 Task: Find connections with filter location Mariāhu with filter topic #Jobswith filter profile language Spanish with filter current company Wunderman Thompson Commerce & Technology with filter school Chandigarh Group Of Colleges with filter industry Think Tanks with filter service category Healthcare Consulting with filter keywords title Event Planner
Action: Mouse moved to (617, 84)
Screenshot: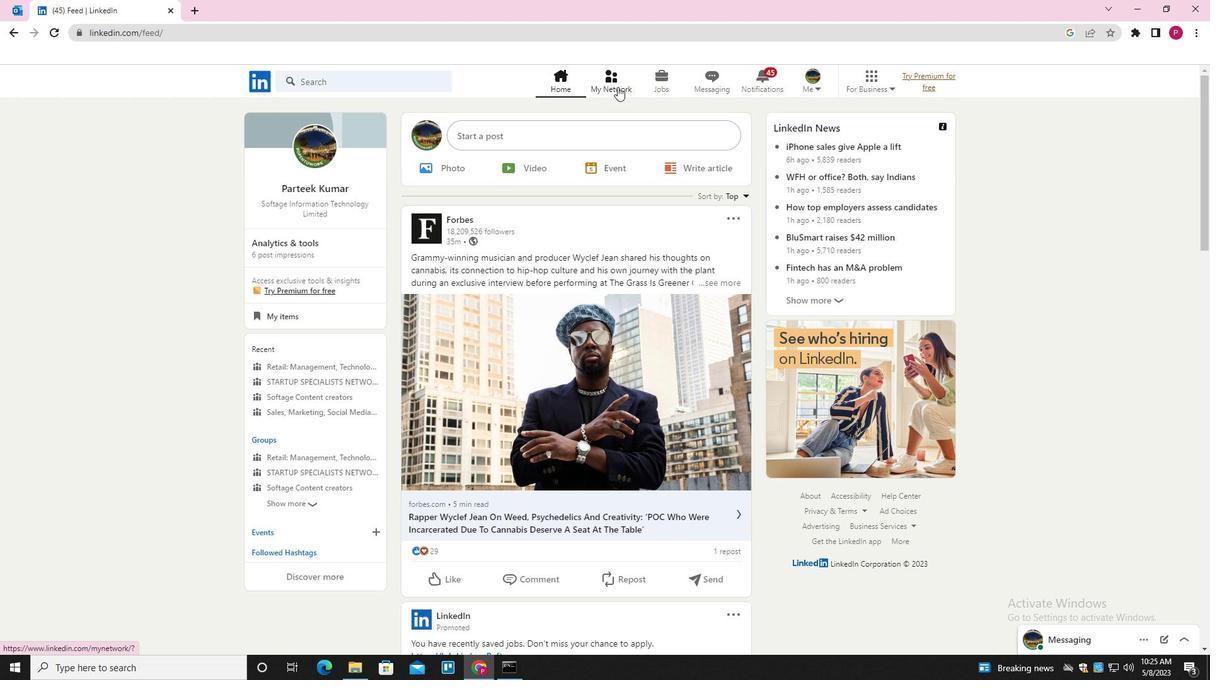 
Action: Mouse pressed left at (617, 84)
Screenshot: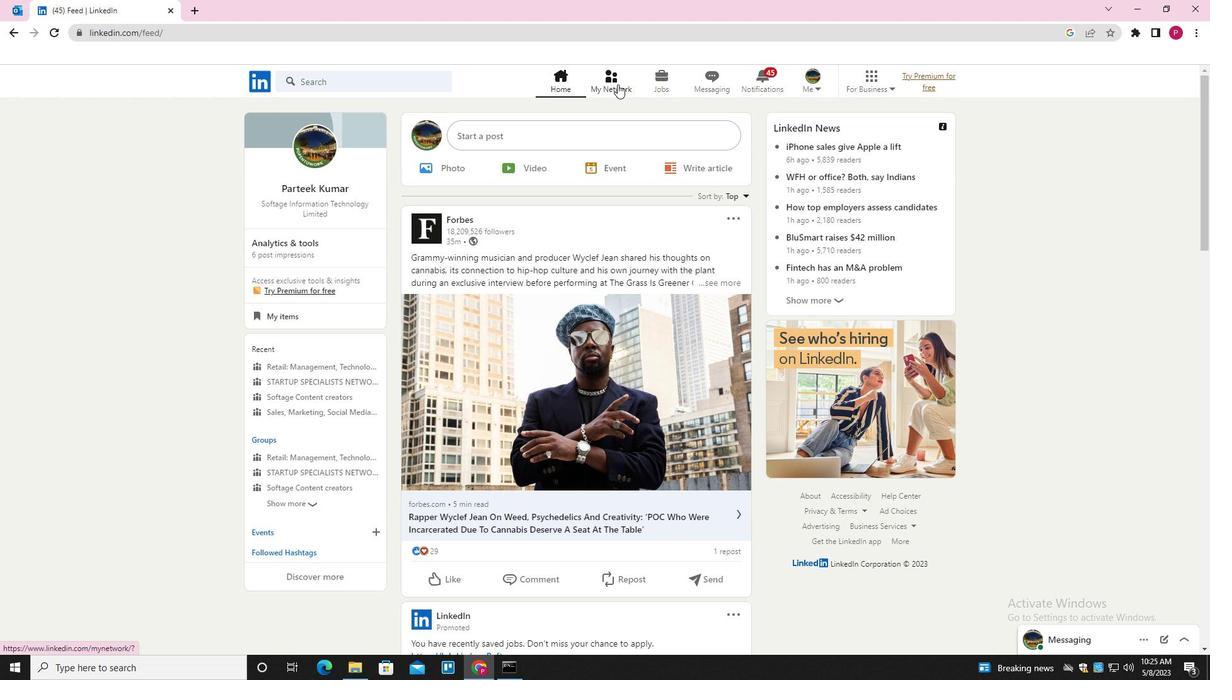
Action: Mouse moved to (395, 144)
Screenshot: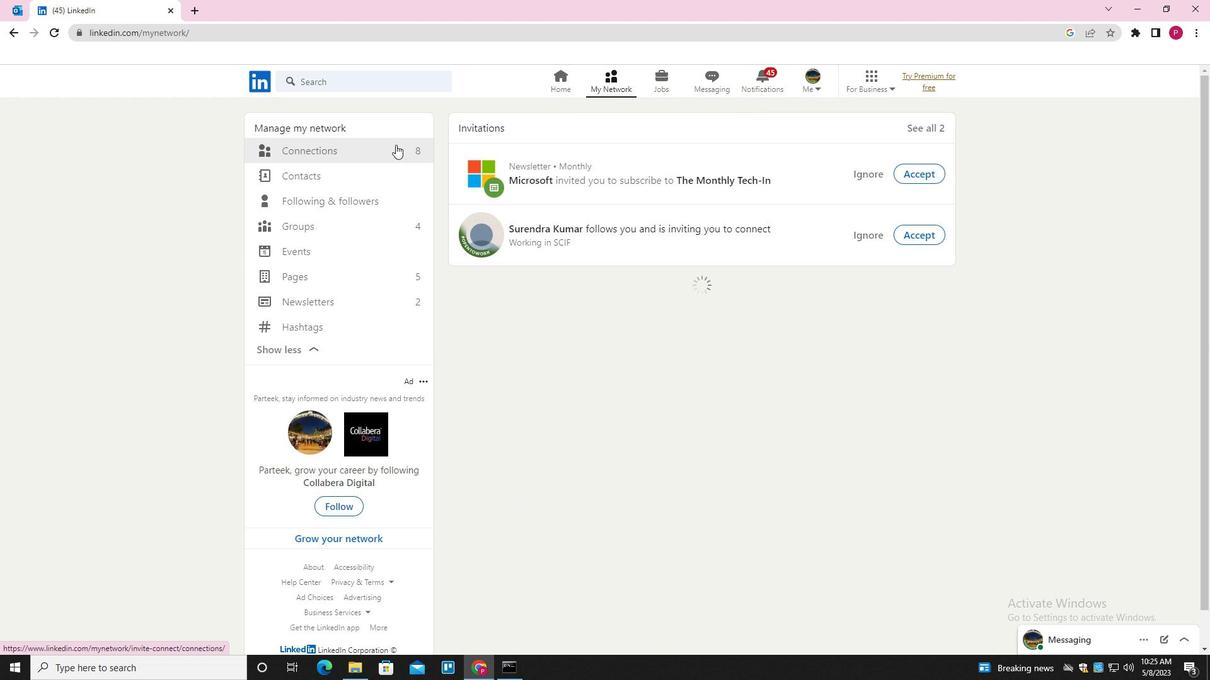 
Action: Mouse pressed left at (395, 144)
Screenshot: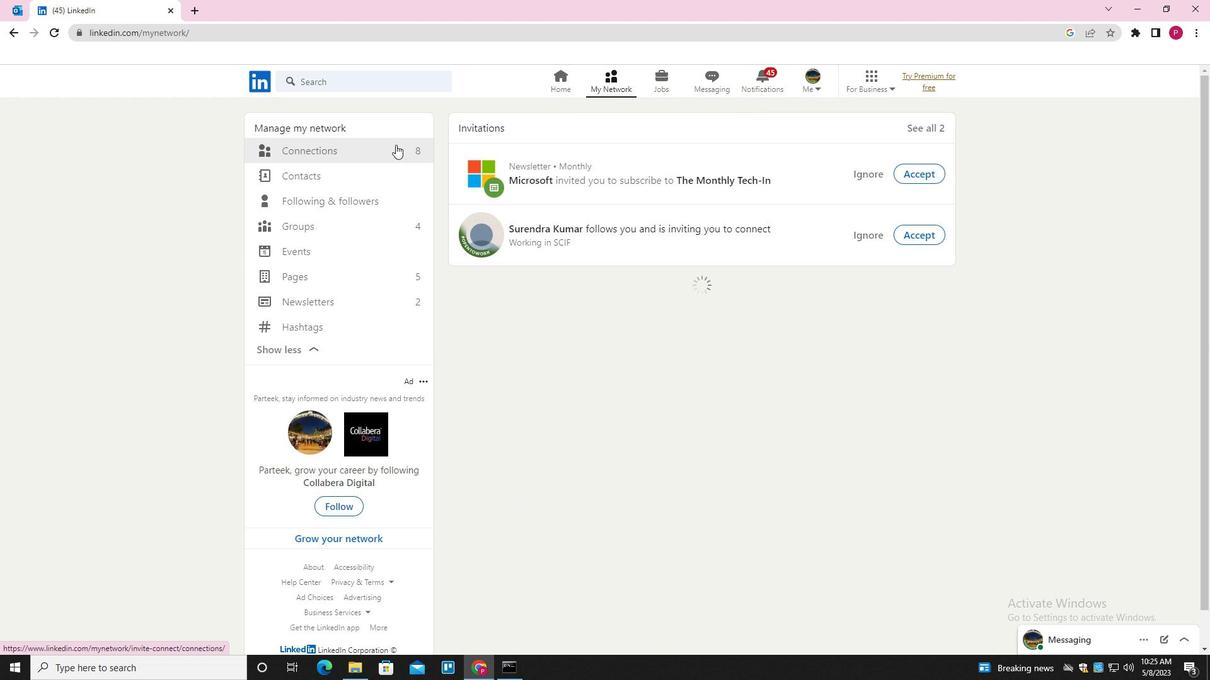 
Action: Mouse moved to (698, 148)
Screenshot: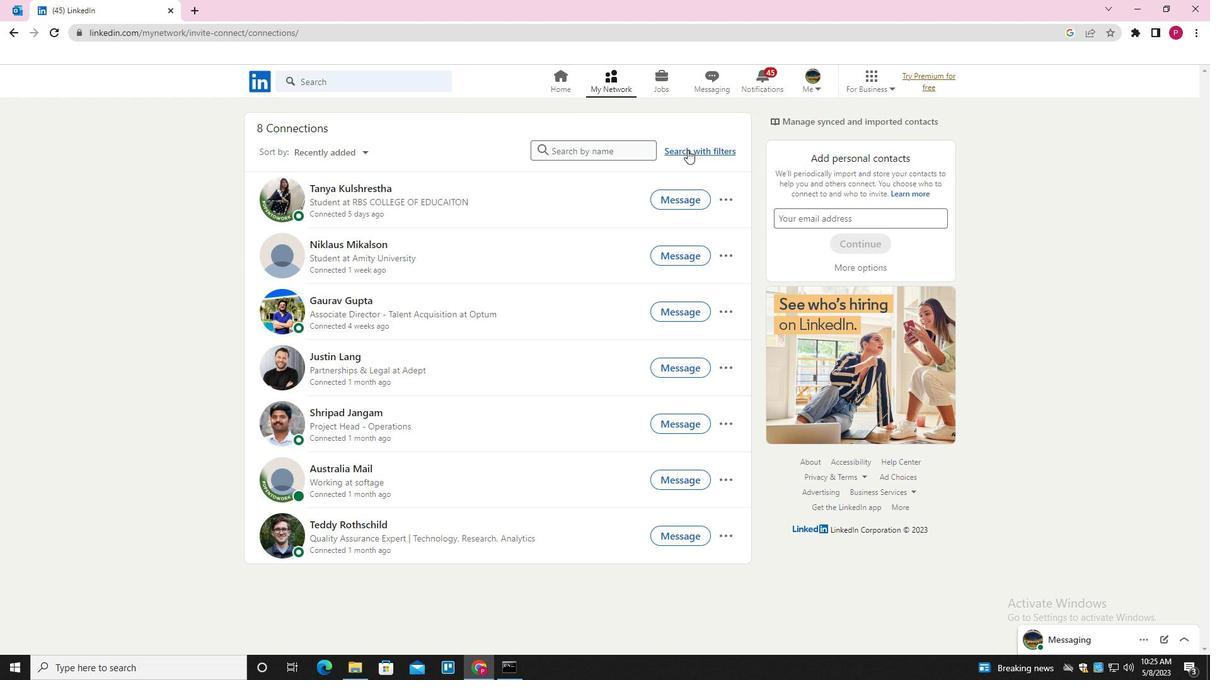 
Action: Mouse pressed left at (698, 148)
Screenshot: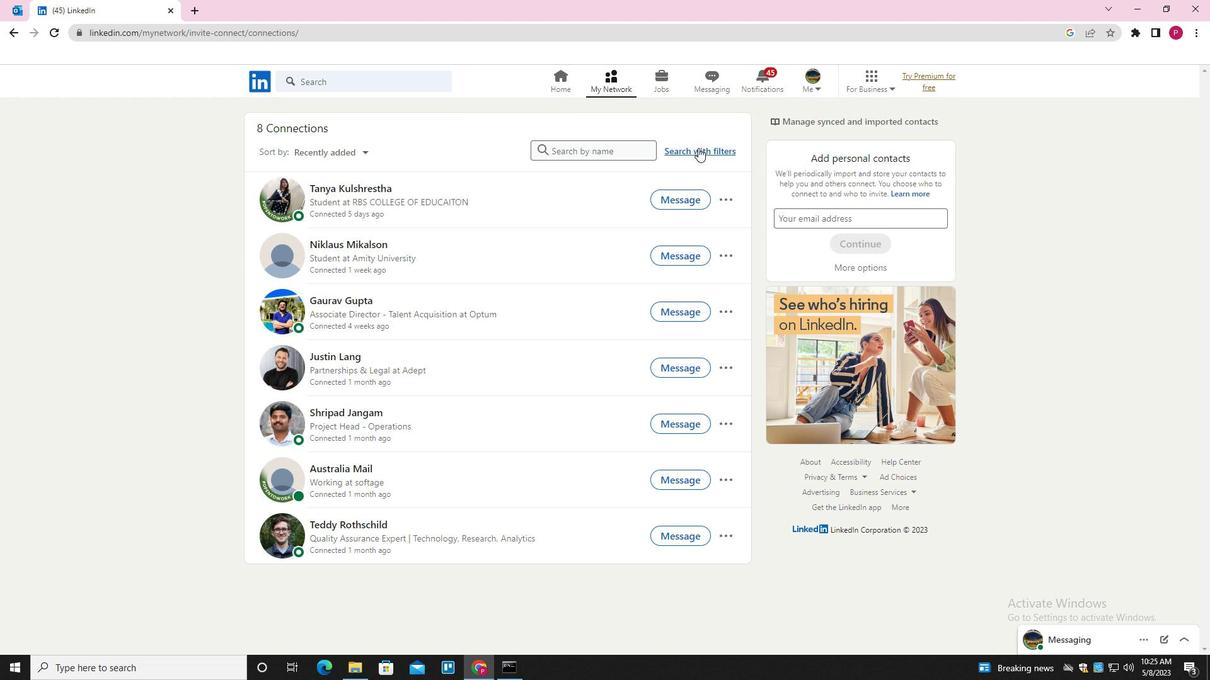 
Action: Mouse moved to (651, 116)
Screenshot: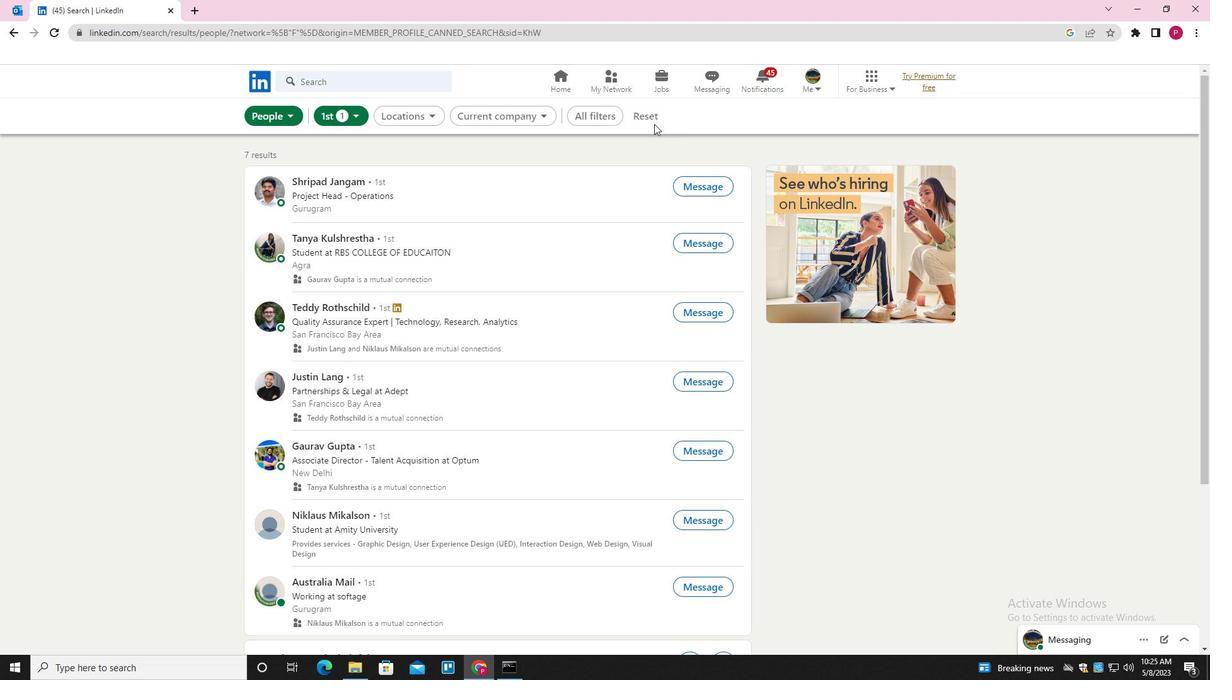 
Action: Mouse pressed left at (651, 116)
Screenshot: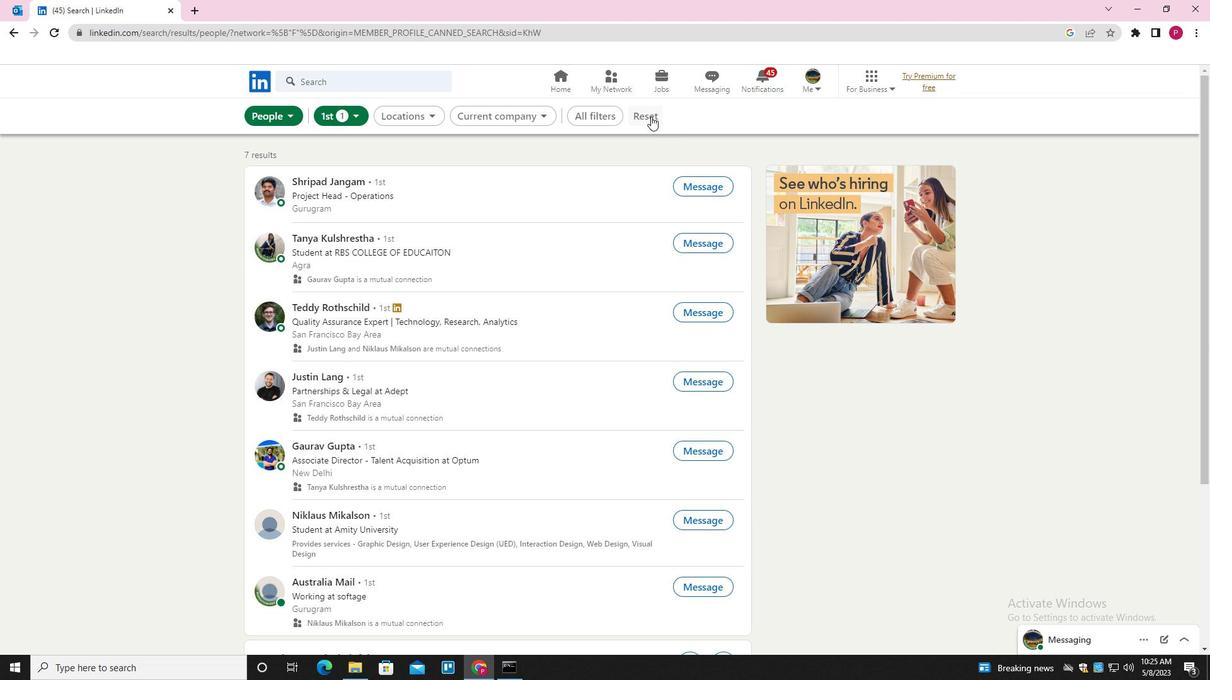 
Action: Mouse moved to (629, 115)
Screenshot: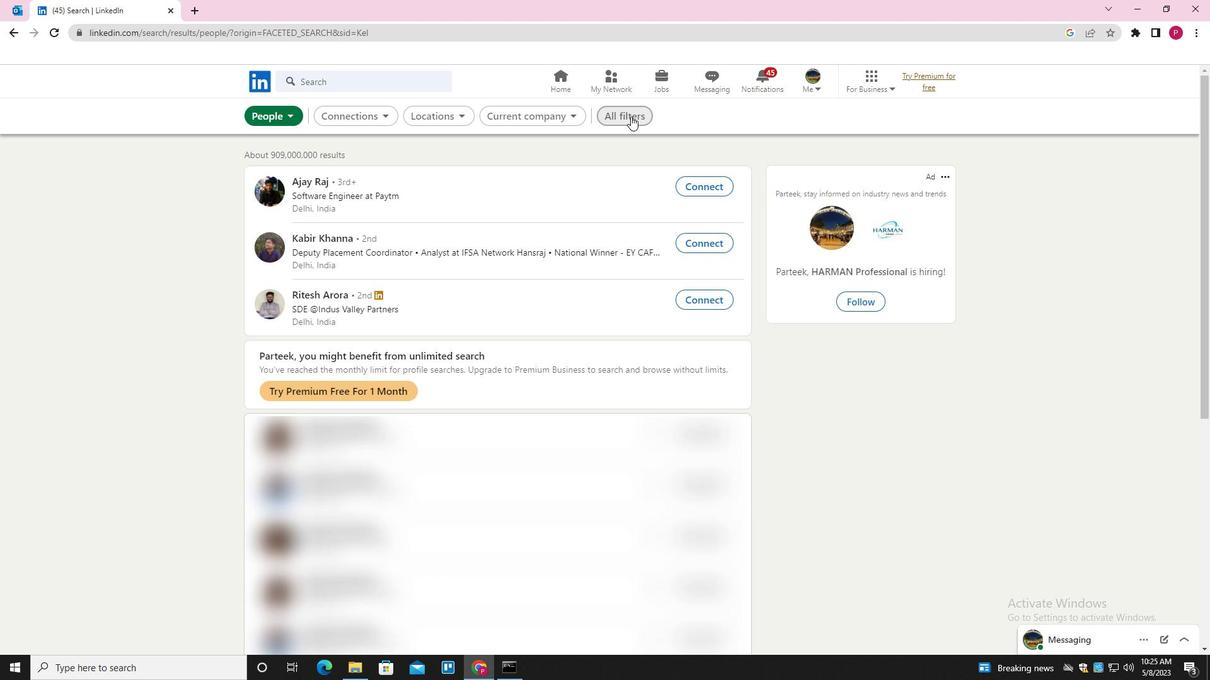 
Action: Mouse pressed left at (629, 115)
Screenshot: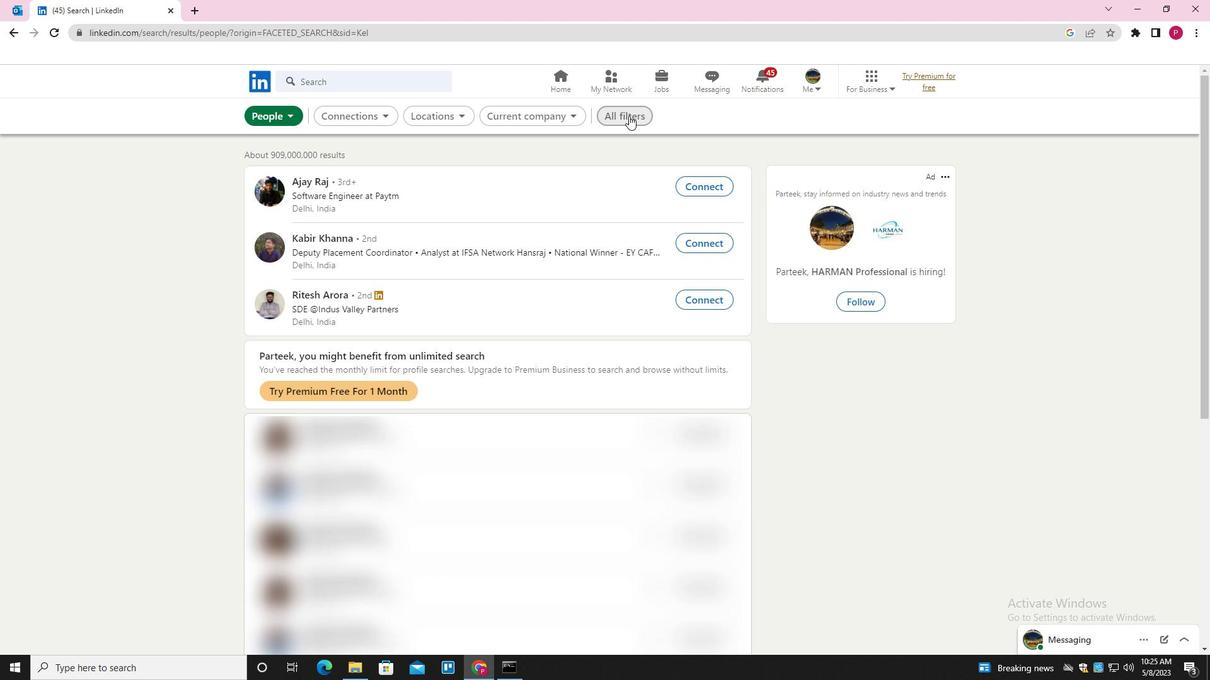 
Action: Mouse moved to (1106, 356)
Screenshot: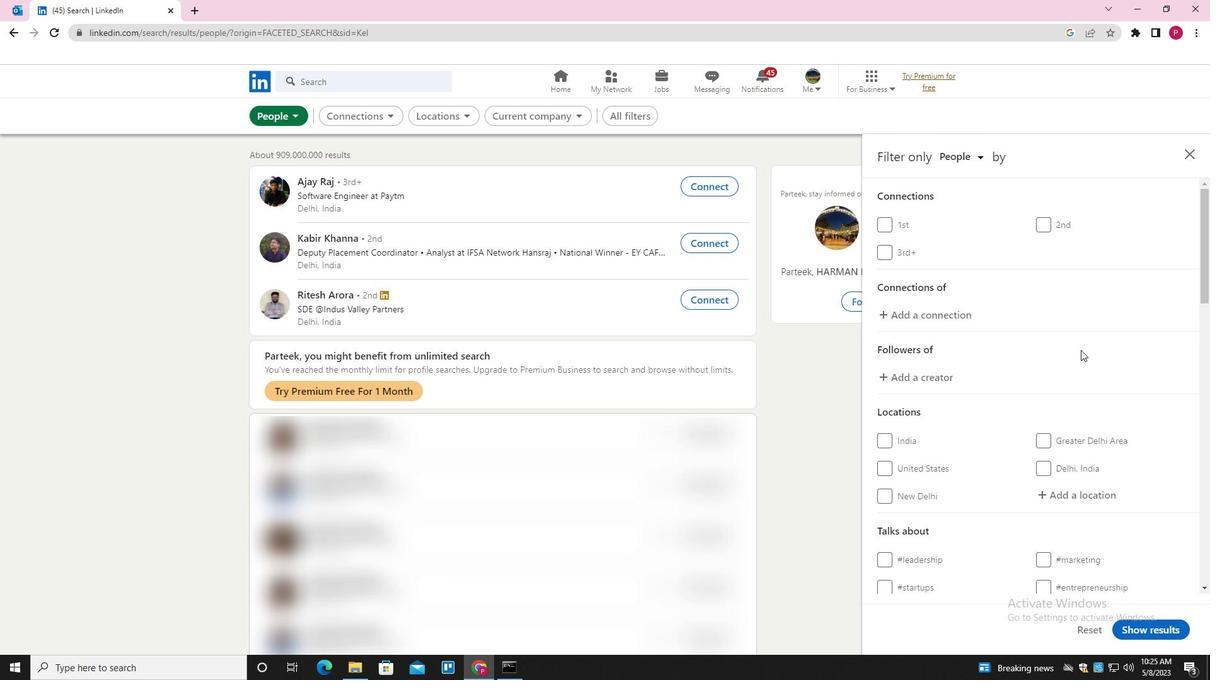 
Action: Mouse scrolled (1106, 355) with delta (0, 0)
Screenshot: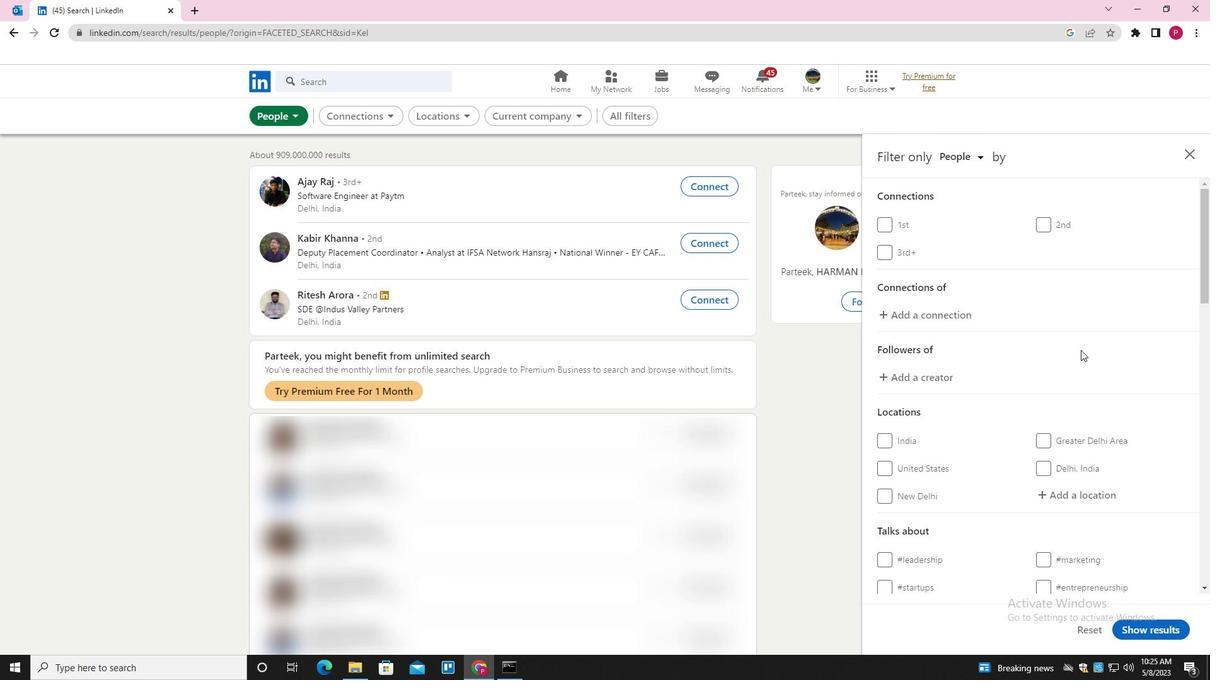 
Action: Mouse moved to (1106, 356)
Screenshot: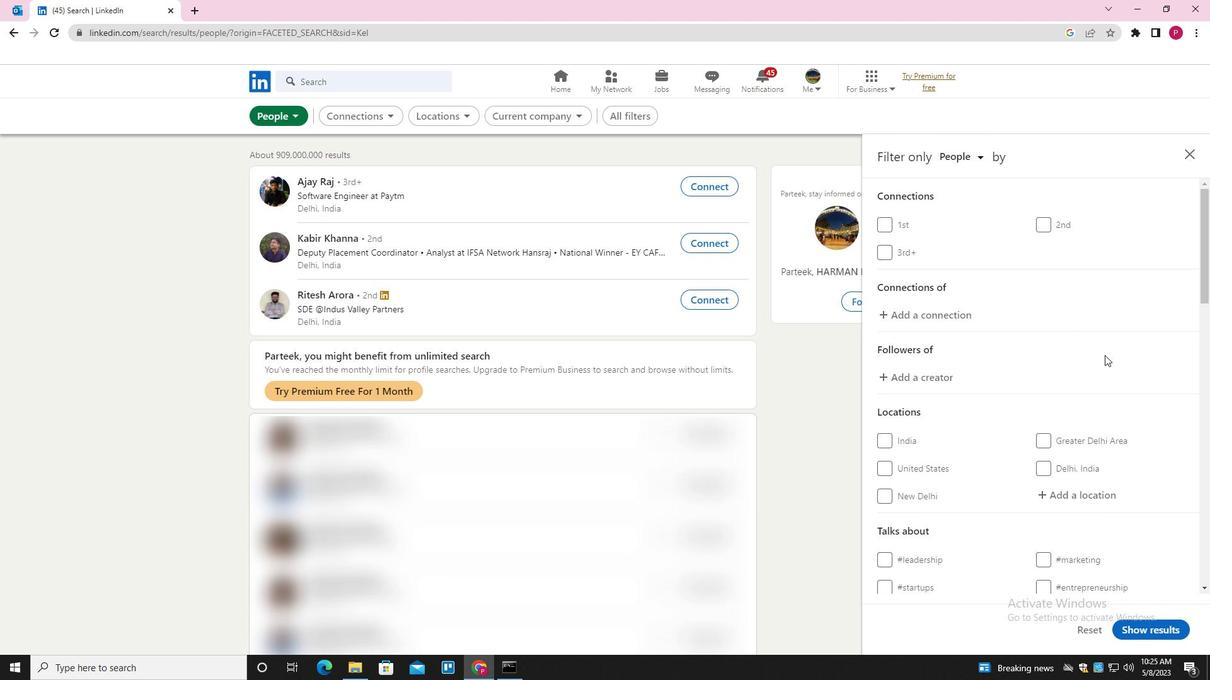 
Action: Mouse scrolled (1106, 355) with delta (0, 0)
Screenshot: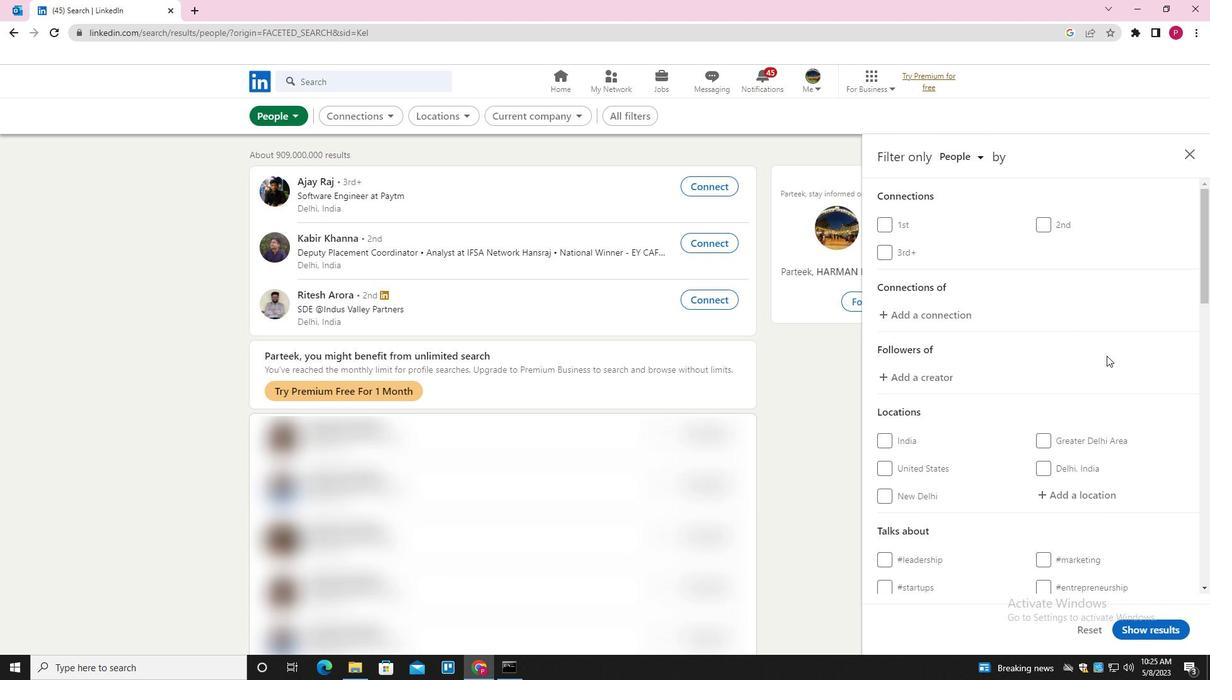 
Action: Mouse moved to (1106, 356)
Screenshot: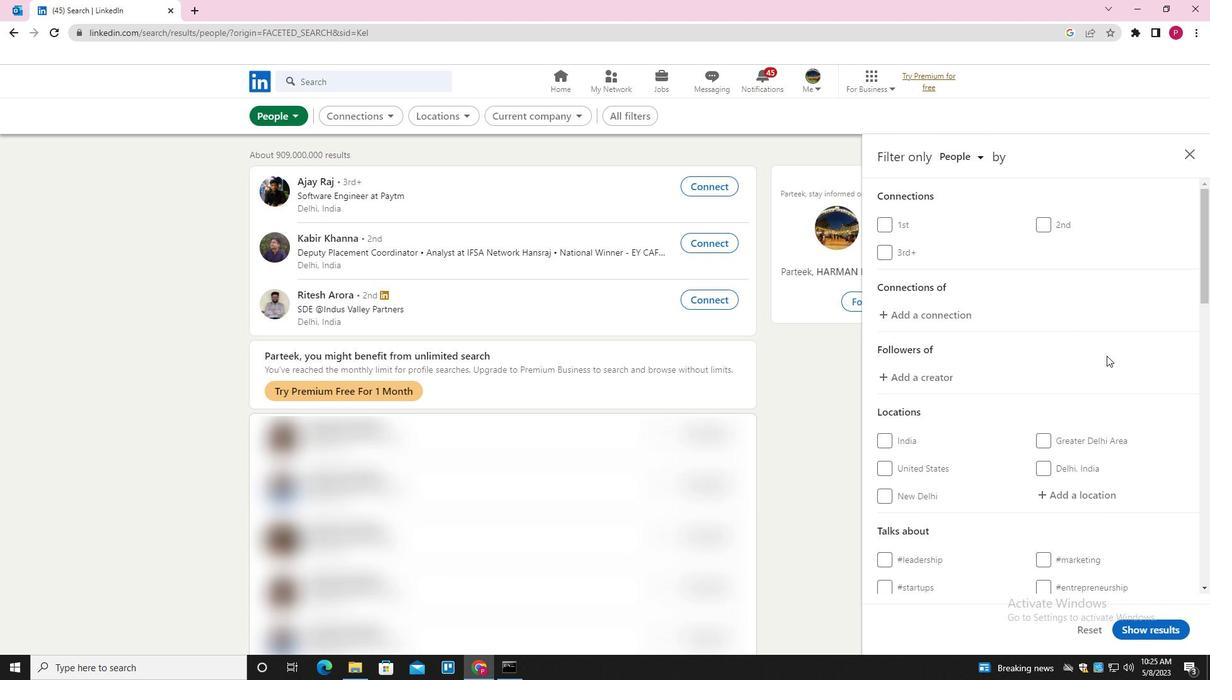 
Action: Mouse scrolled (1106, 356) with delta (0, 0)
Screenshot: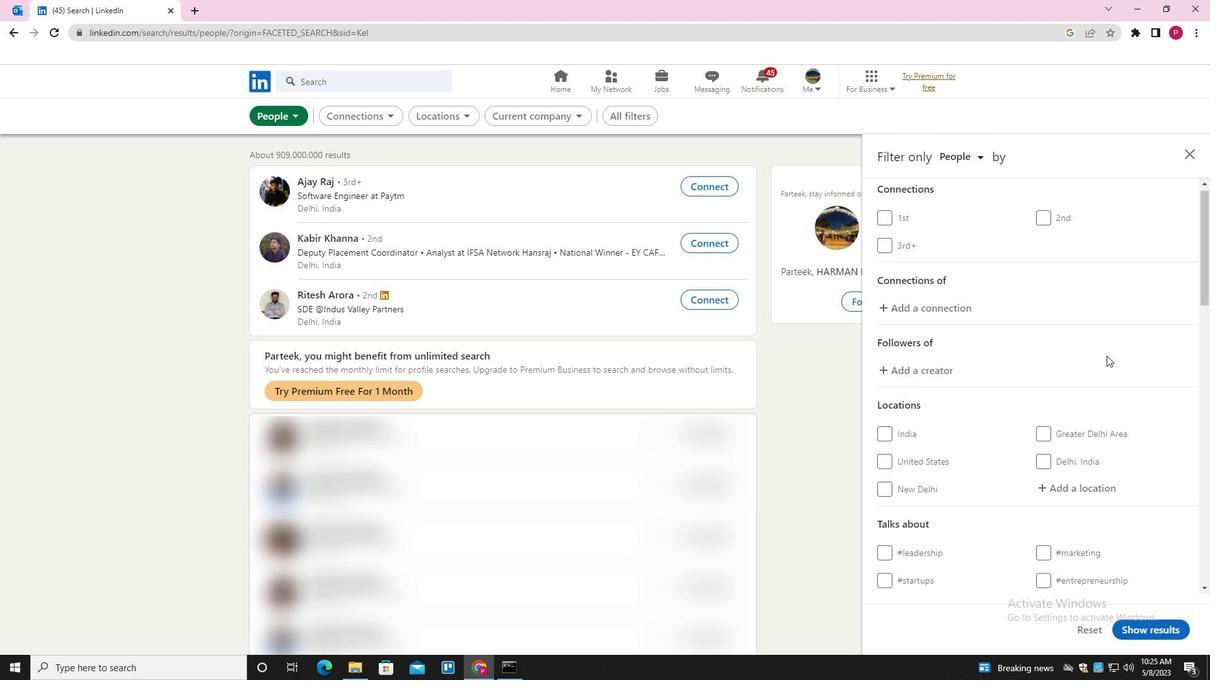 
Action: Mouse moved to (1087, 310)
Screenshot: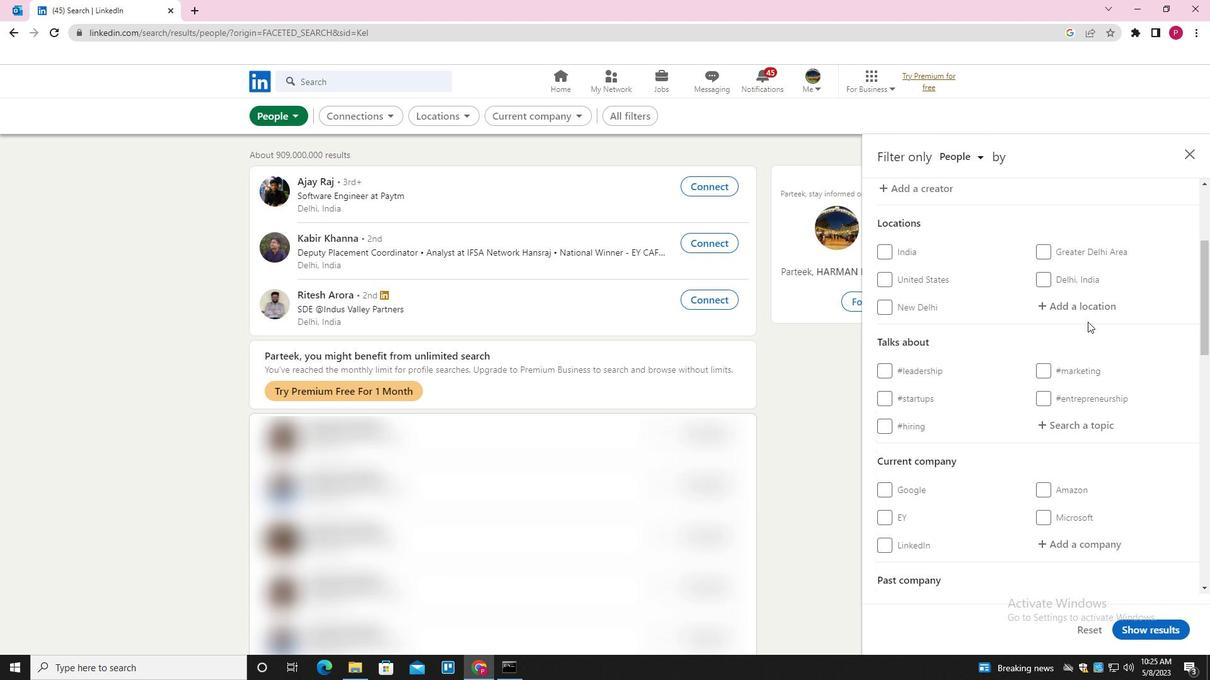 
Action: Mouse pressed left at (1087, 310)
Screenshot: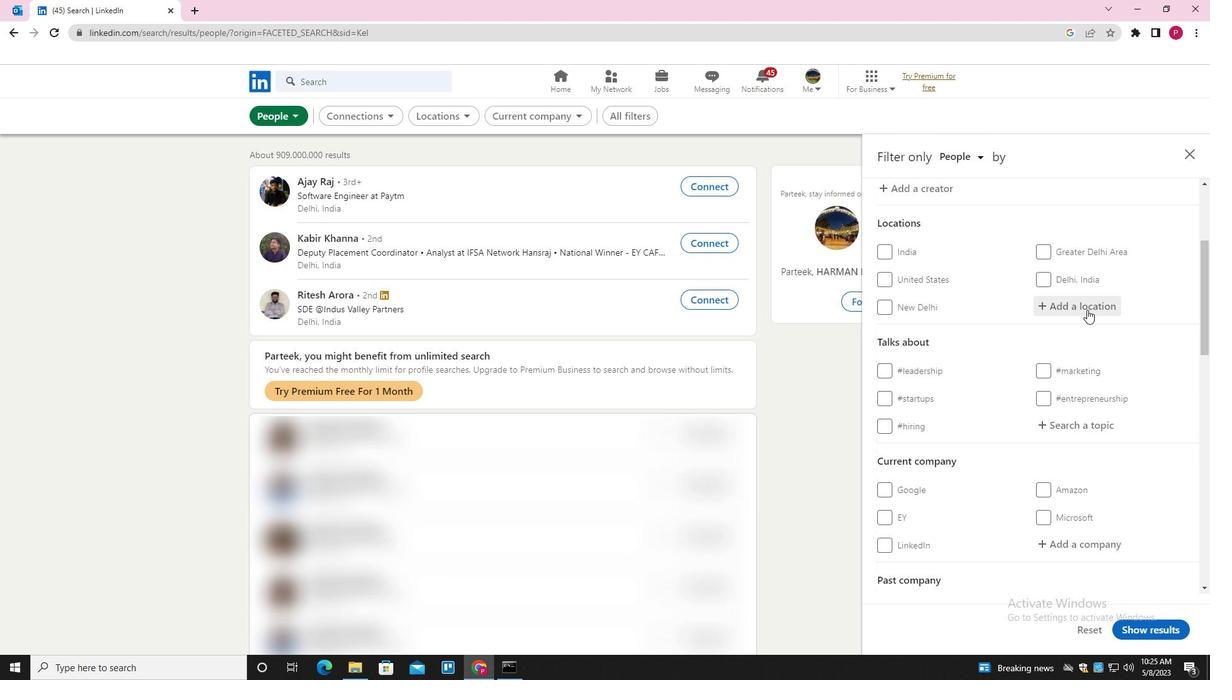 
Action: Key pressed <Key.shift>MARIAHU<Key.down><Key.enter>
Screenshot: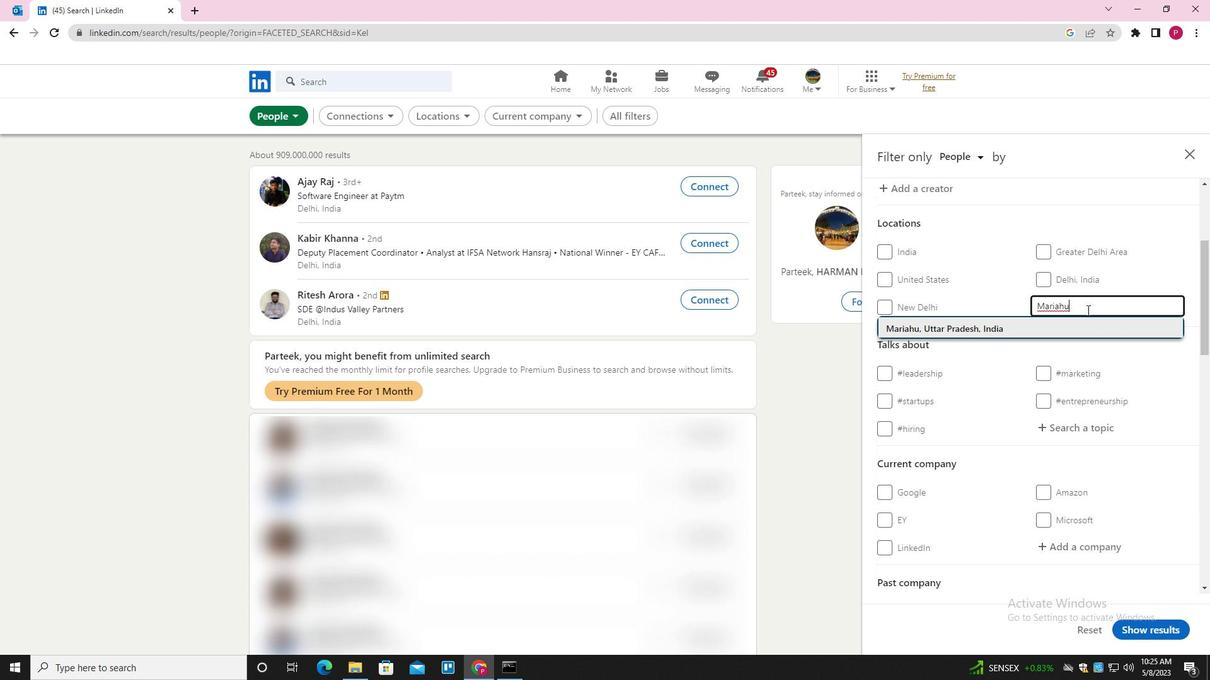 
Action: Mouse moved to (1058, 357)
Screenshot: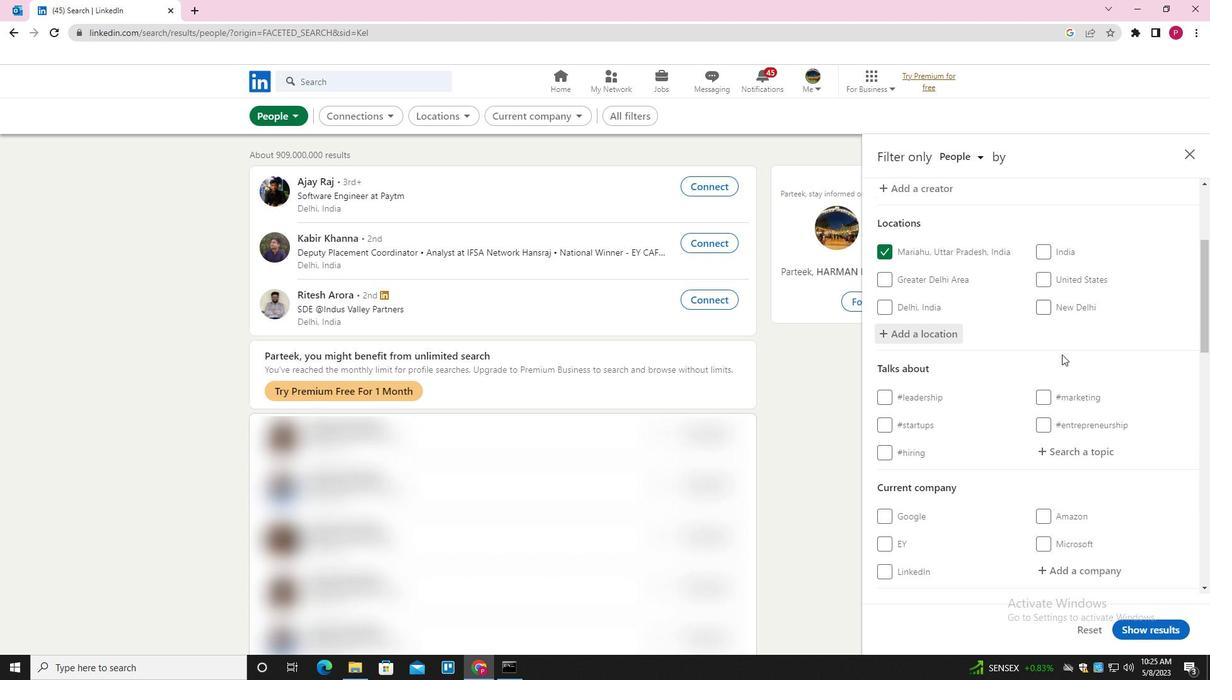 
Action: Mouse scrolled (1058, 356) with delta (0, 0)
Screenshot: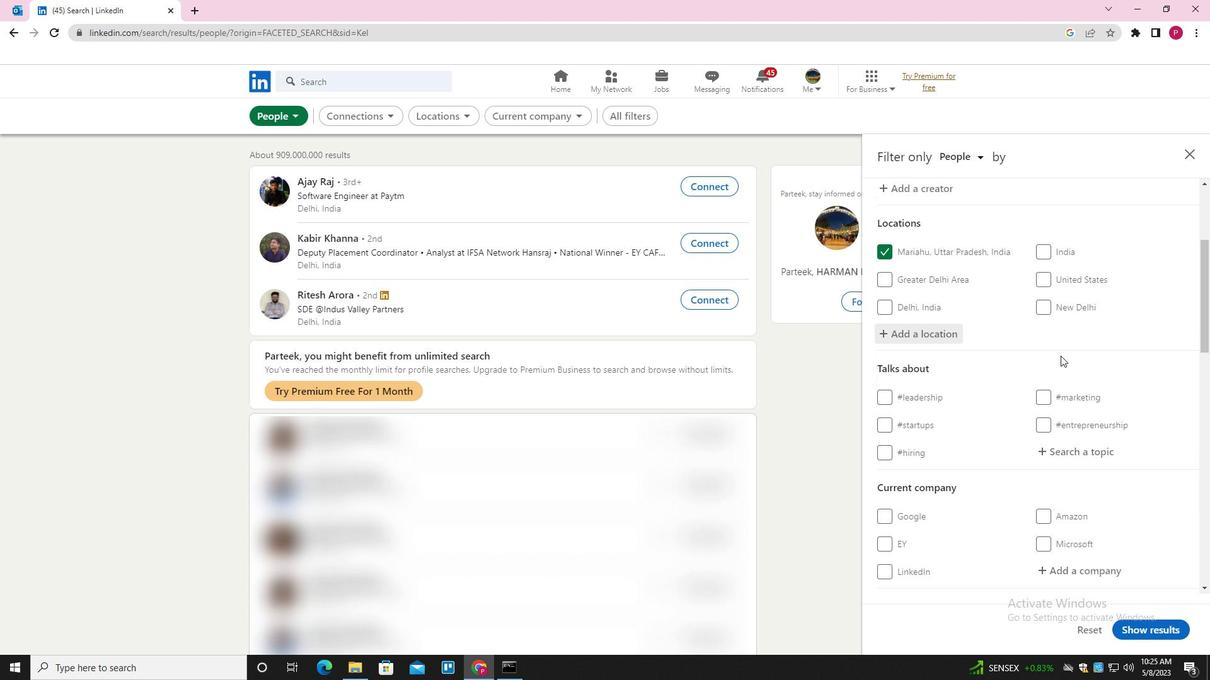 
Action: Mouse scrolled (1058, 356) with delta (0, 0)
Screenshot: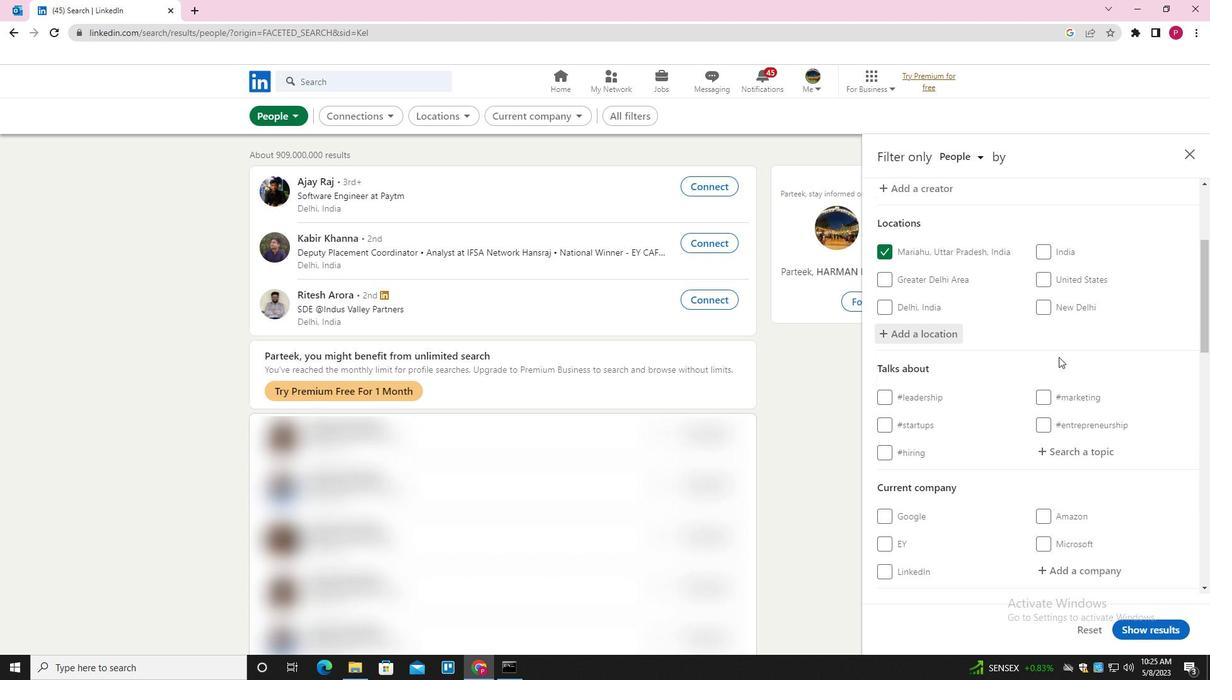 
Action: Mouse moved to (1081, 319)
Screenshot: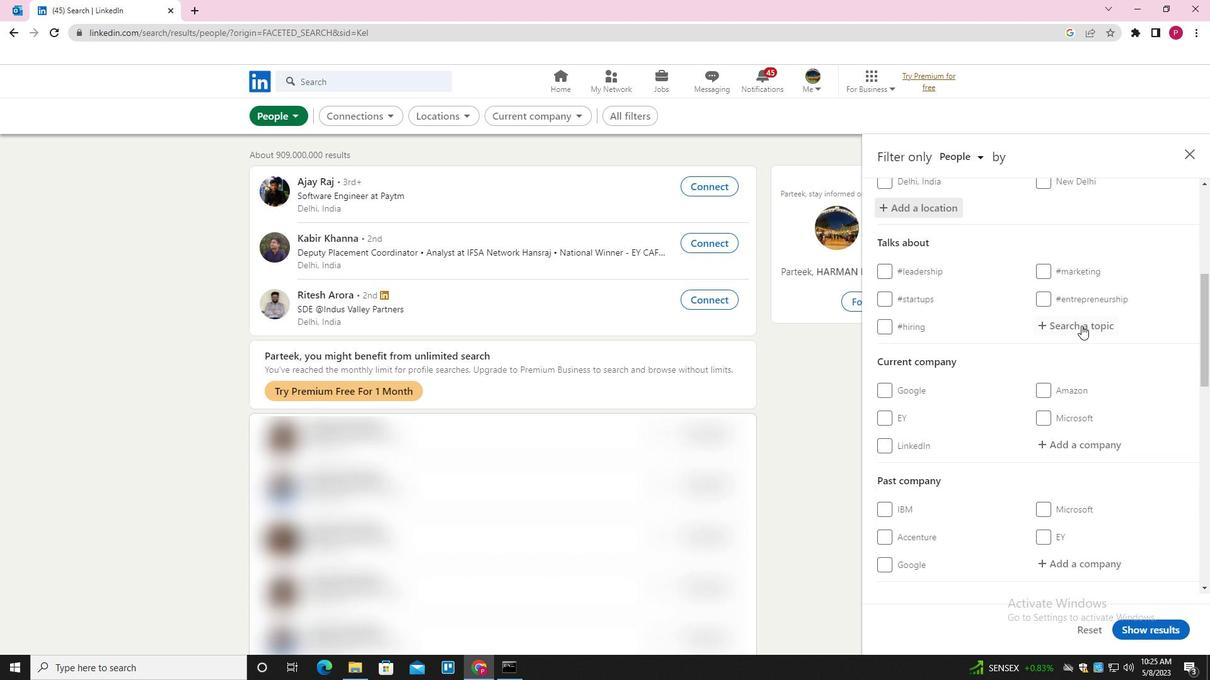 
Action: Mouse pressed left at (1081, 319)
Screenshot: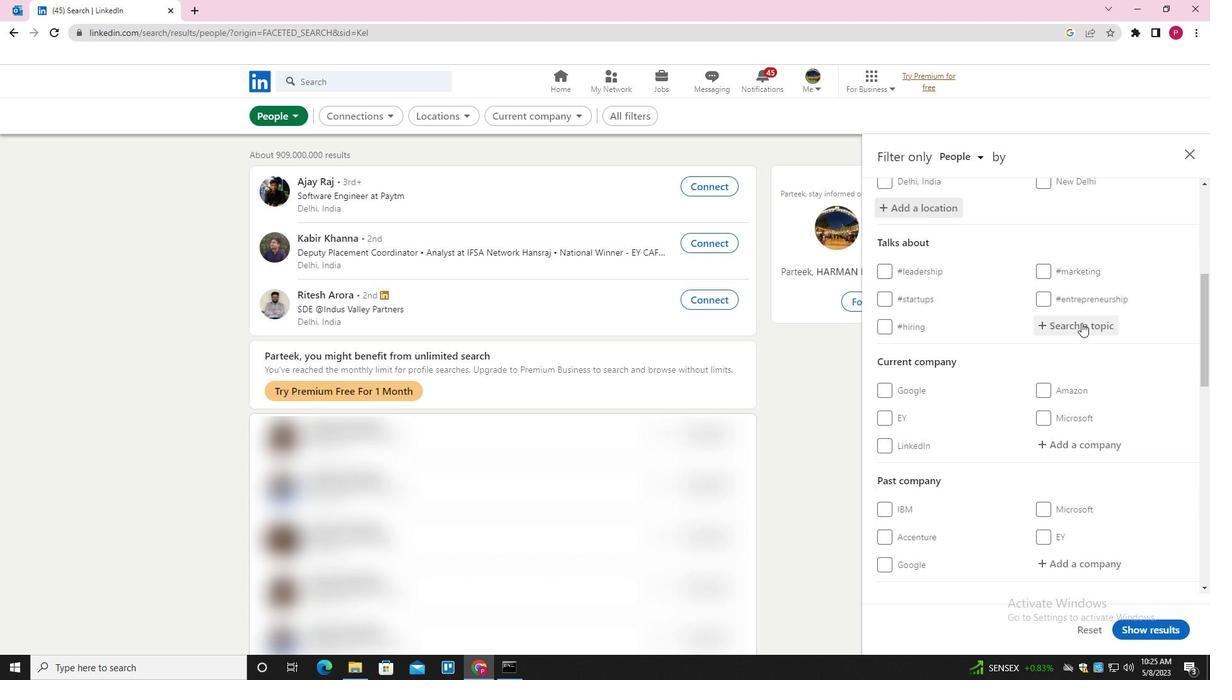 
Action: Key pressed JOBS<Key.down><Key.enter>
Screenshot: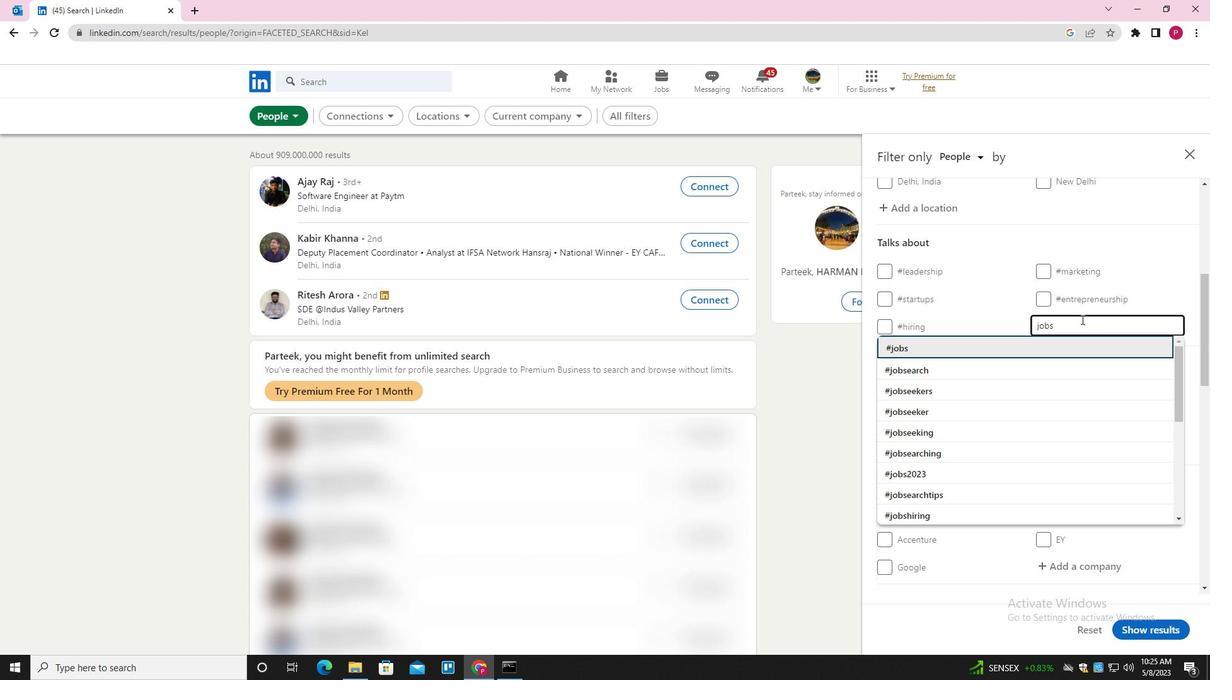 
Action: Mouse moved to (1057, 332)
Screenshot: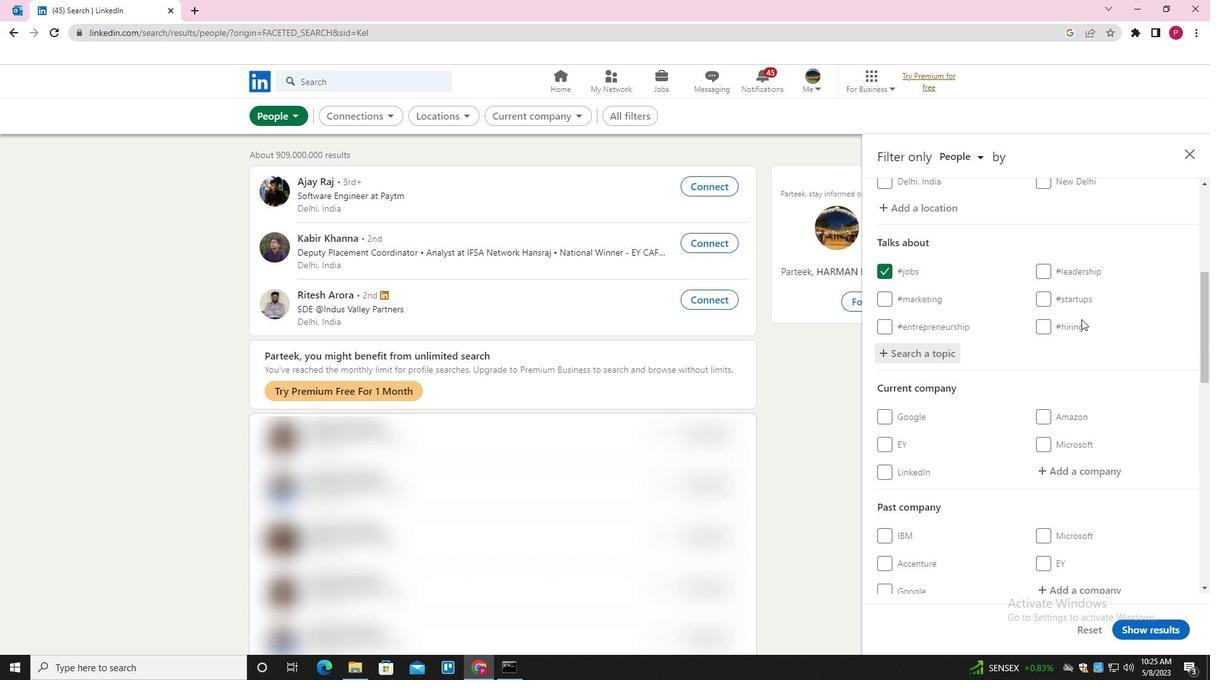 
Action: Mouse scrolled (1057, 332) with delta (0, 0)
Screenshot: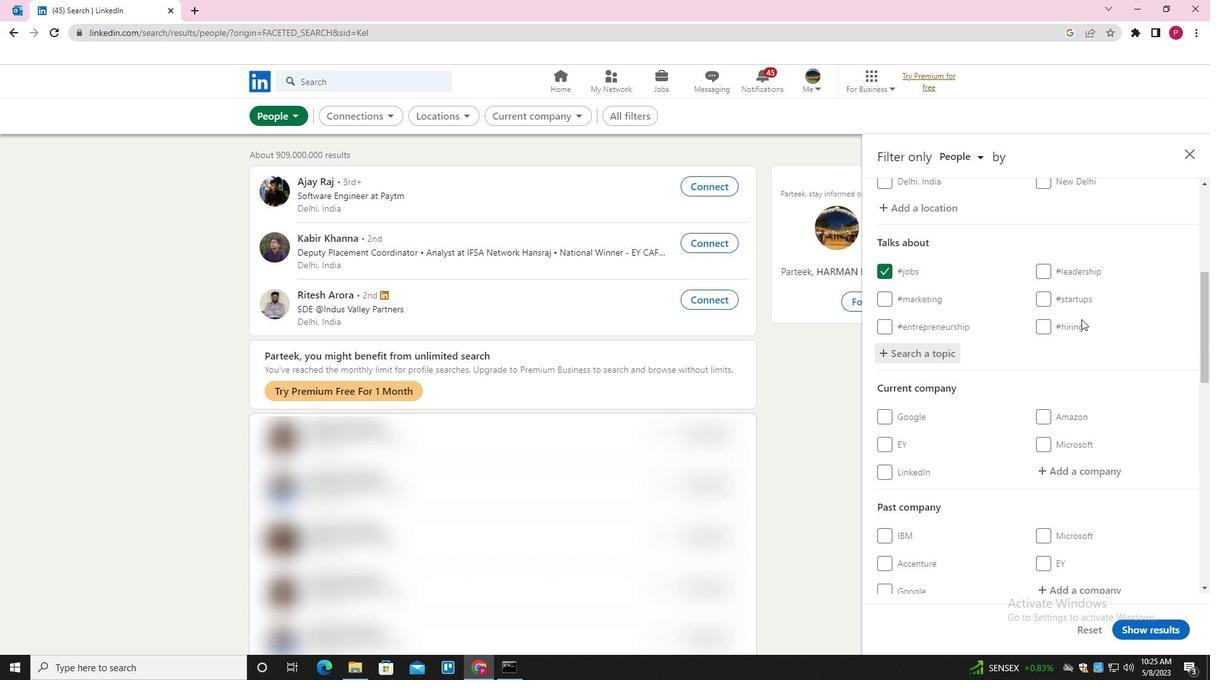 
Action: Mouse moved to (1057, 337)
Screenshot: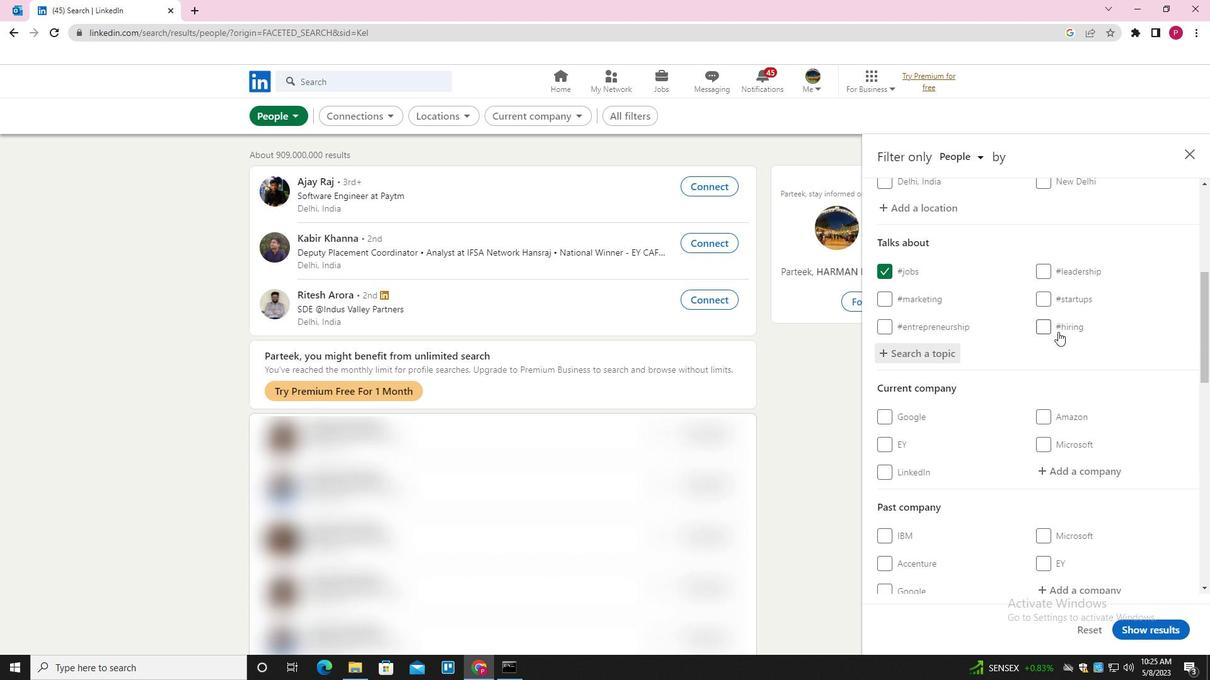 
Action: Mouse scrolled (1057, 337) with delta (0, 0)
Screenshot: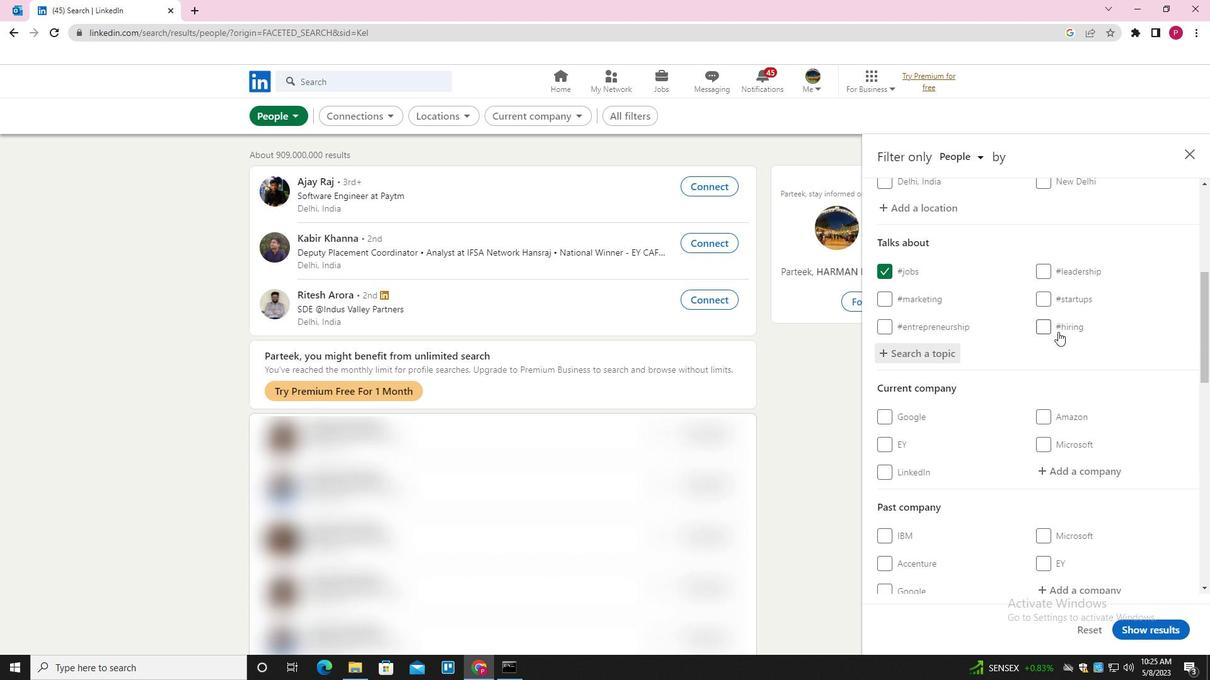 
Action: Mouse moved to (1057, 340)
Screenshot: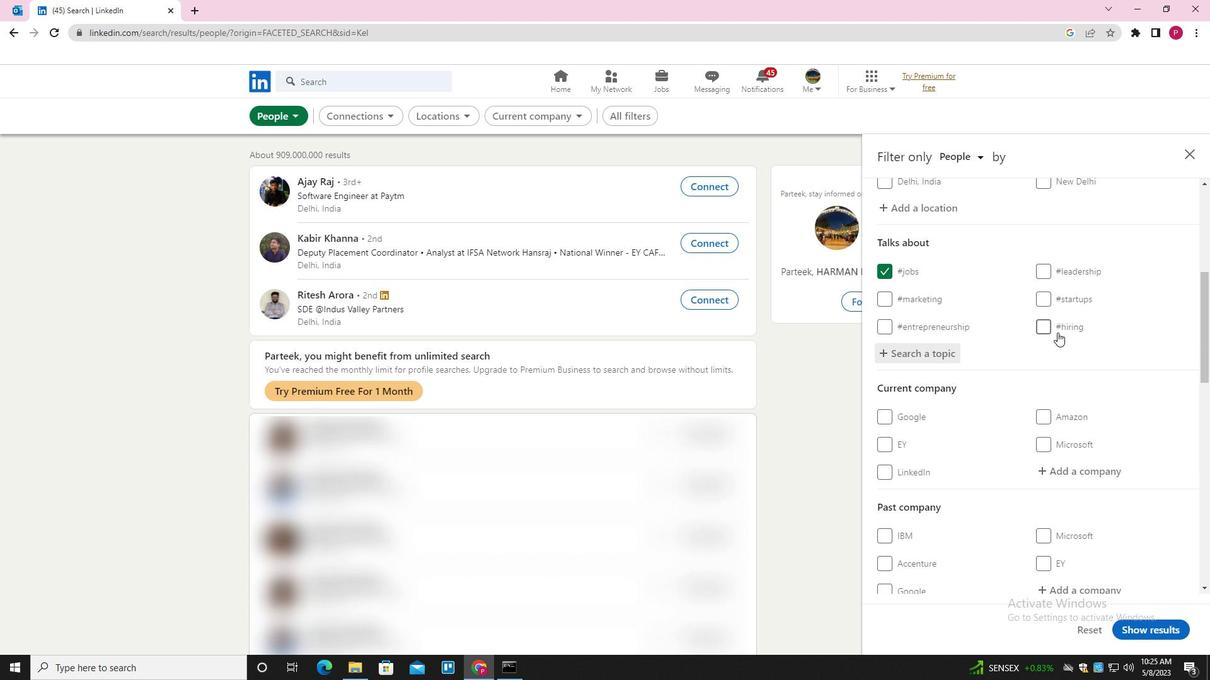 
Action: Mouse scrolled (1057, 339) with delta (0, 0)
Screenshot: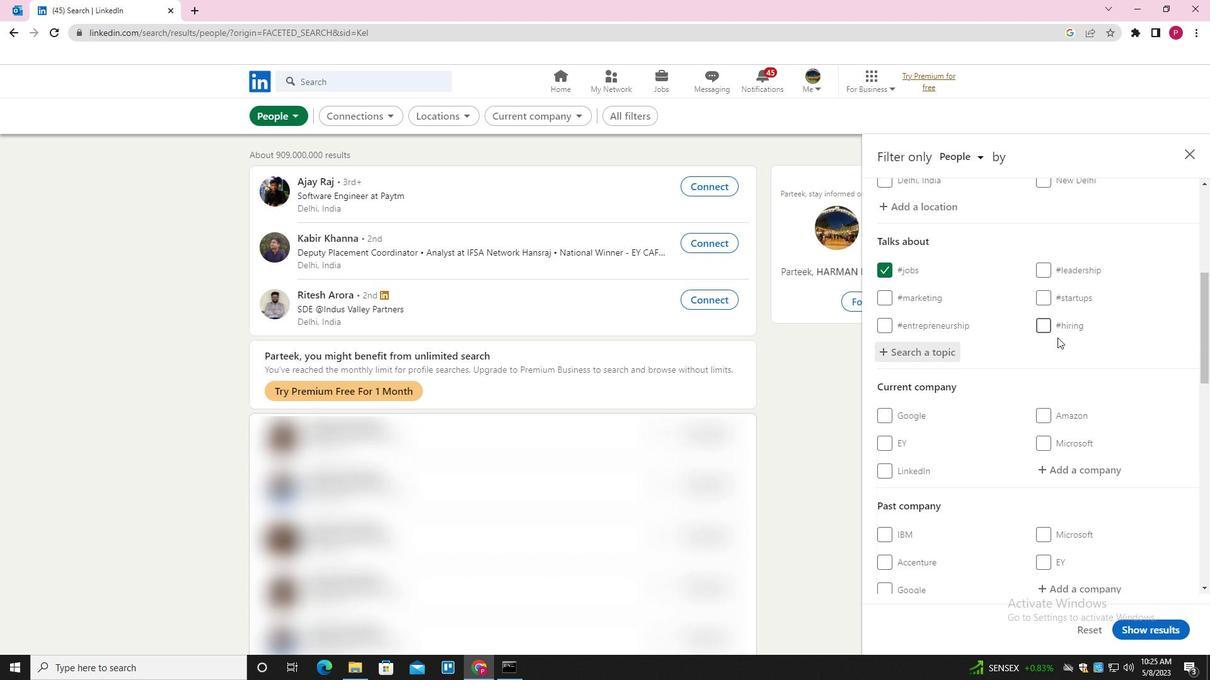 
Action: Mouse moved to (1057, 341)
Screenshot: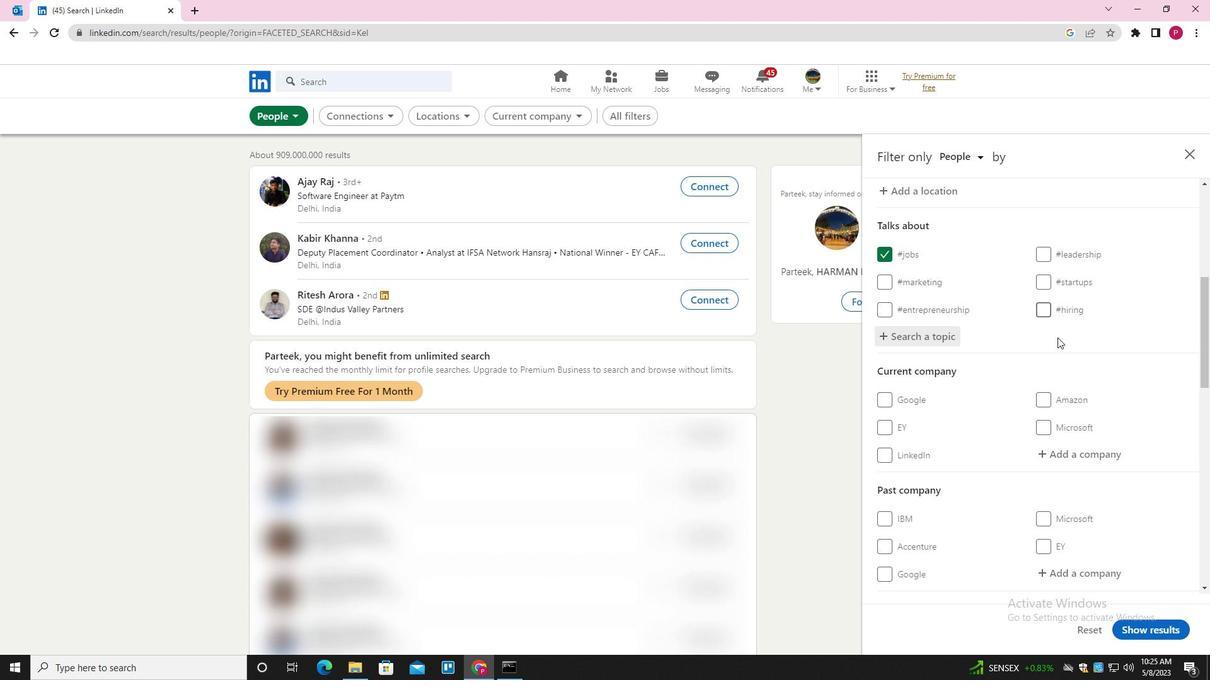 
Action: Mouse scrolled (1057, 340) with delta (0, 0)
Screenshot: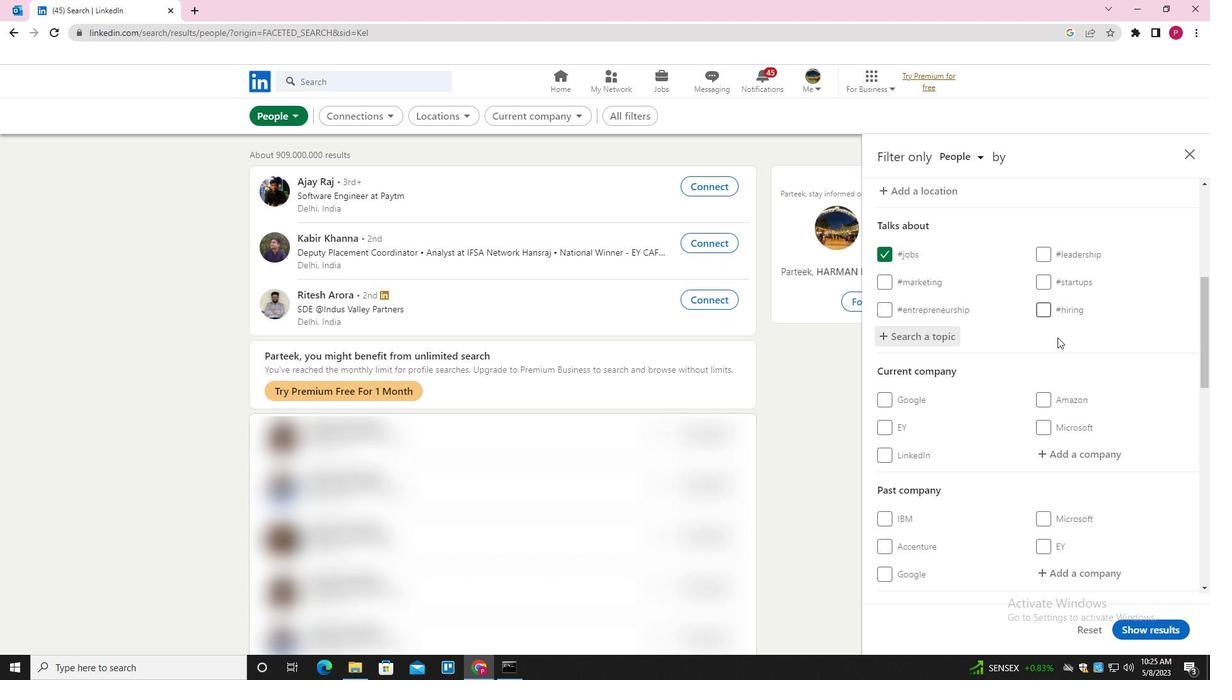 
Action: Mouse moved to (1017, 346)
Screenshot: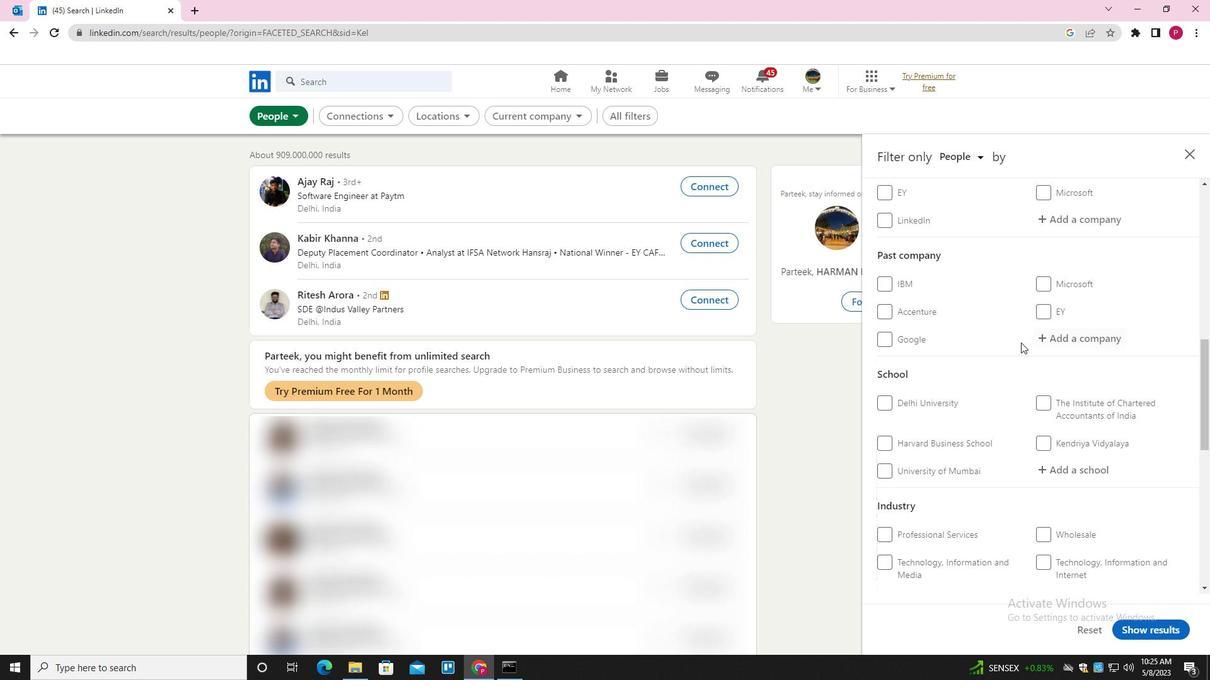 
Action: Mouse scrolled (1017, 345) with delta (0, 0)
Screenshot: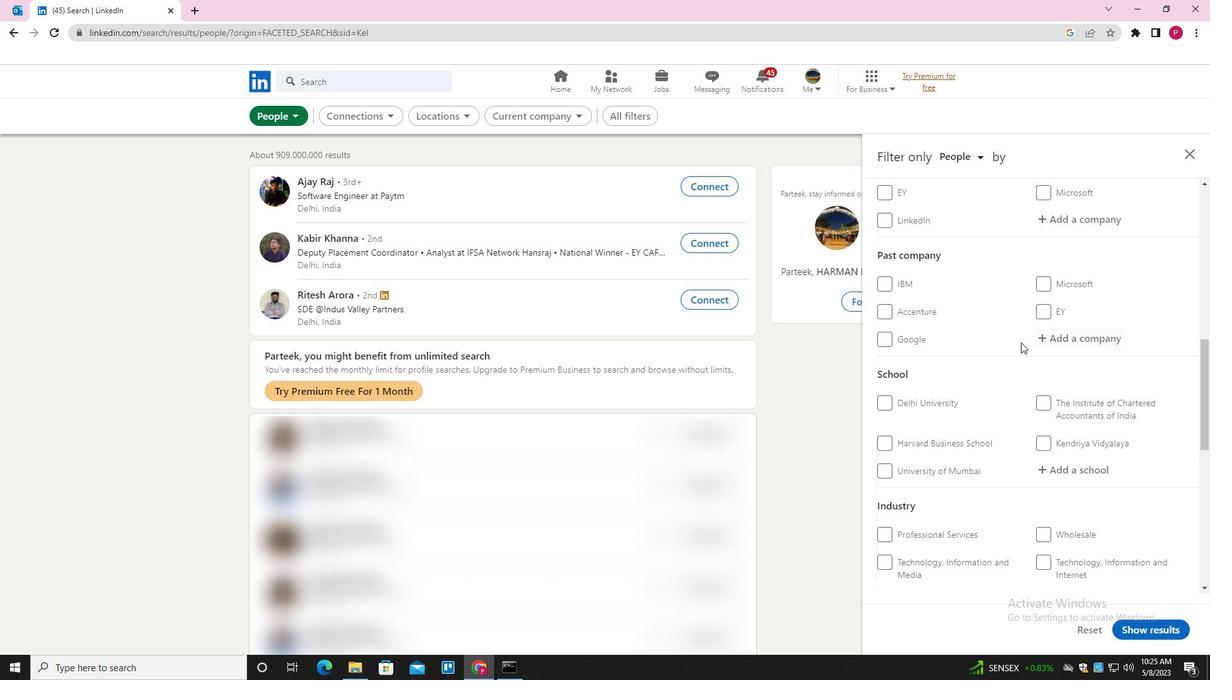 
Action: Mouse scrolled (1017, 345) with delta (0, 0)
Screenshot: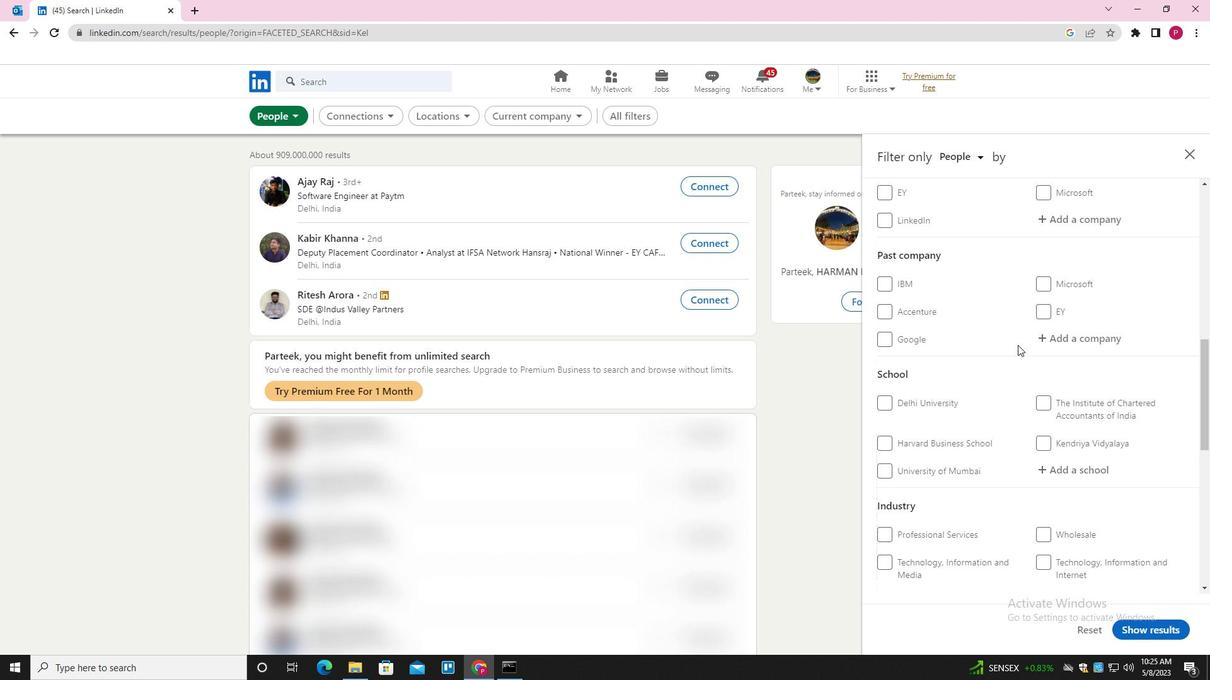 
Action: Mouse scrolled (1017, 345) with delta (0, 0)
Screenshot: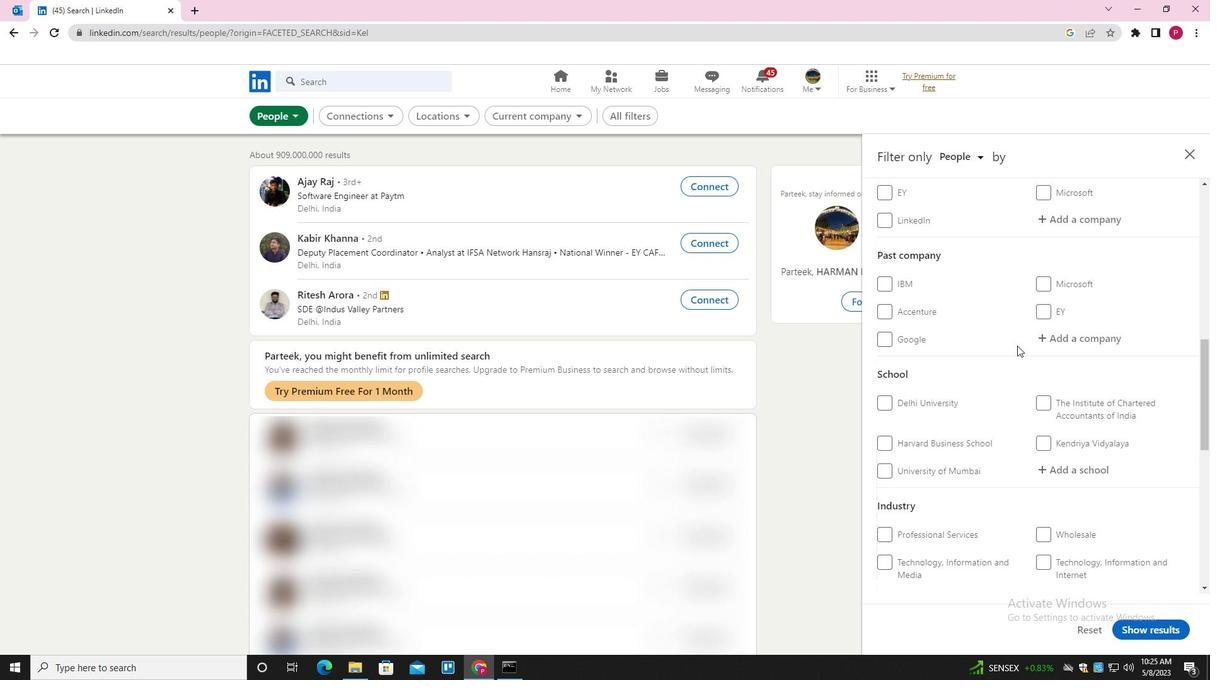 
Action: Mouse scrolled (1017, 345) with delta (0, 0)
Screenshot: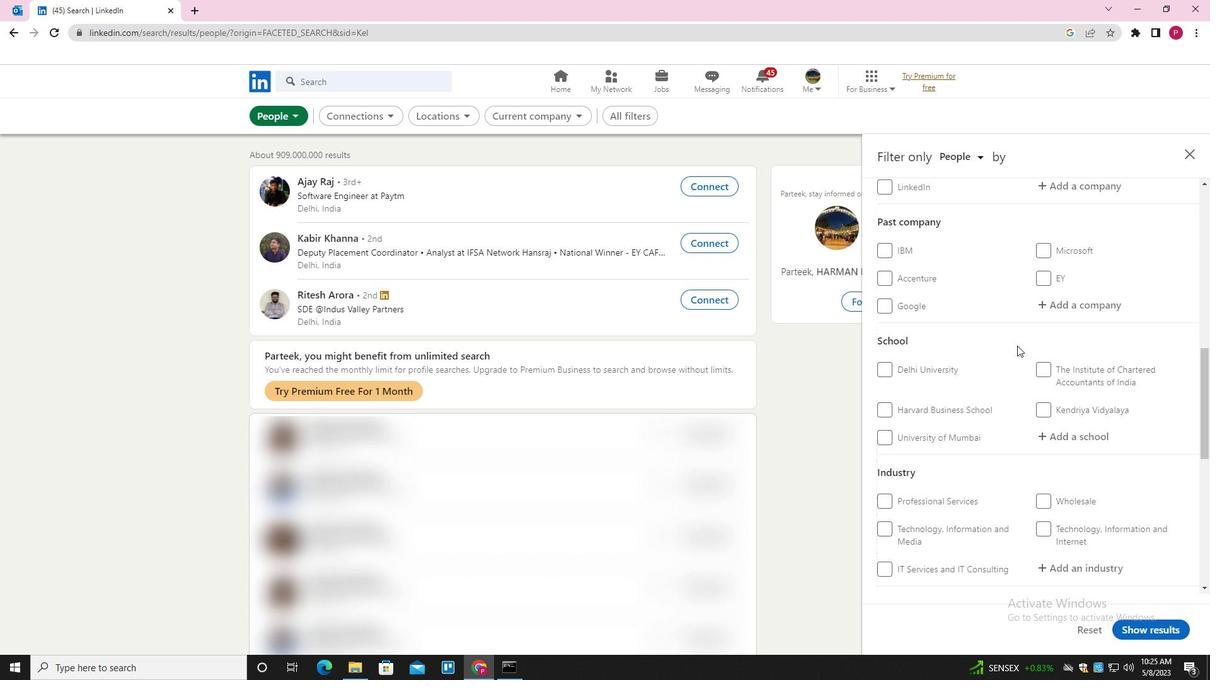 
Action: Mouse scrolled (1017, 345) with delta (0, 0)
Screenshot: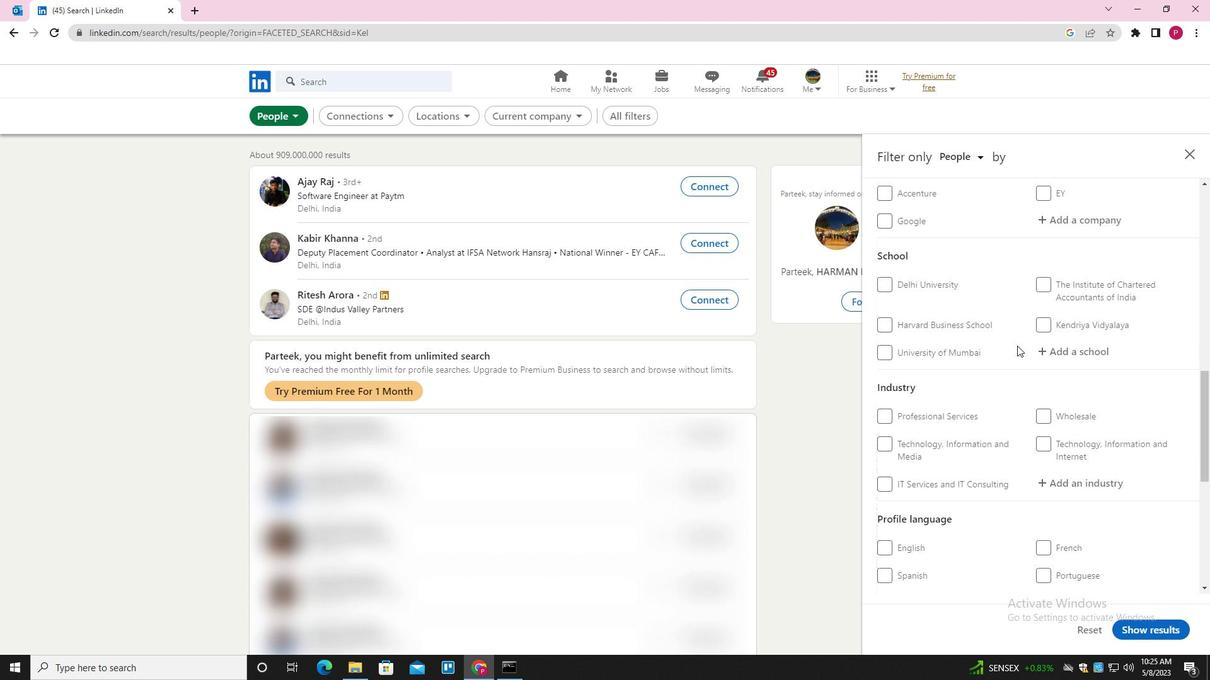 
Action: Mouse scrolled (1017, 345) with delta (0, 0)
Screenshot: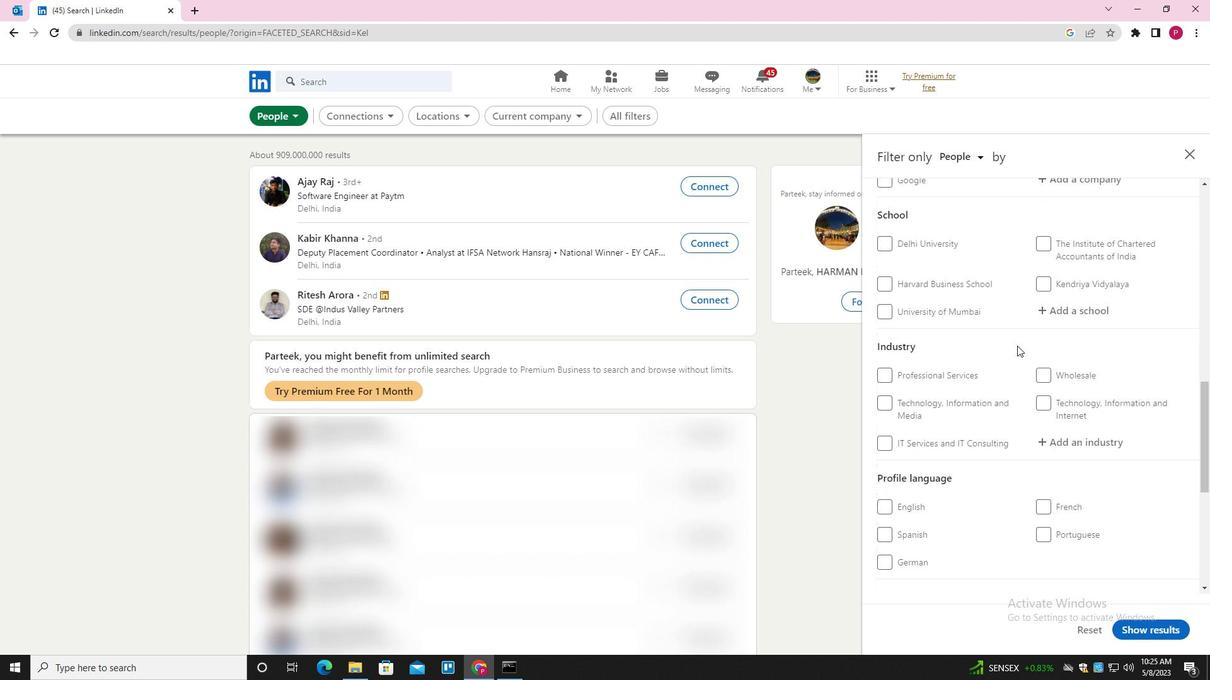 
Action: Mouse moved to (899, 315)
Screenshot: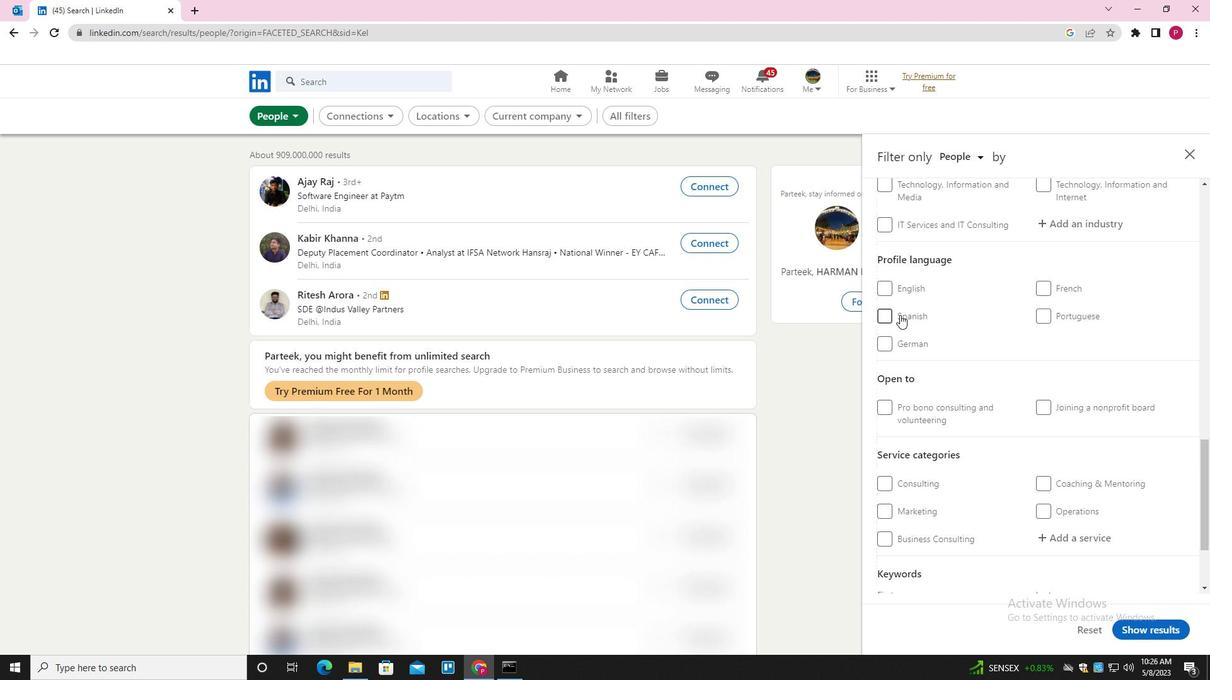 
Action: Mouse pressed left at (899, 315)
Screenshot: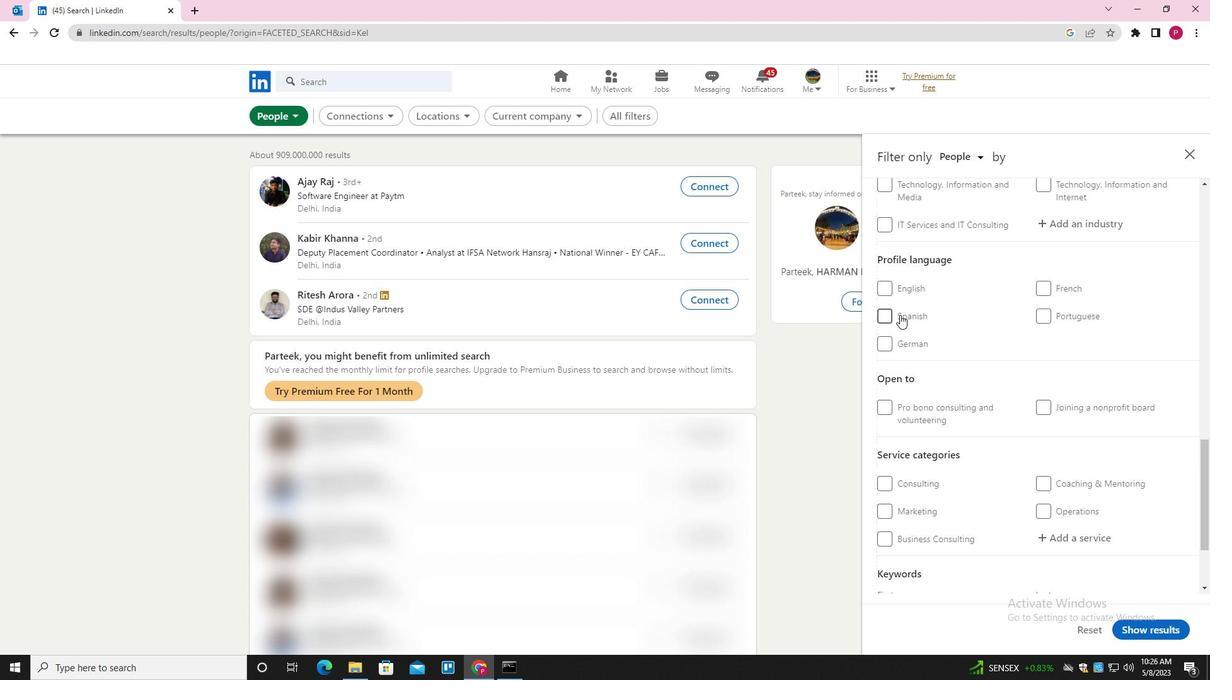 
Action: Mouse moved to (975, 353)
Screenshot: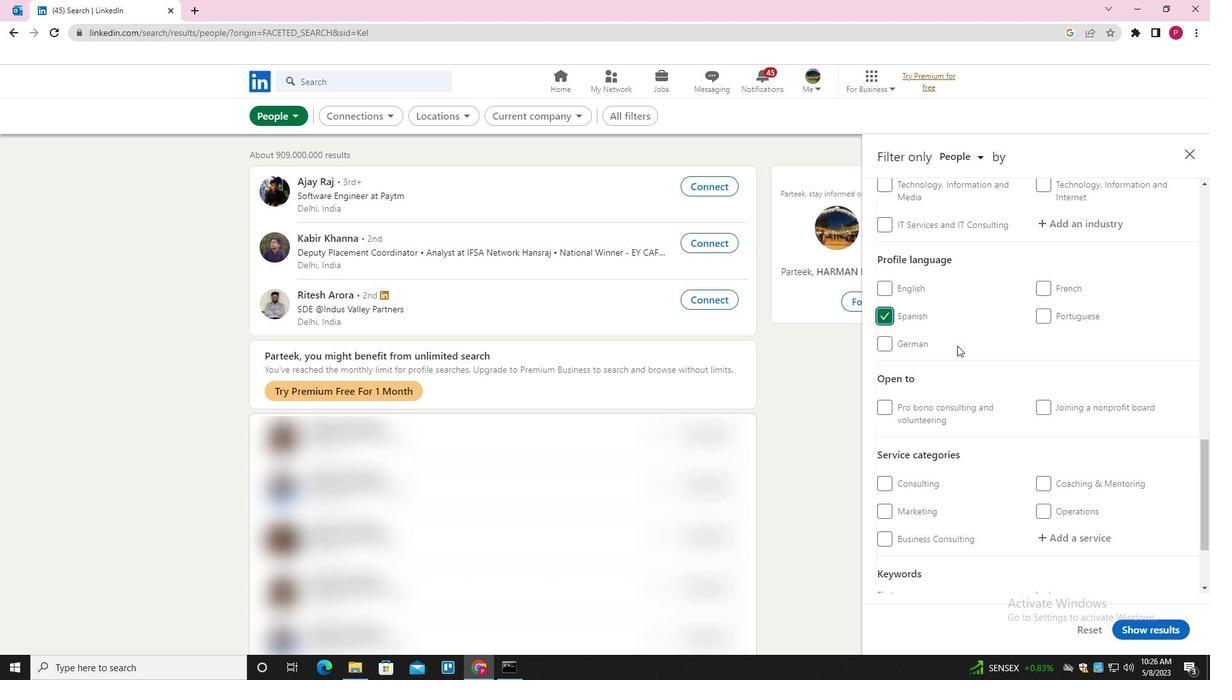 
Action: Mouse scrolled (975, 354) with delta (0, 0)
Screenshot: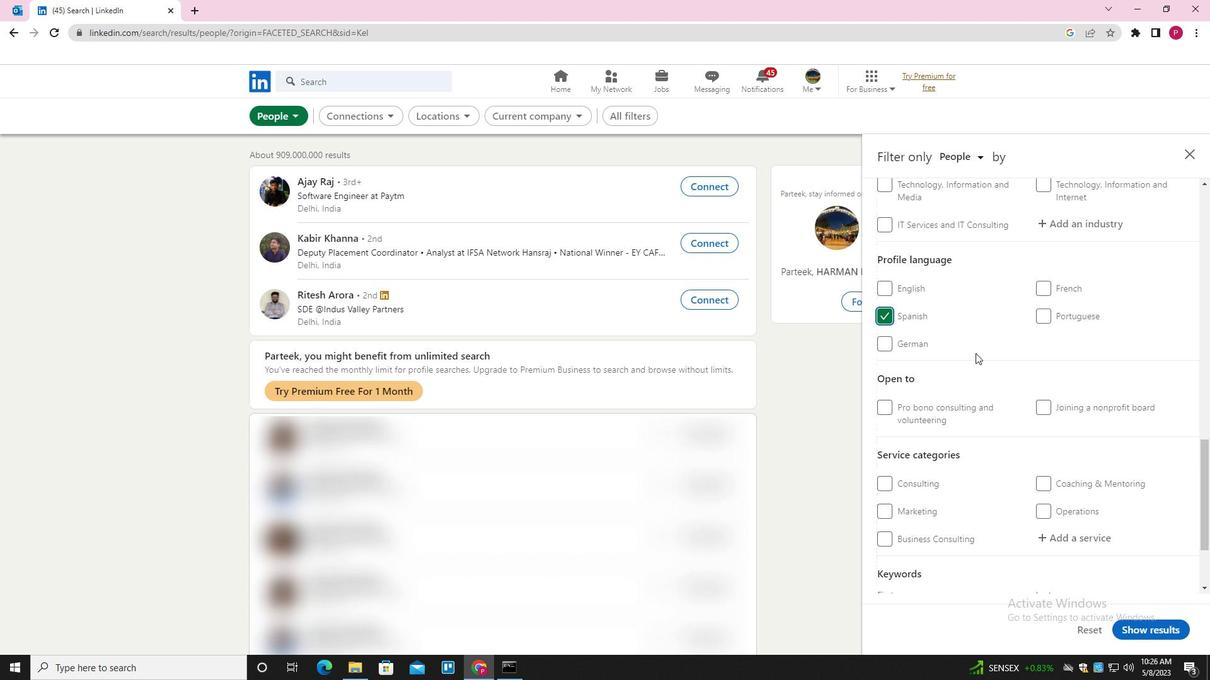 
Action: Mouse scrolled (975, 354) with delta (0, 0)
Screenshot: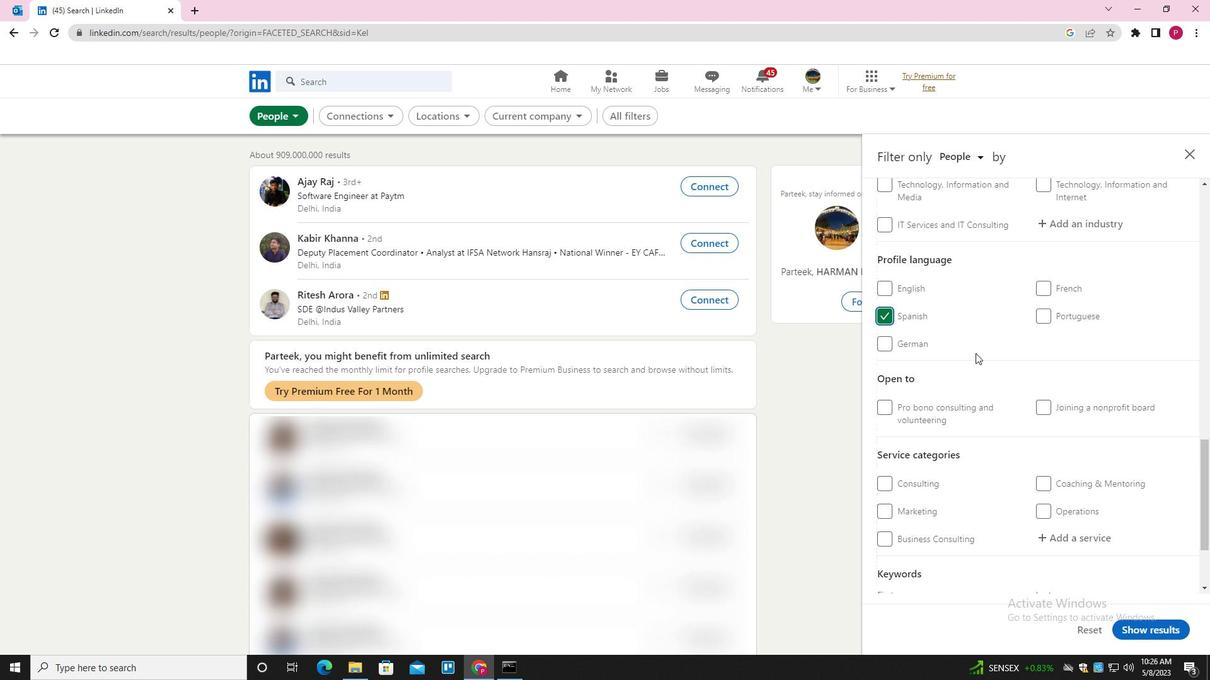
Action: Mouse scrolled (975, 354) with delta (0, 0)
Screenshot: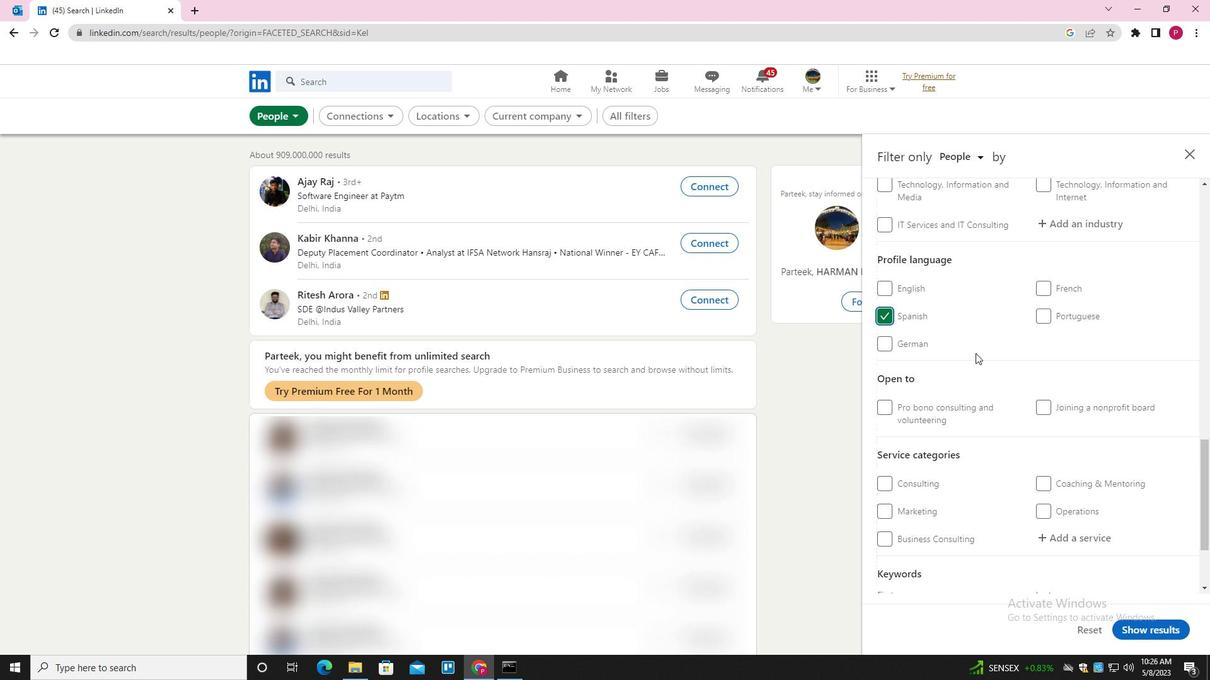 
Action: Mouse scrolled (975, 354) with delta (0, 0)
Screenshot: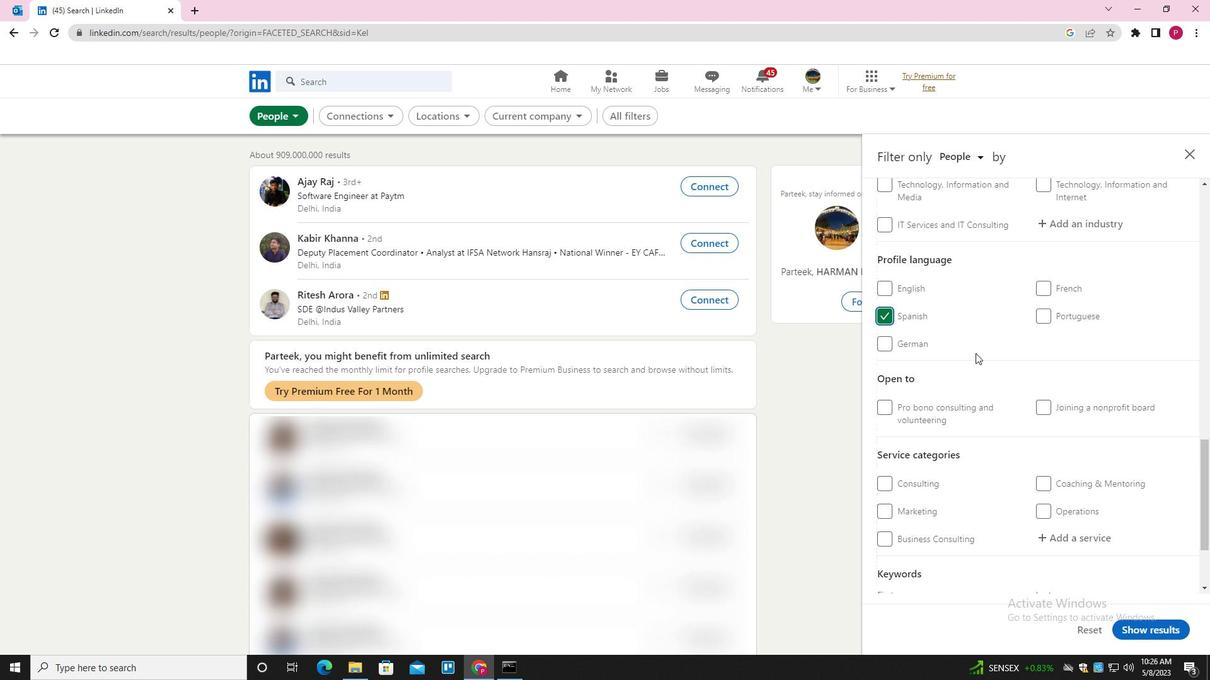 
Action: Mouse scrolled (975, 354) with delta (0, 0)
Screenshot: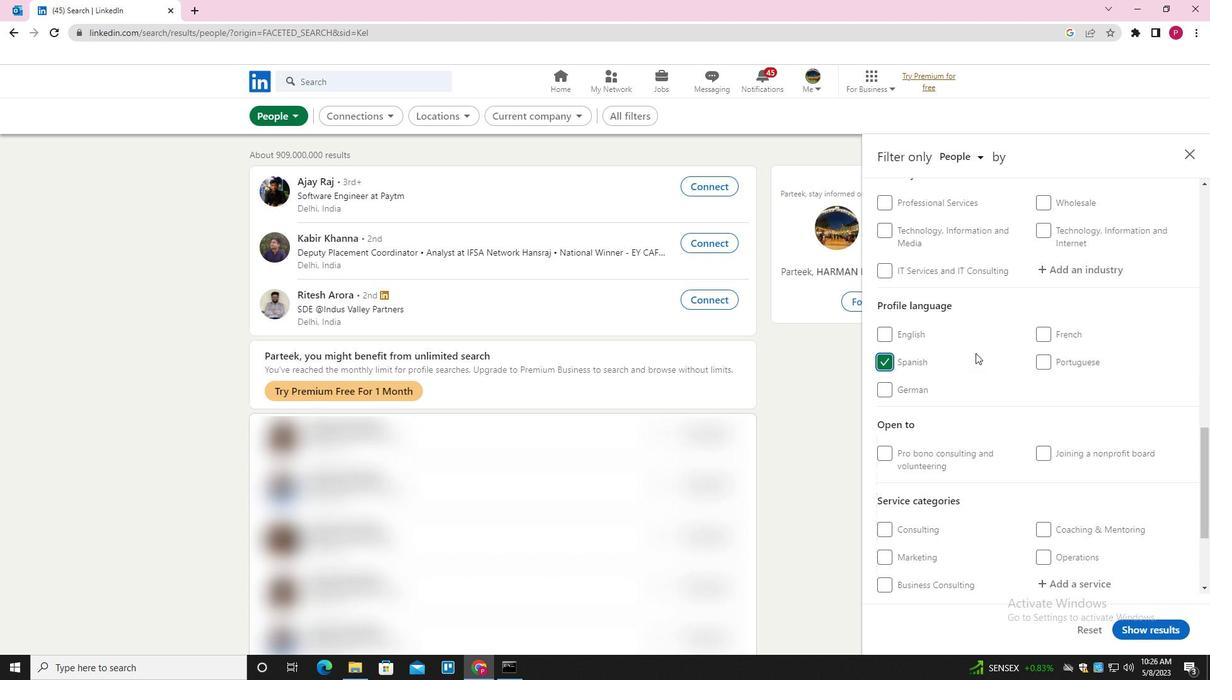 
Action: Mouse scrolled (975, 354) with delta (0, 0)
Screenshot: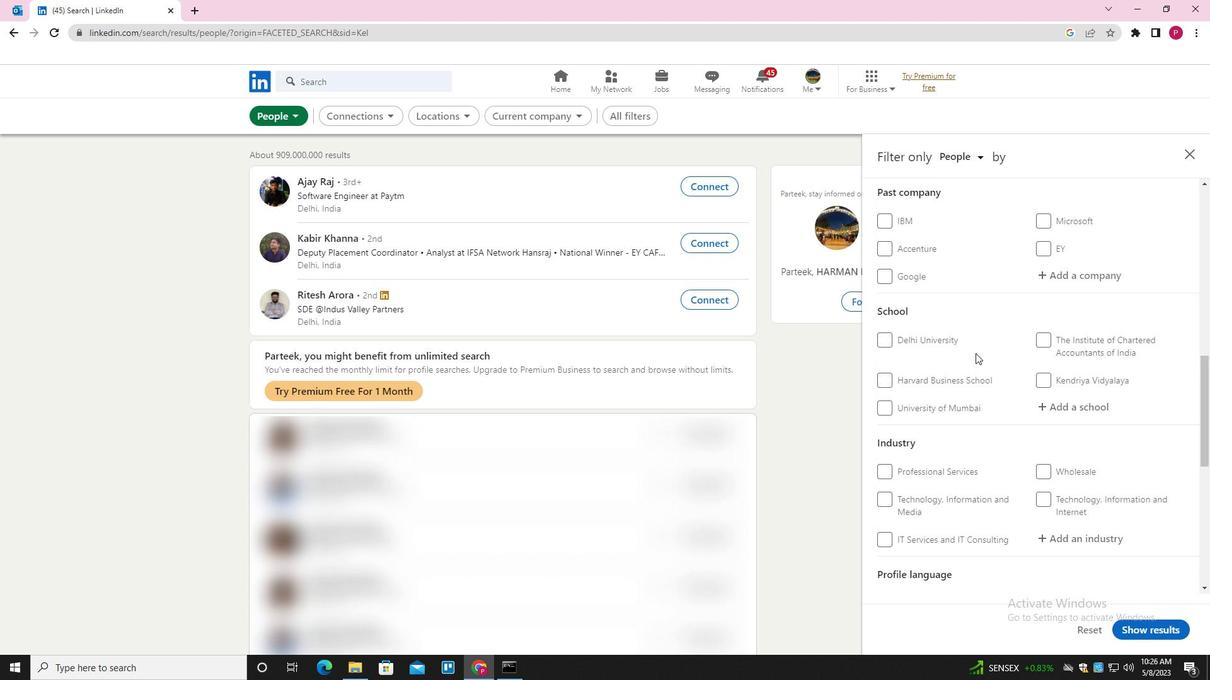 
Action: Mouse moved to (1037, 335)
Screenshot: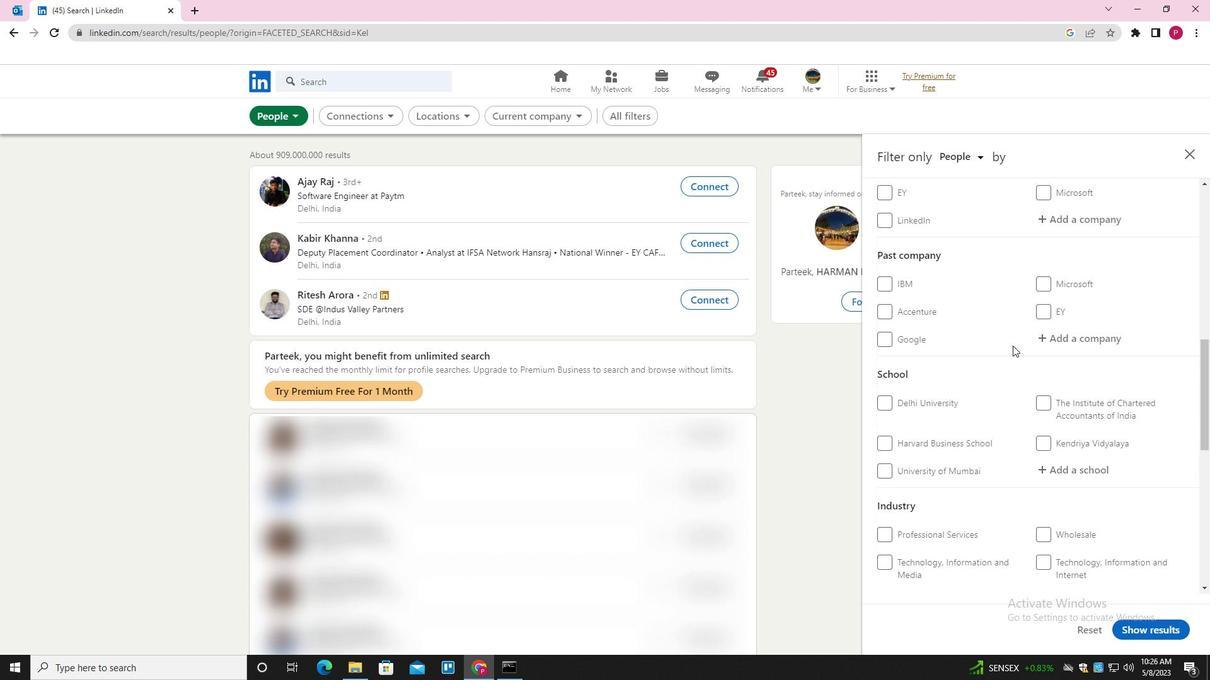 
Action: Mouse scrolled (1037, 335) with delta (0, 0)
Screenshot: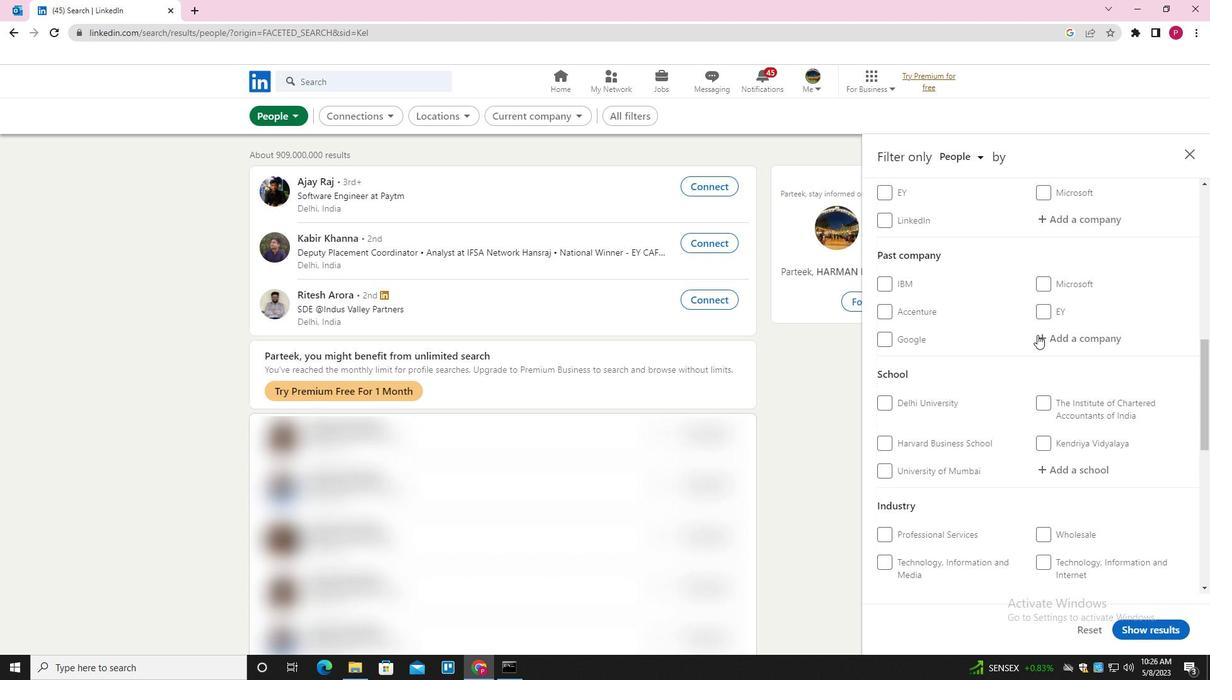
Action: Mouse scrolled (1037, 335) with delta (0, 0)
Screenshot: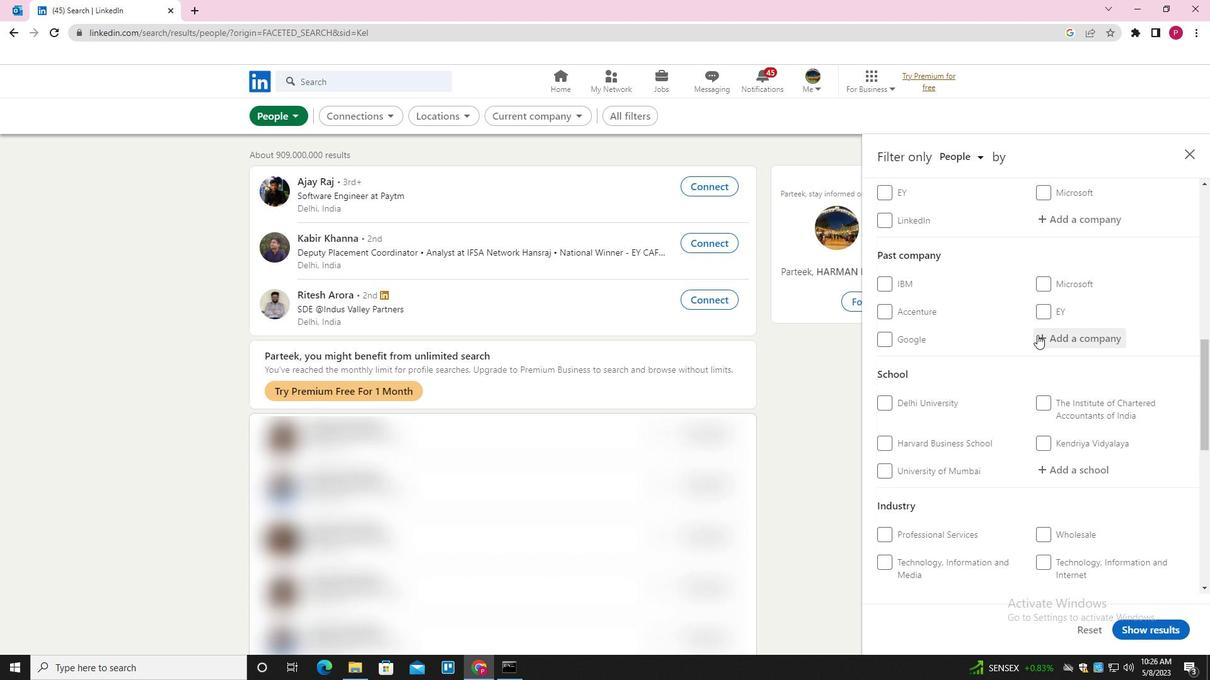 
Action: Mouse moved to (1079, 346)
Screenshot: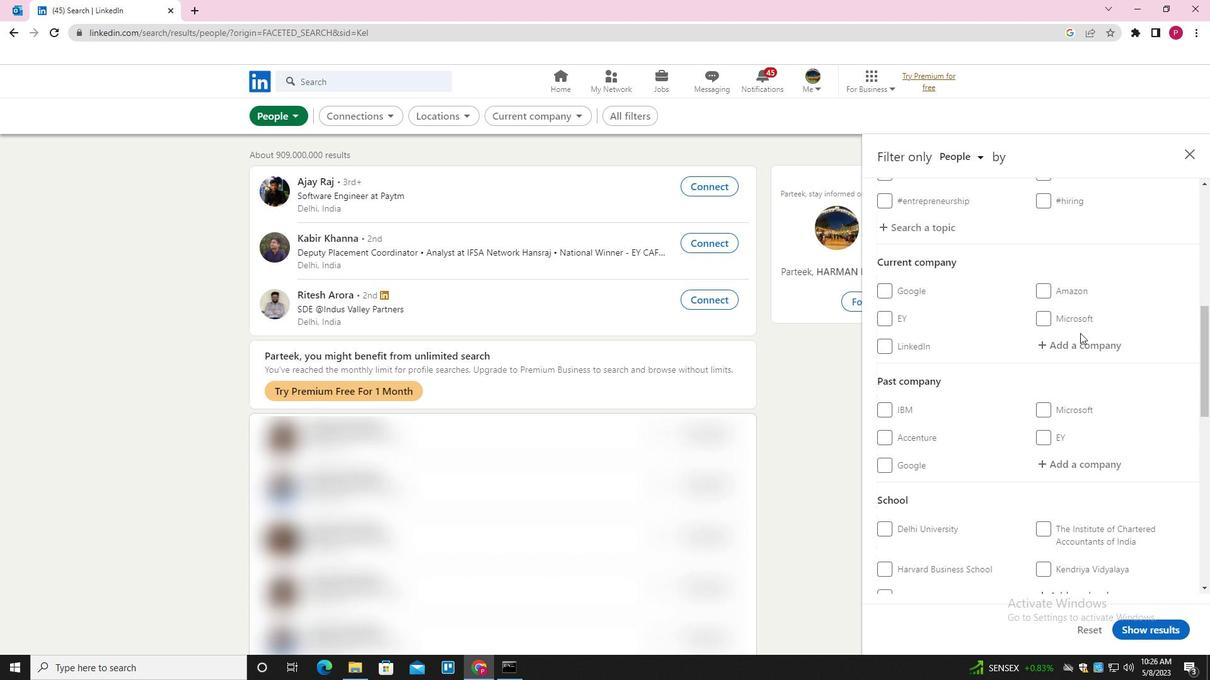 
Action: Mouse pressed left at (1079, 346)
Screenshot: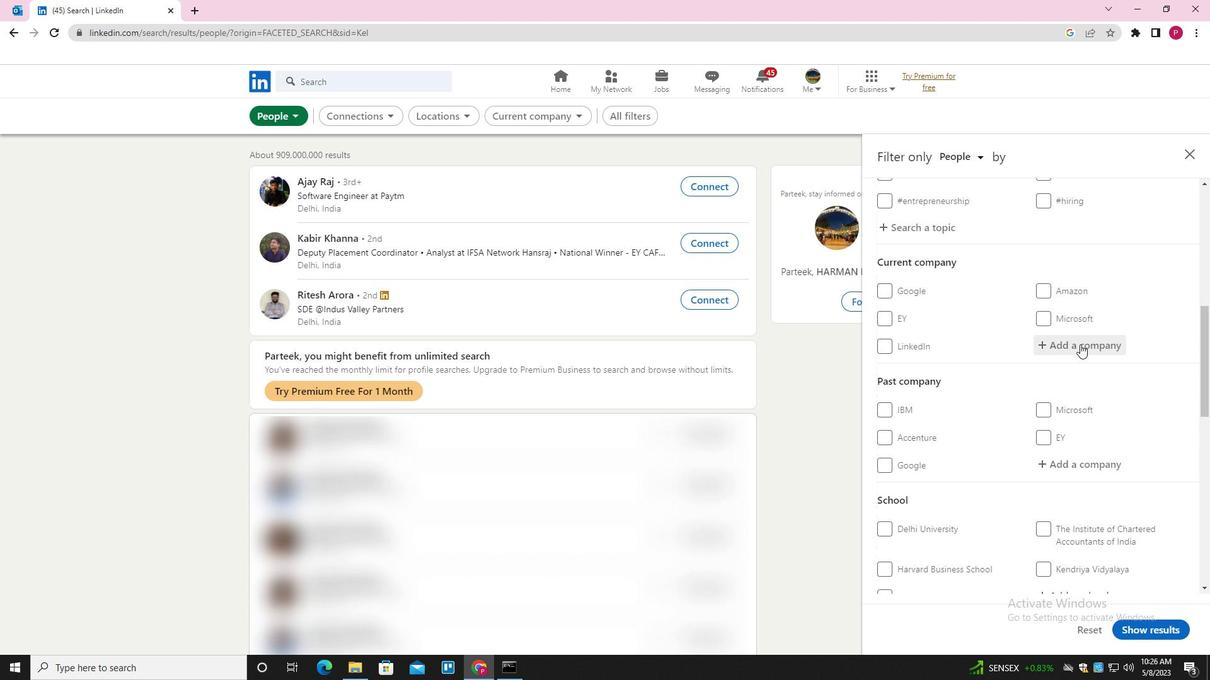 
Action: Key pressed <Key.shift><Key.shift><Key.shift><Key.shift><Key.shift><Key.shift>WUNDERMAN<Key.space><Key.shift>THOMPSON<Key.space><Key.shift><Key.shift><Key.shift><Key.shift>COMMERCE<Key.down><Key.enter>
Screenshot: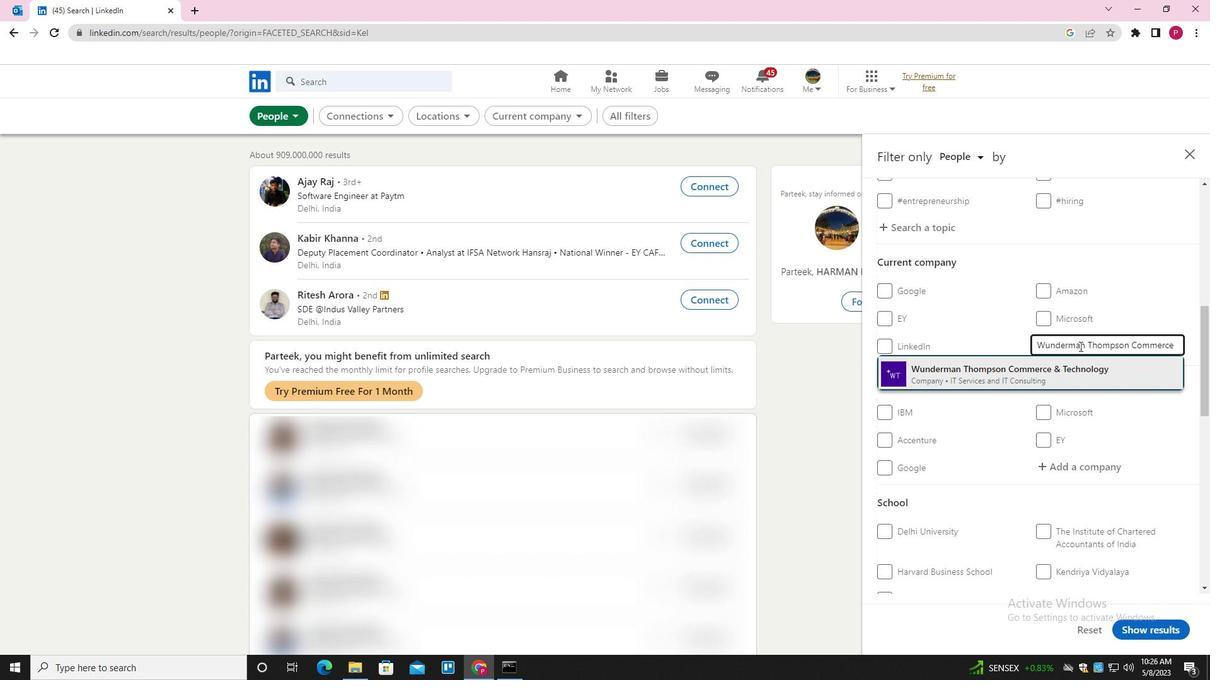 
Action: Mouse moved to (1066, 355)
Screenshot: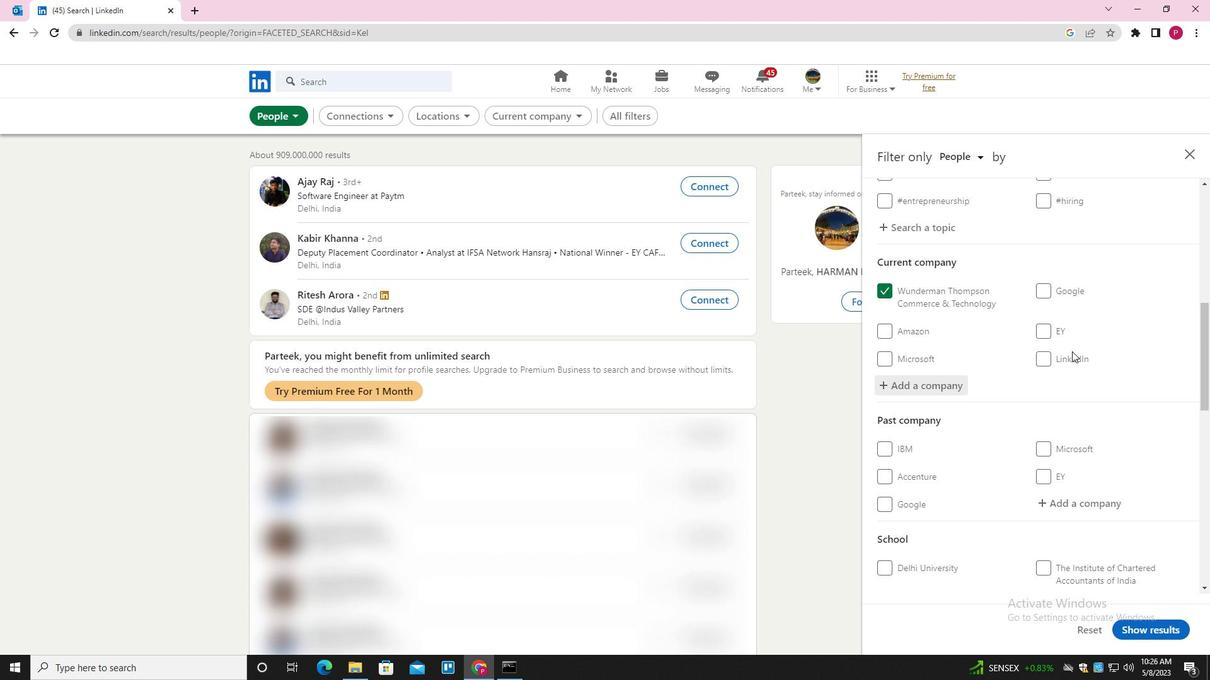 
Action: Mouse scrolled (1066, 354) with delta (0, 0)
Screenshot: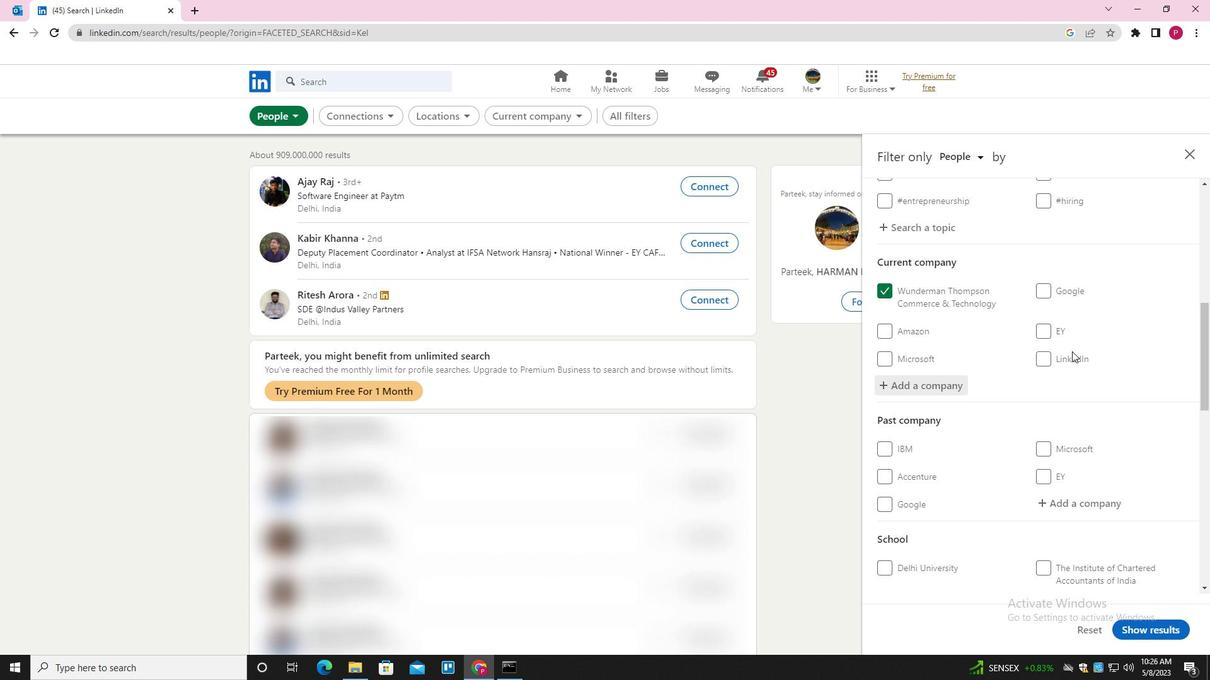 
Action: Mouse moved to (1065, 356)
Screenshot: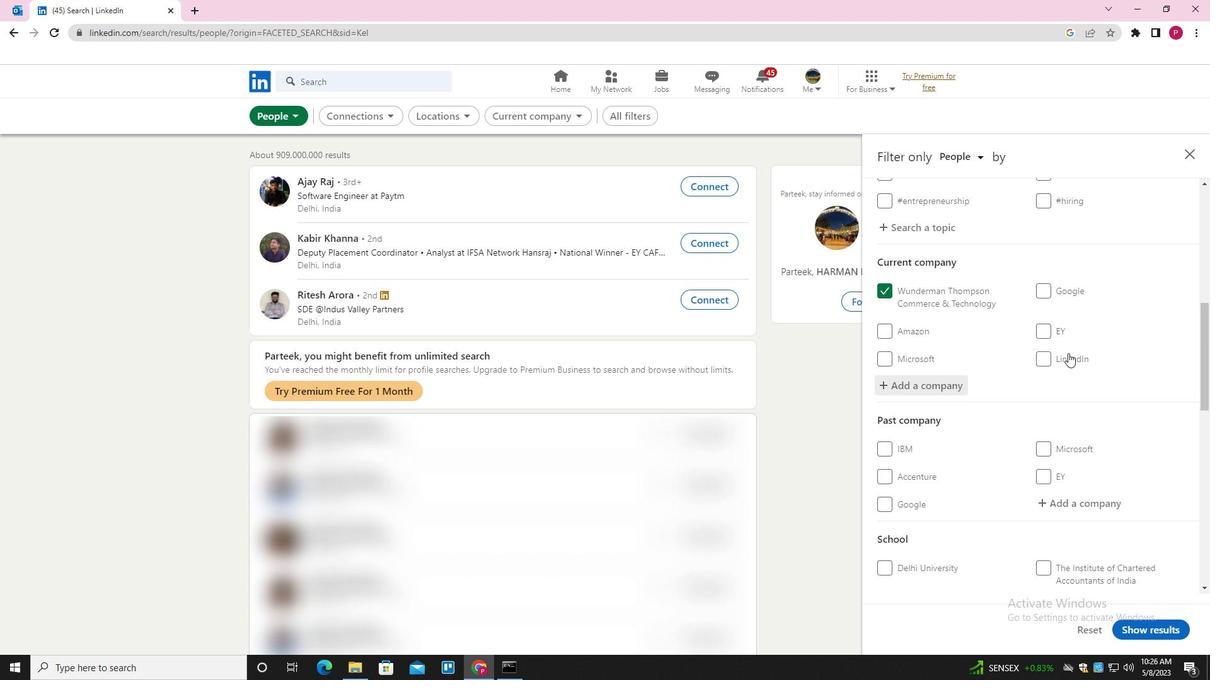 
Action: Mouse scrolled (1065, 355) with delta (0, 0)
Screenshot: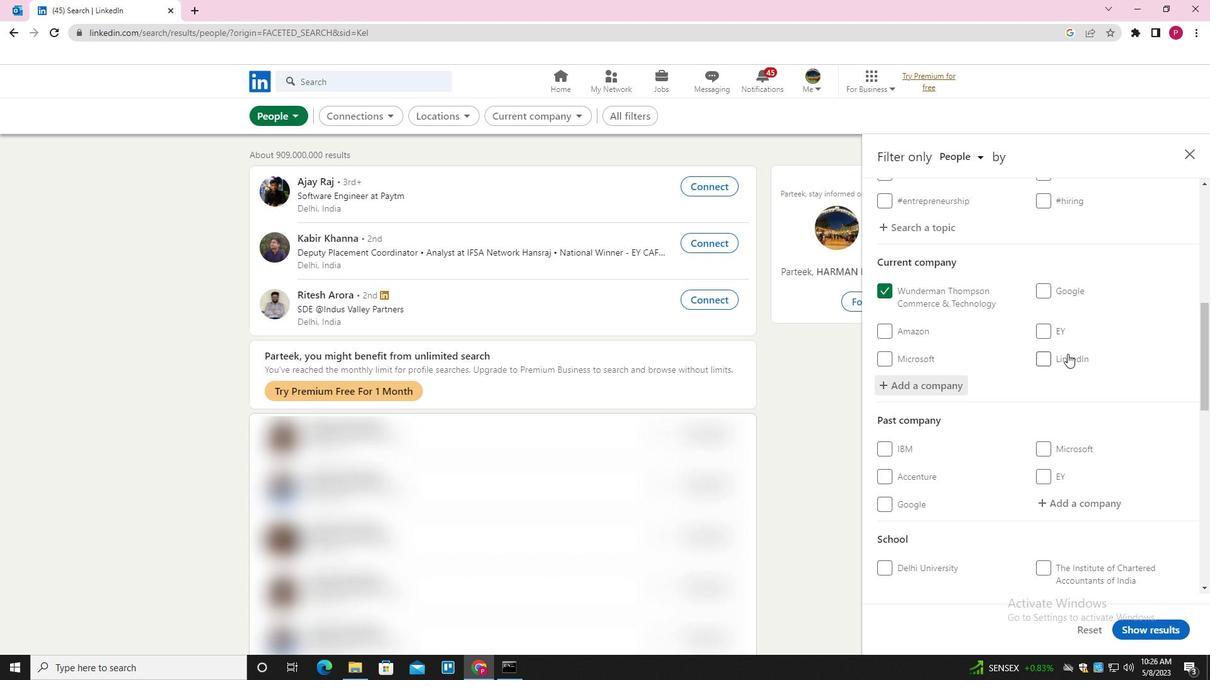 
Action: Mouse scrolled (1065, 355) with delta (0, 0)
Screenshot: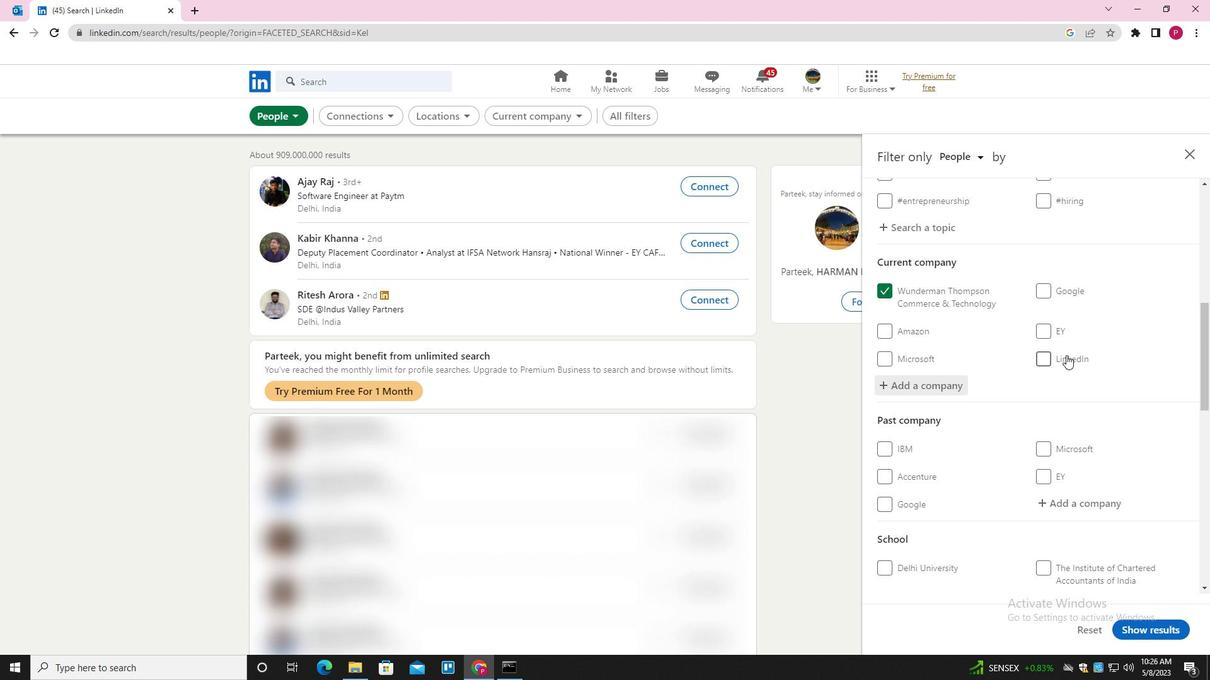 
Action: Mouse scrolled (1065, 355) with delta (0, 0)
Screenshot: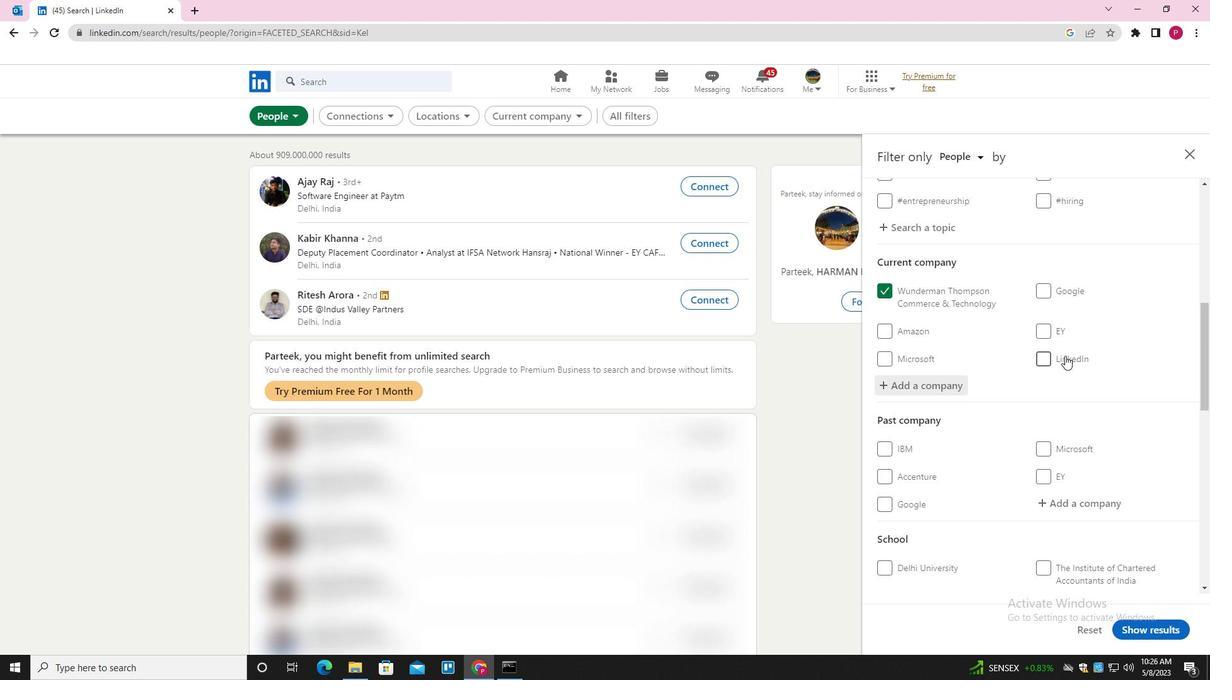 
Action: Mouse scrolled (1065, 355) with delta (0, 0)
Screenshot: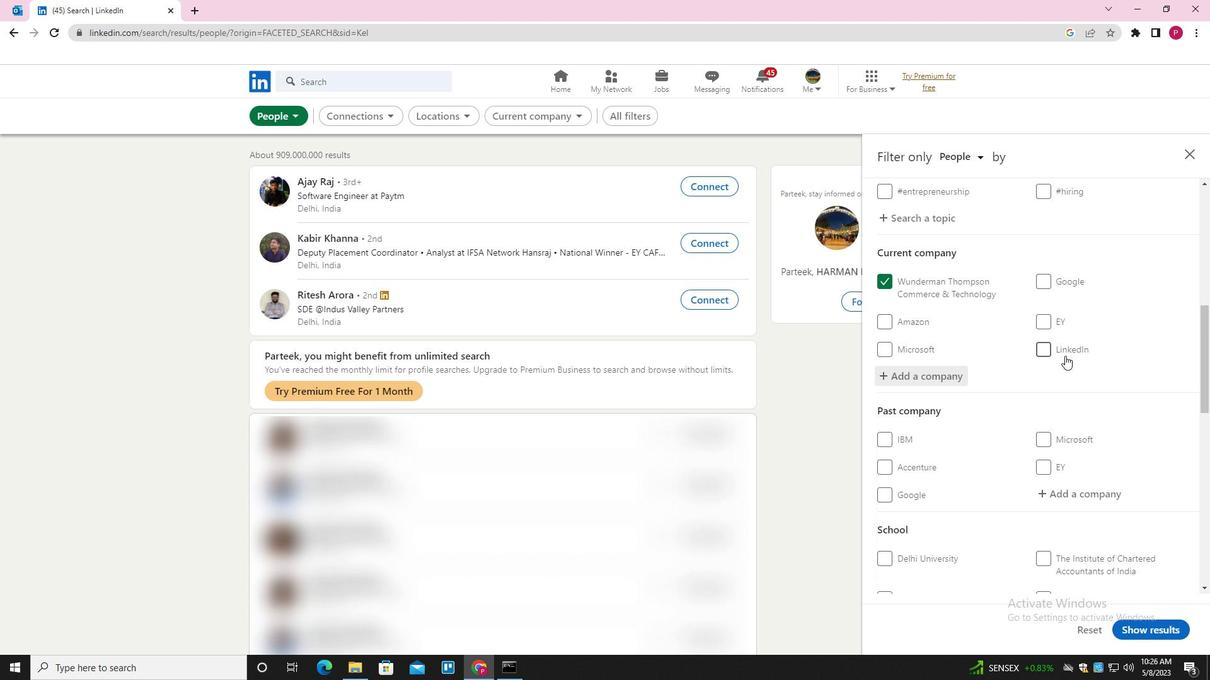 
Action: Mouse moved to (1079, 325)
Screenshot: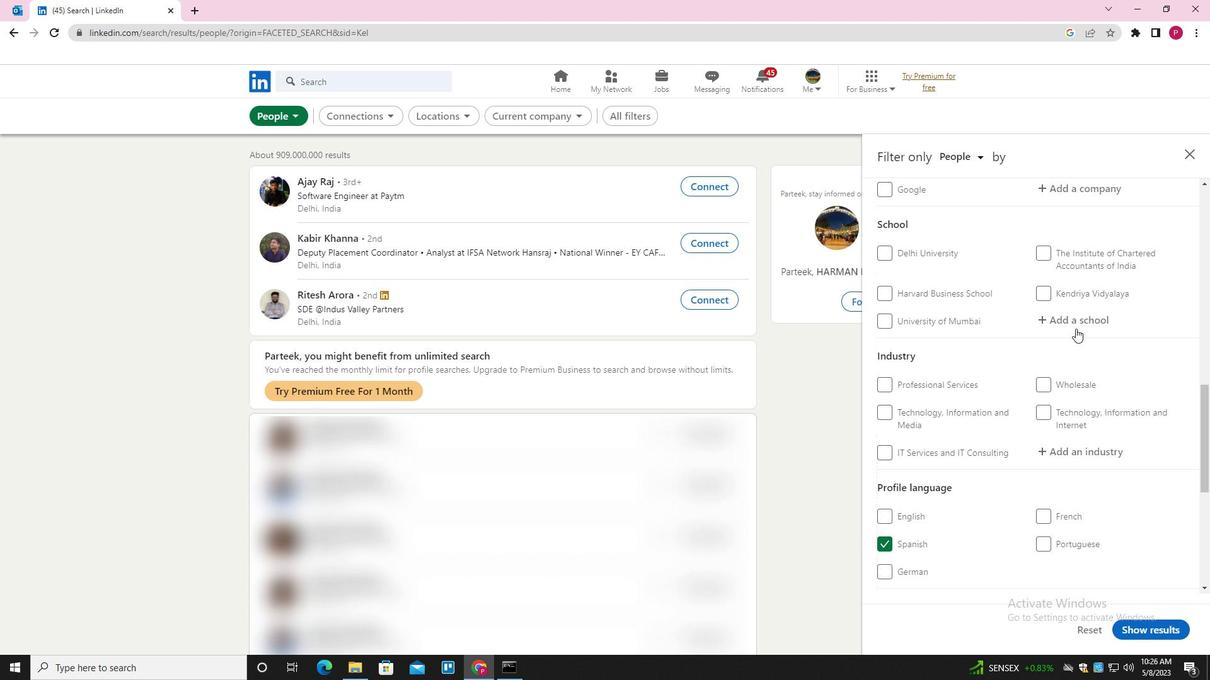 
Action: Mouse pressed left at (1079, 325)
Screenshot: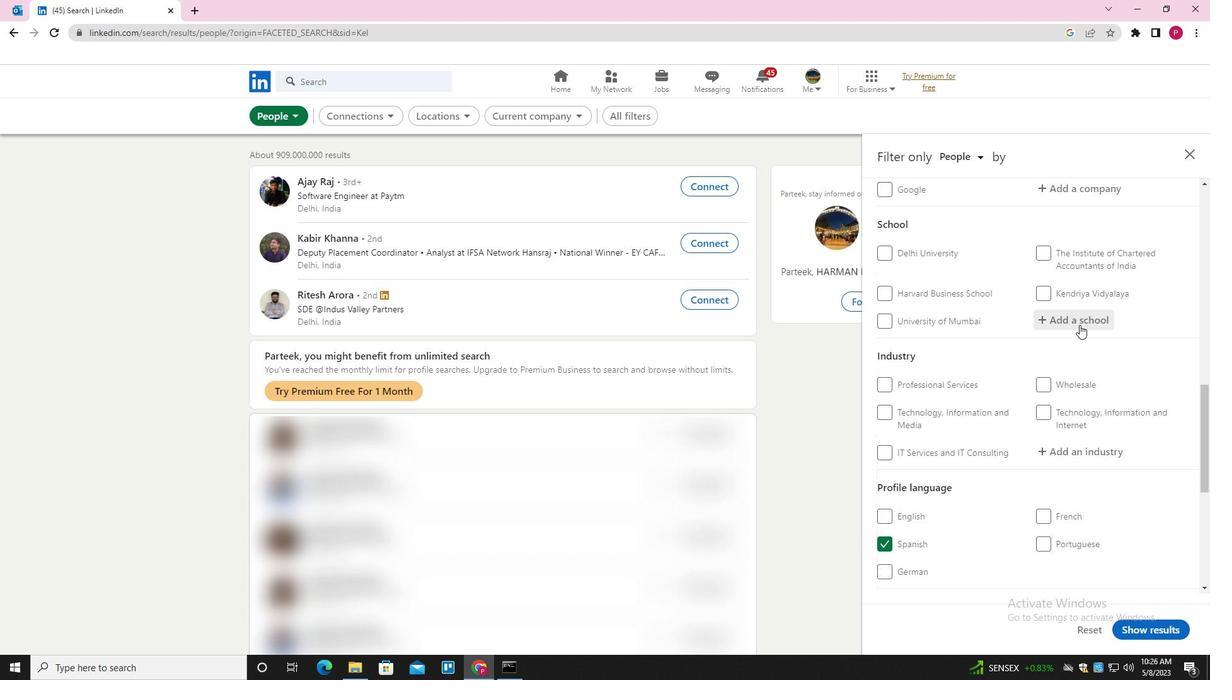 
Action: Key pressed <Key.shift><Key.shift><Key.shift><Key.shift><Key.shift><Key.shift><Key.shift>CHANDIGARH<Key.space><Key.shift><Key.shift><Key.shift><Key.shift><Key.shift><Key.shift><Key.shift><Key.shift><Key.shift>GROUP<Key.space>OF<Key.space><Key.shift><Key.shift><Key.shift><Key.shift><Key.shift><Key.shift><Key.shift>COLLEGES<Key.down><Key.enter>
Screenshot: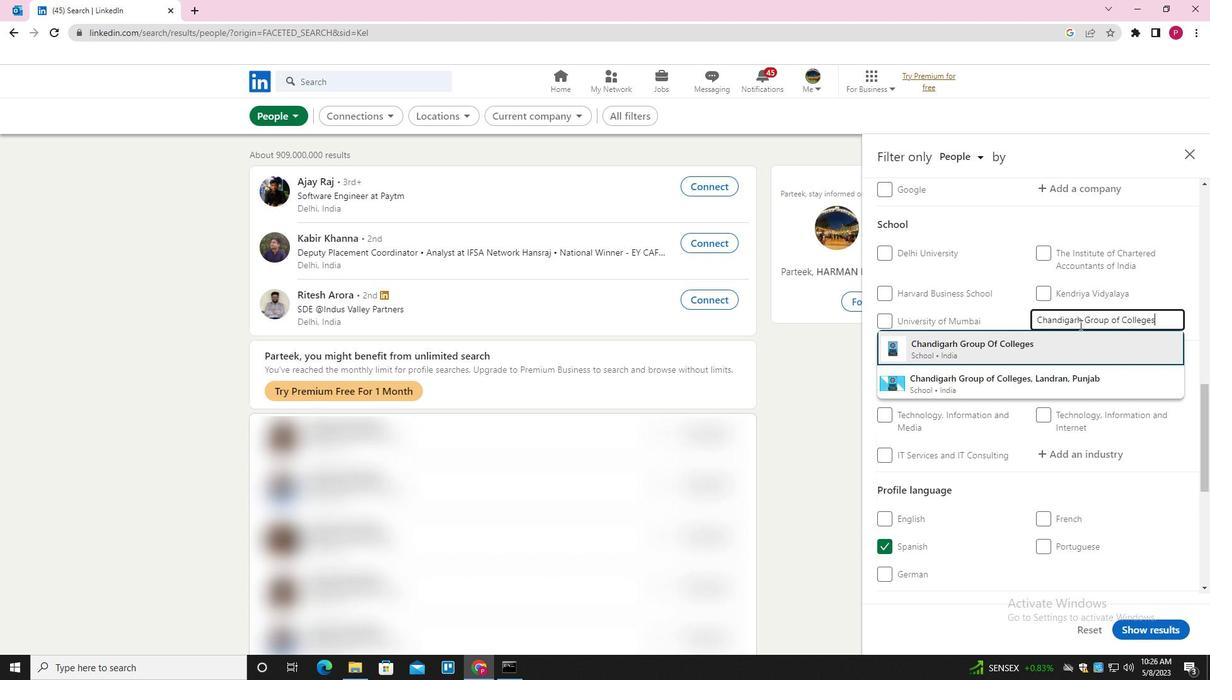 
Action: Mouse moved to (1053, 373)
Screenshot: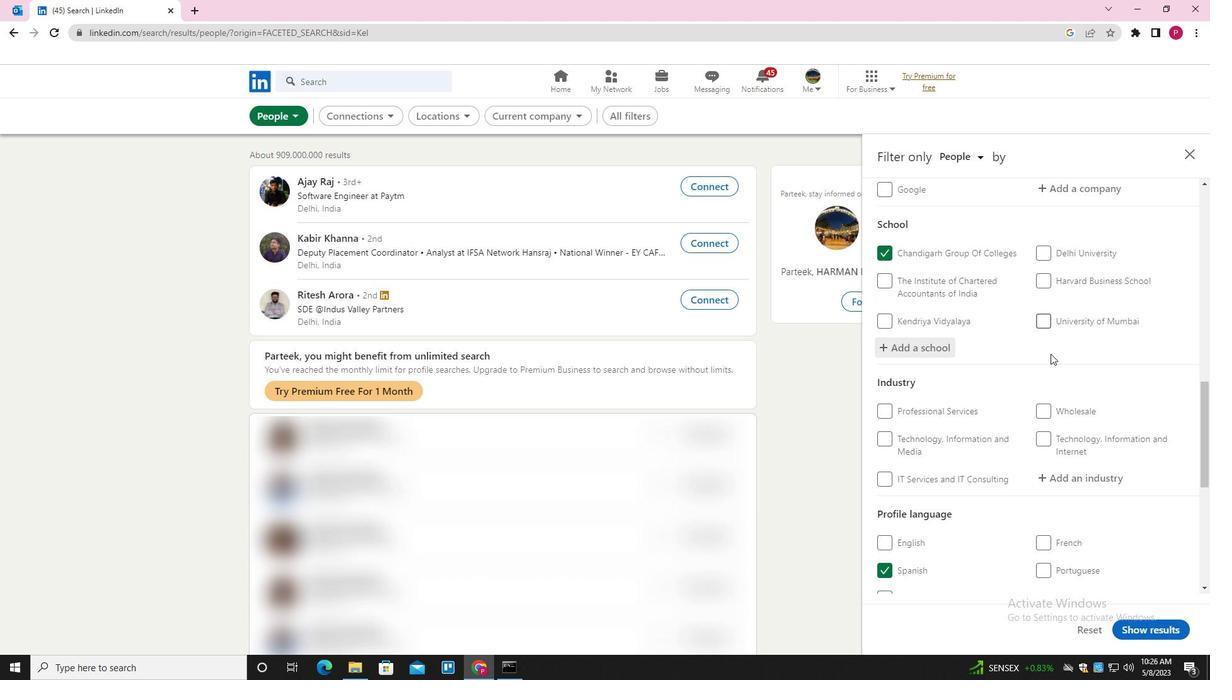 
Action: Mouse scrolled (1053, 372) with delta (0, 0)
Screenshot: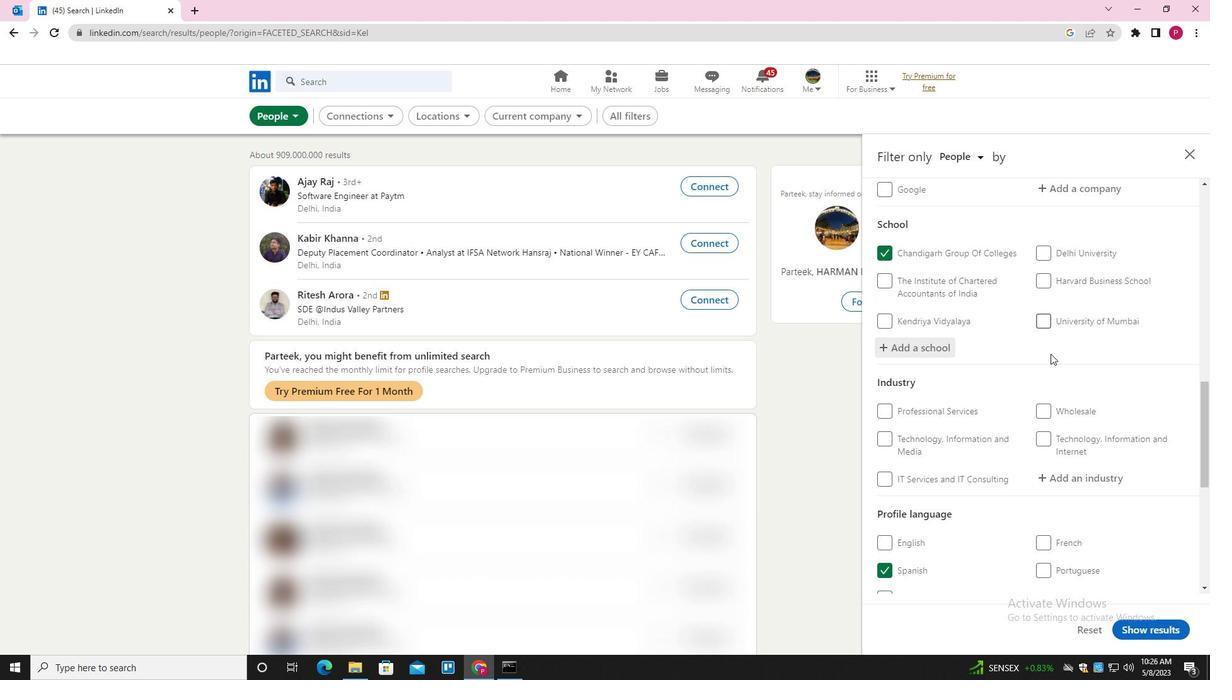 
Action: Mouse moved to (1053, 373)
Screenshot: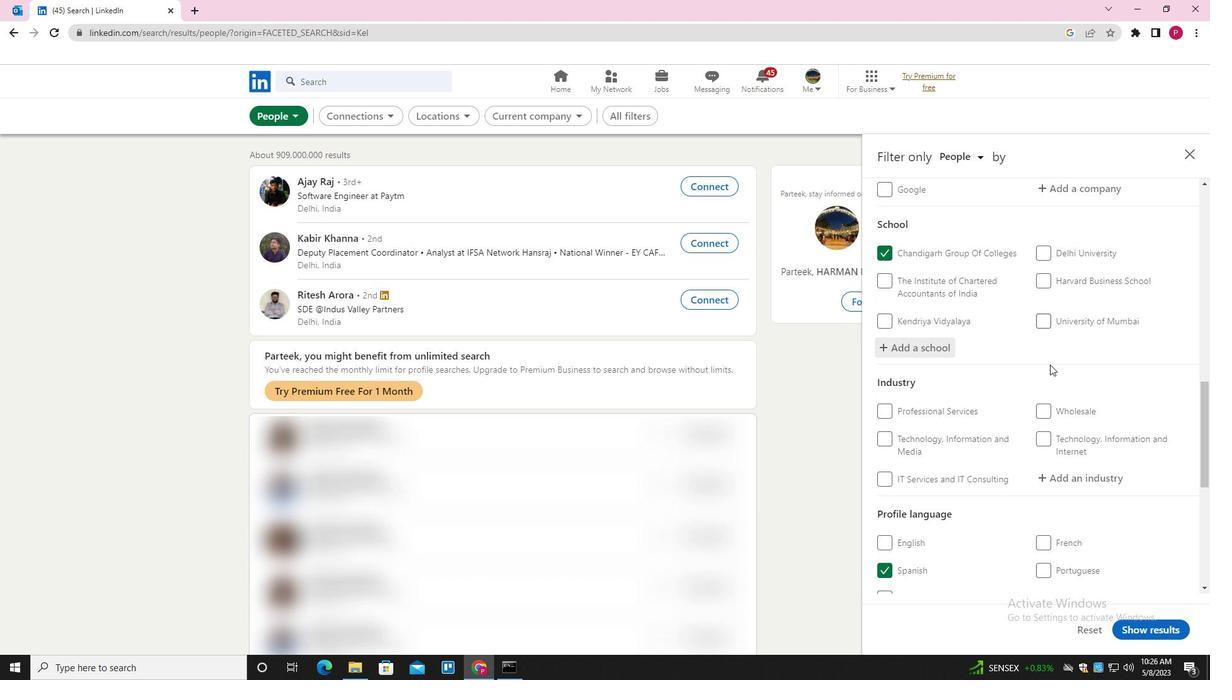 
Action: Mouse scrolled (1053, 373) with delta (0, 0)
Screenshot: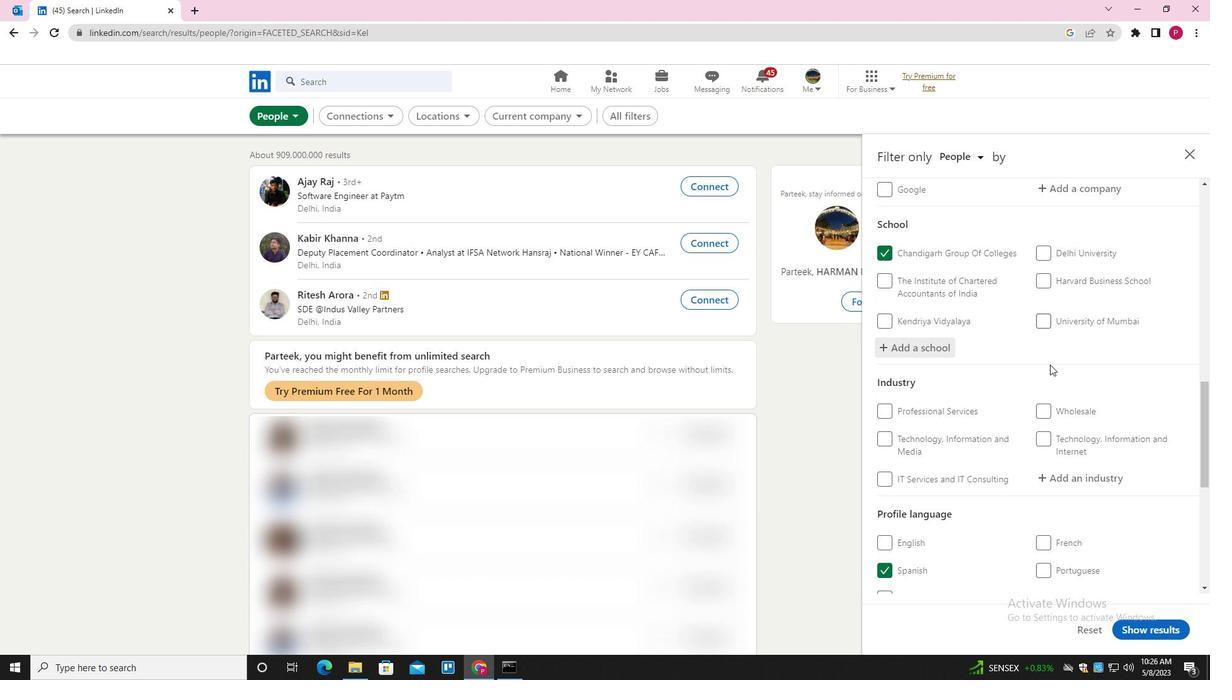 
Action: Mouse moved to (1089, 353)
Screenshot: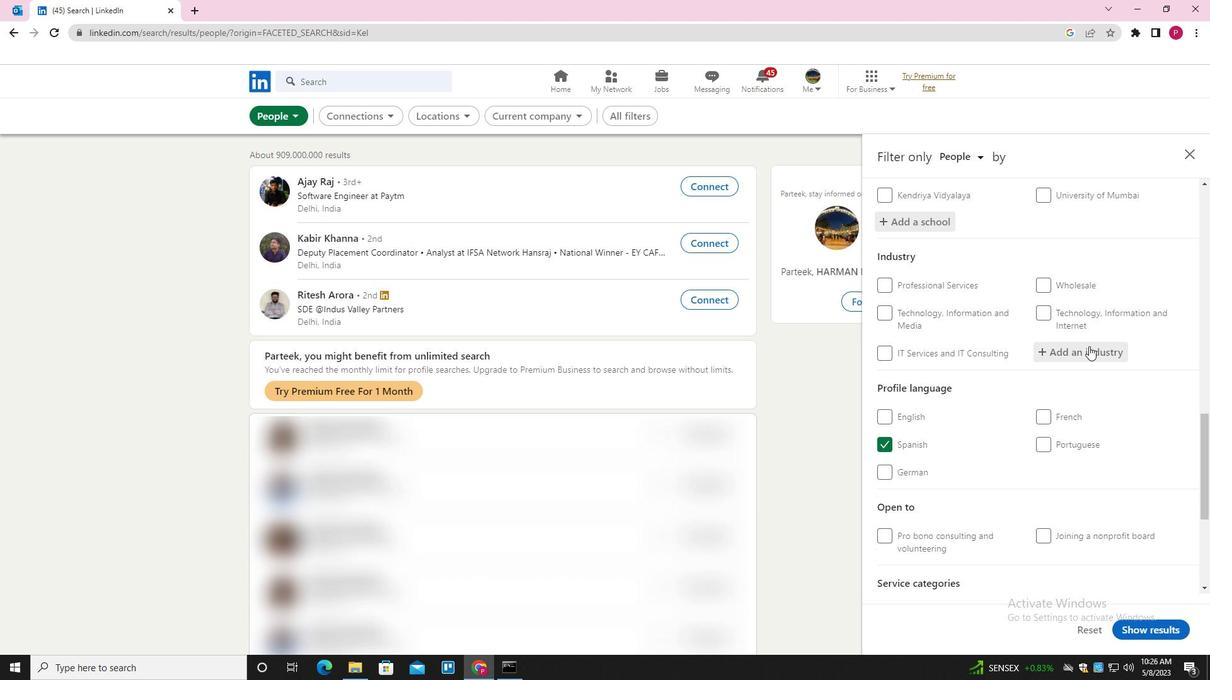 
Action: Mouse pressed left at (1089, 353)
Screenshot: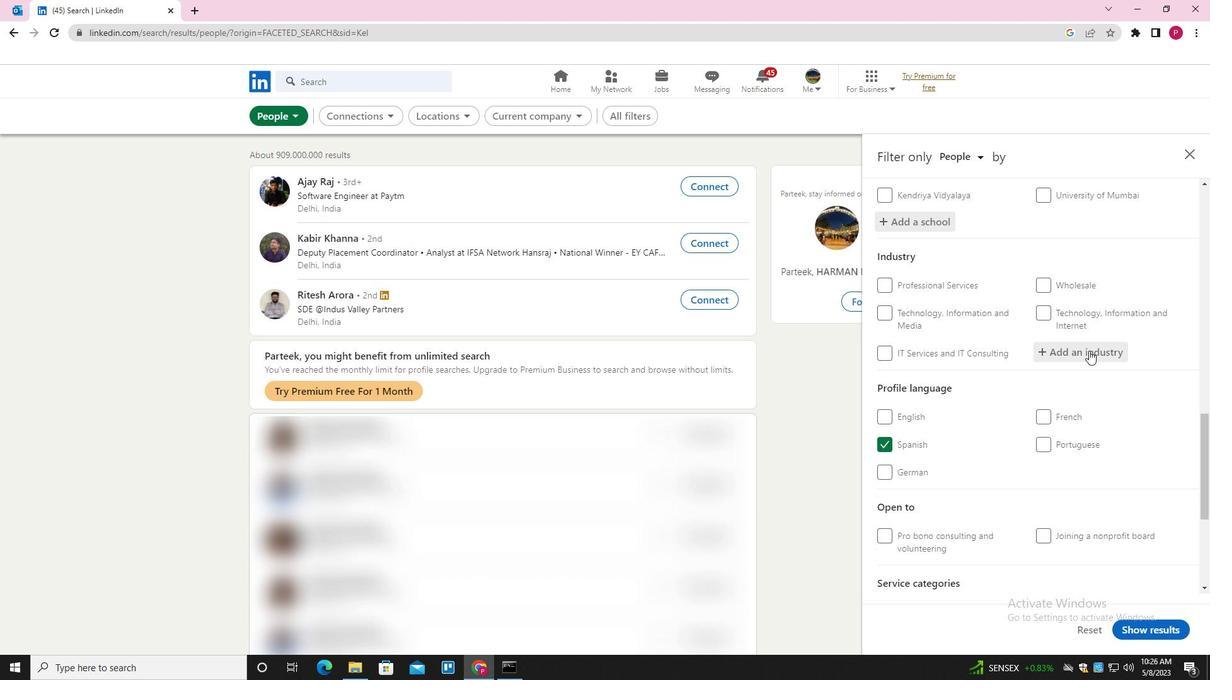 
Action: Key pressed <Key.shift>THINK<Key.space><Key.shift>TANKS<Key.down><Key.enter>
Screenshot: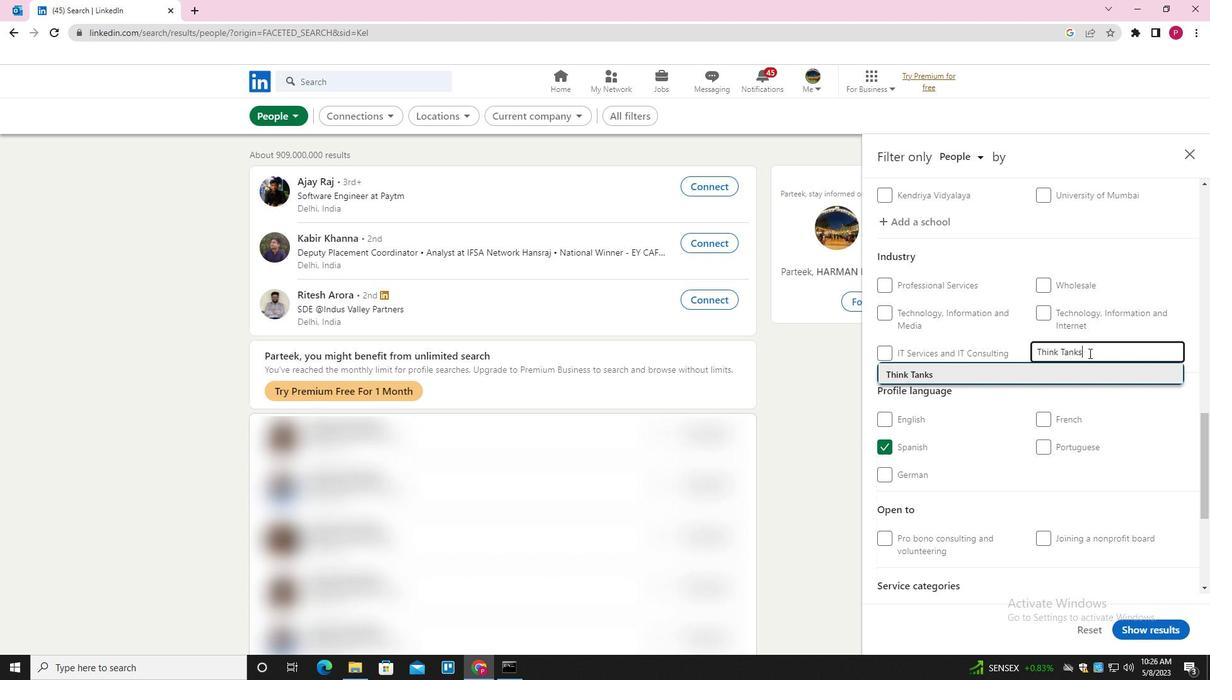 
Action: Mouse moved to (1085, 357)
Screenshot: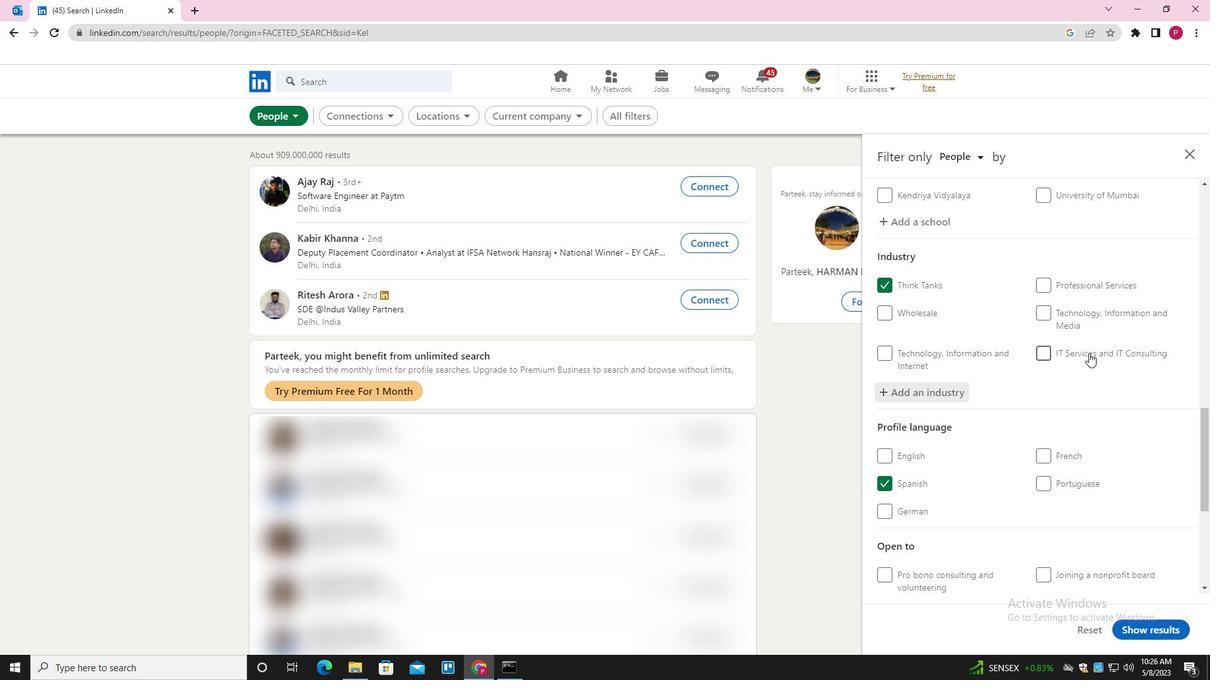 
Action: Mouse scrolled (1085, 356) with delta (0, 0)
Screenshot: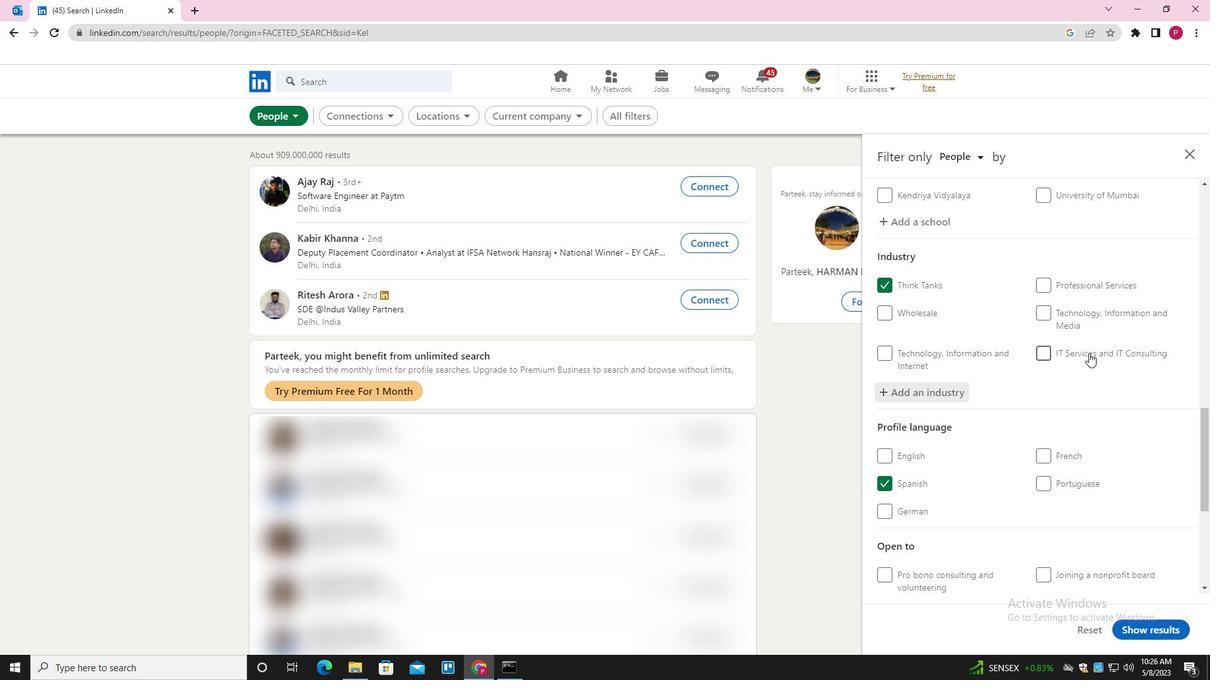 
Action: Mouse moved to (1084, 358)
Screenshot: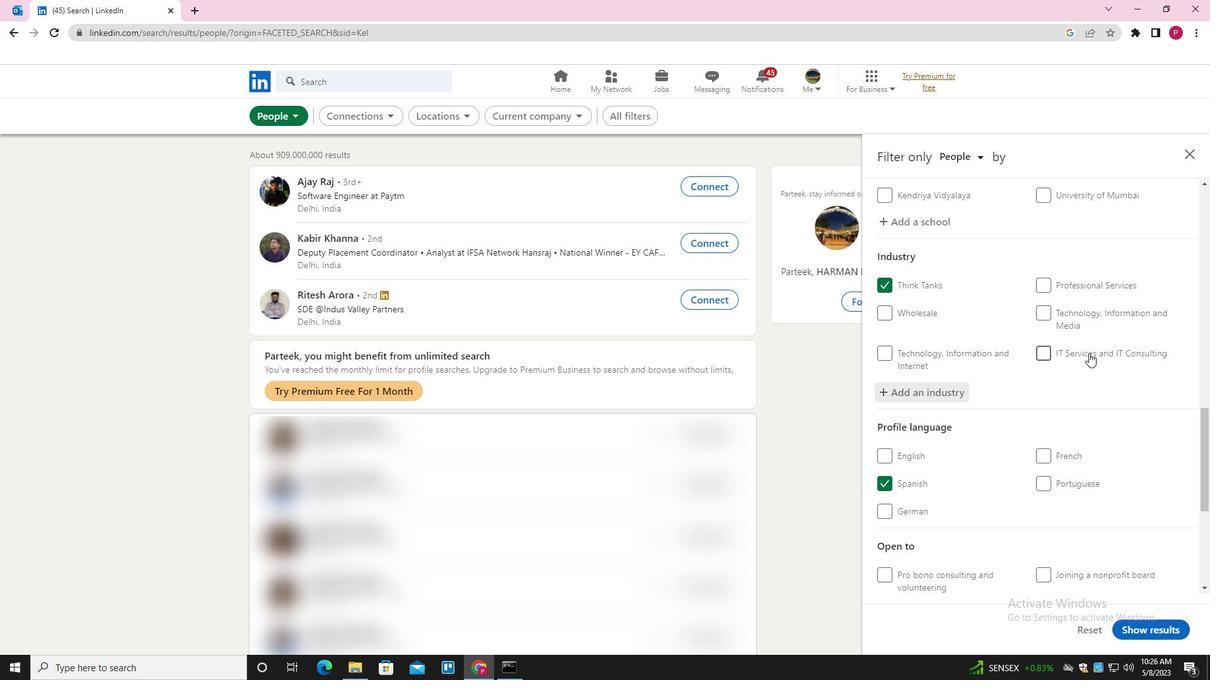 
Action: Mouse scrolled (1084, 357) with delta (0, 0)
Screenshot: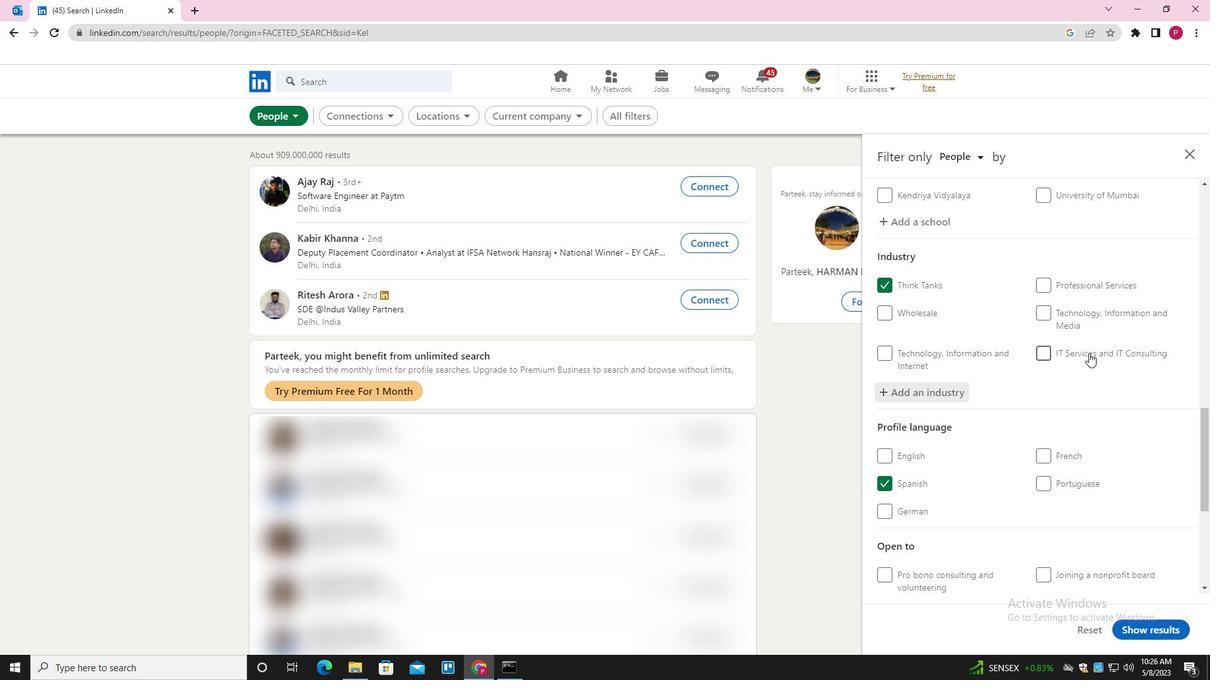 
Action: Mouse moved to (1081, 360)
Screenshot: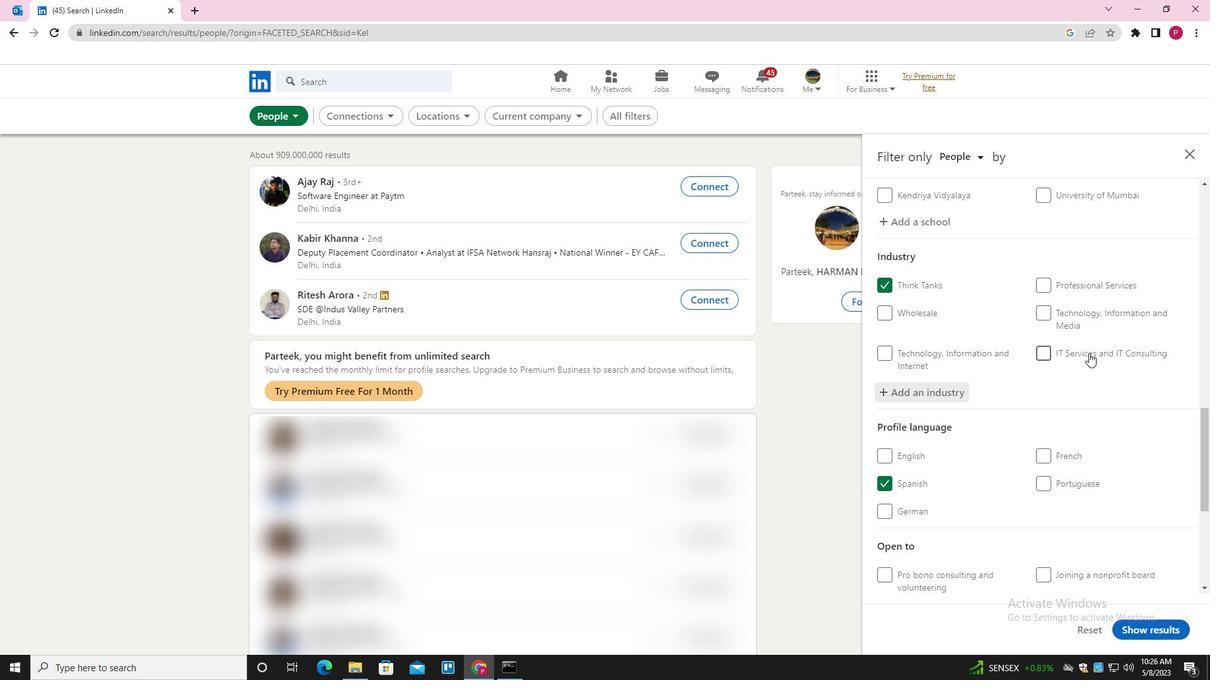 
Action: Mouse scrolled (1081, 359) with delta (0, 0)
Screenshot: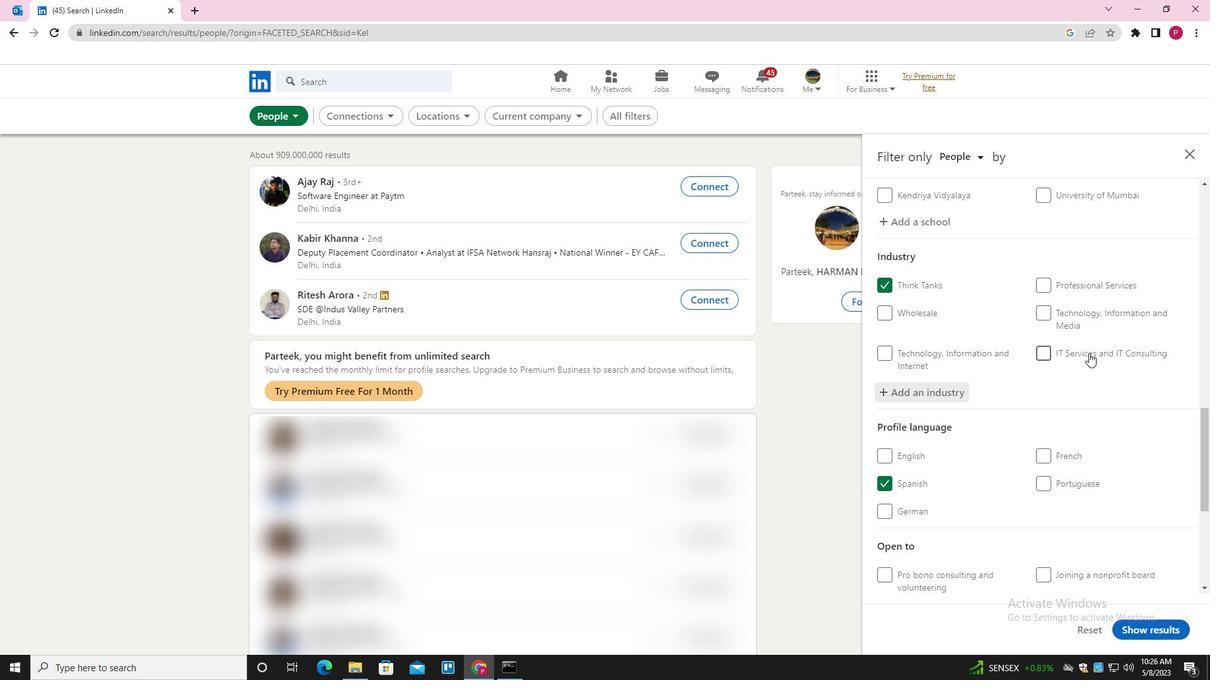 
Action: Mouse moved to (1062, 519)
Screenshot: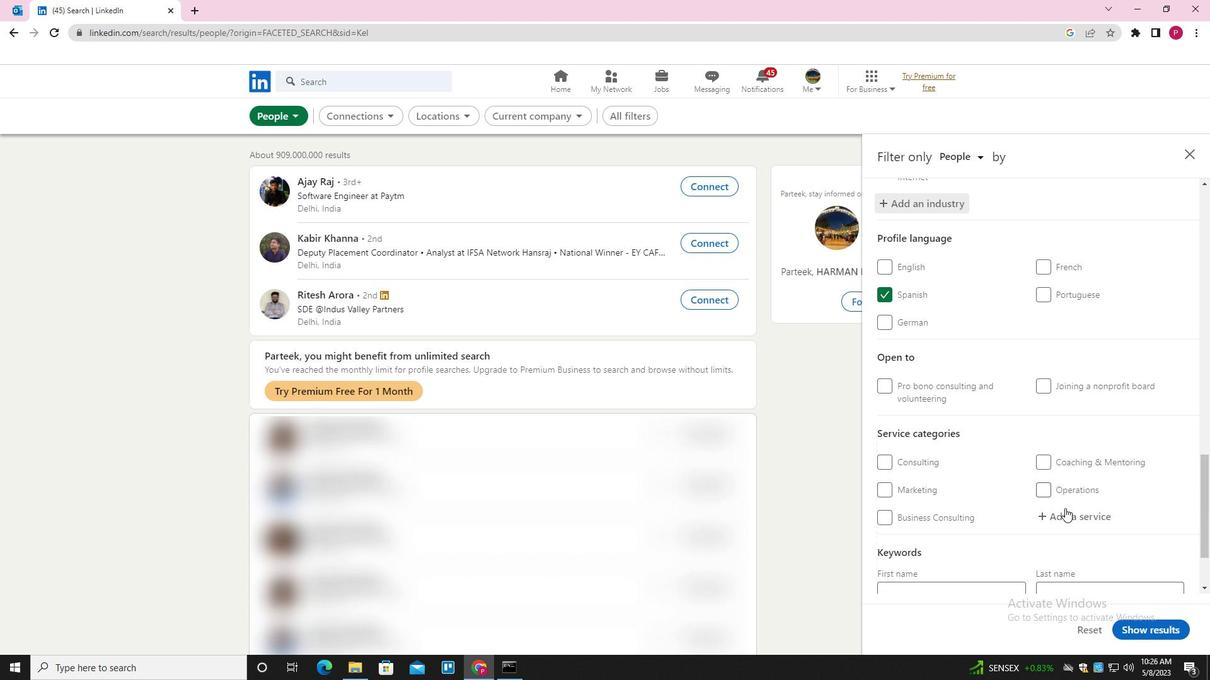 
Action: Mouse pressed left at (1062, 519)
Screenshot: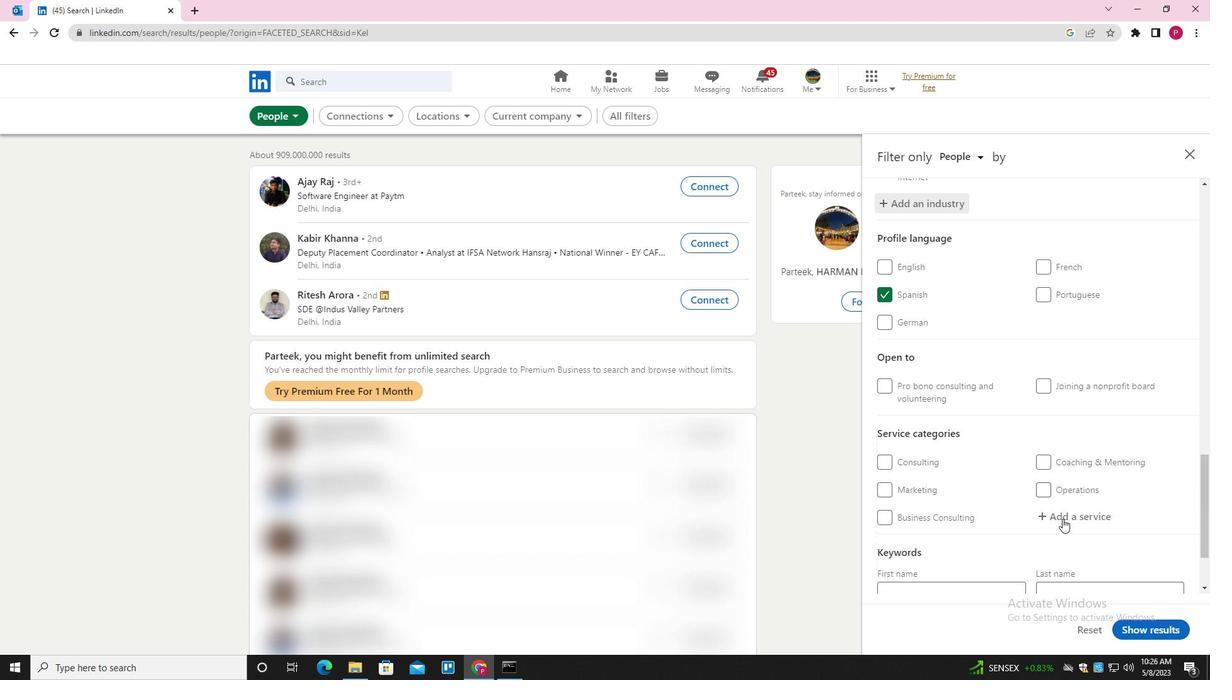 
Action: Key pressed <Key.shift>HEALTHCARE<Key.space><Key.shift><Key.shift><Key.shift><Key.shift>CONSUK<Key.backspace>LTING<Key.down><Key.enter>
Screenshot: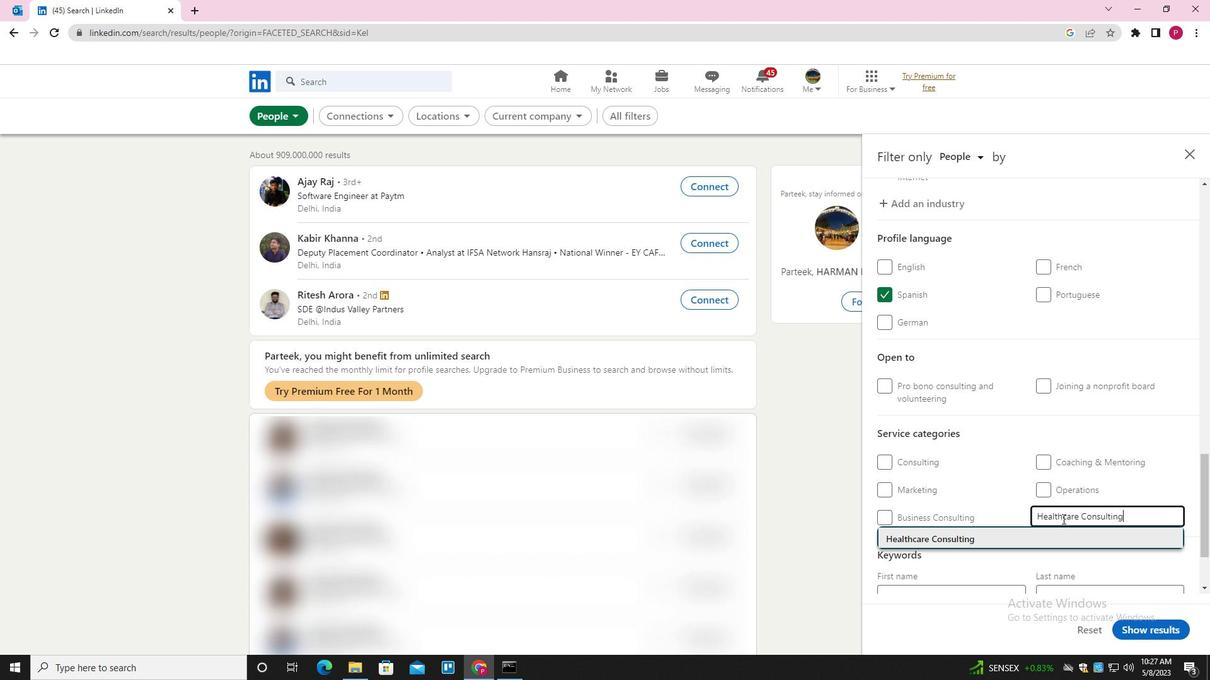 
Action: Mouse scrolled (1062, 518) with delta (0, 0)
Screenshot: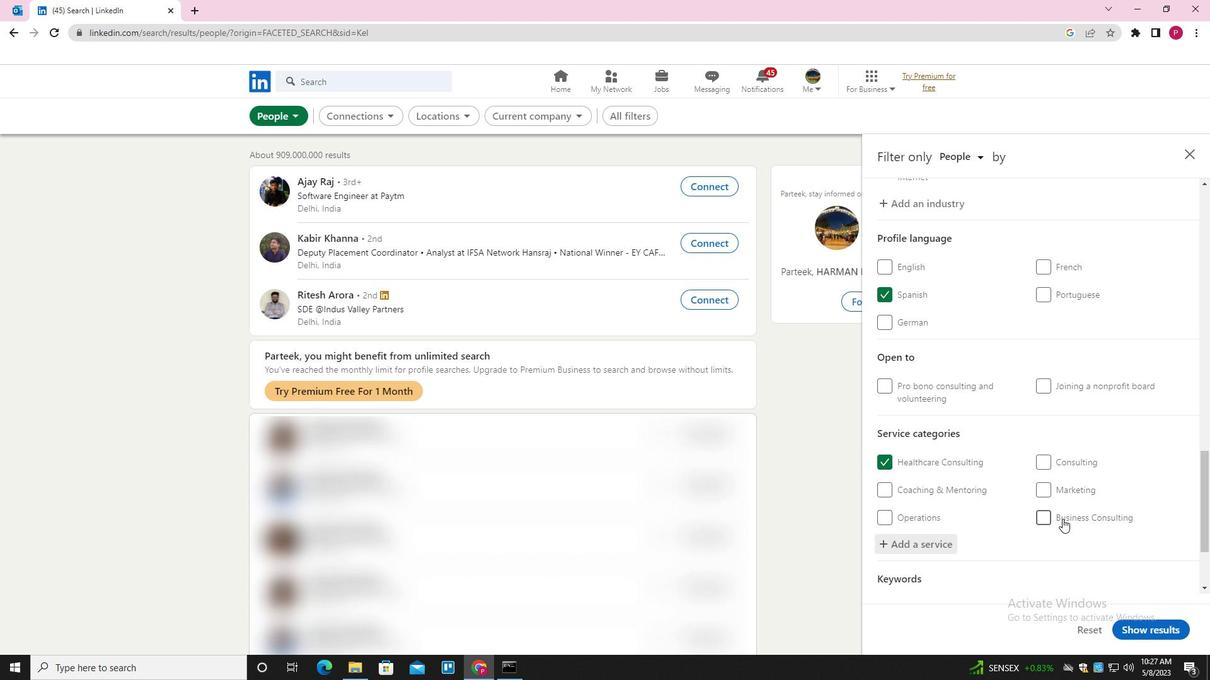 
Action: Mouse scrolled (1062, 518) with delta (0, 0)
Screenshot: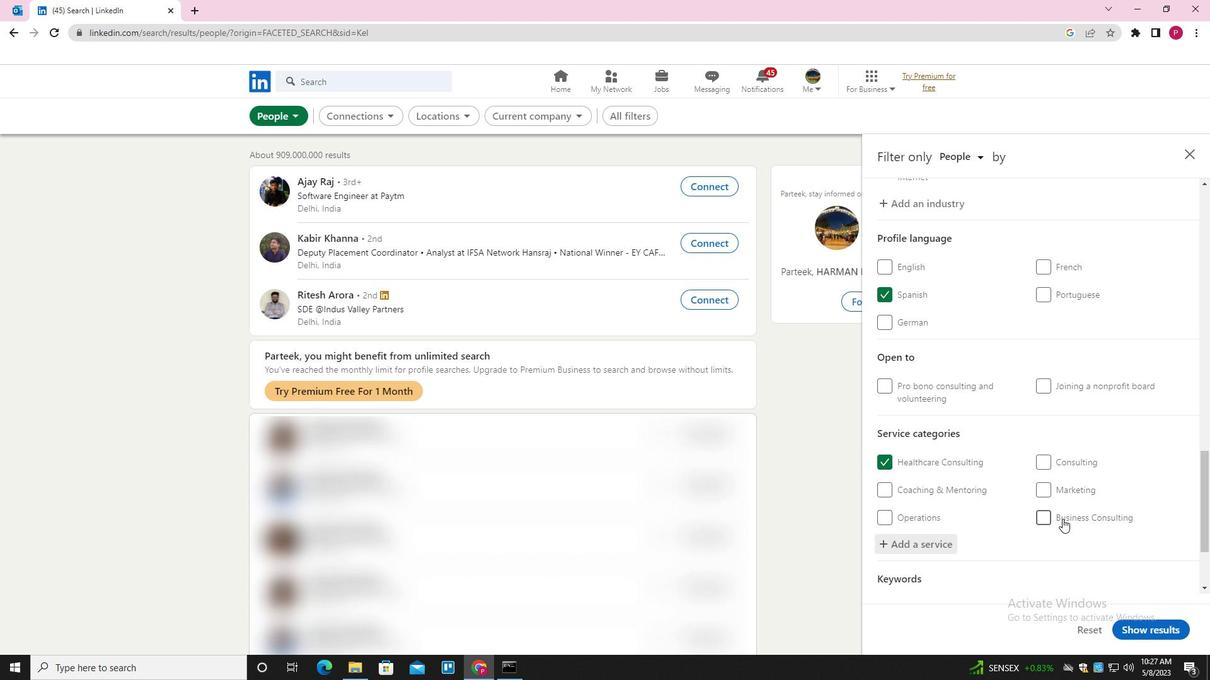 
Action: Mouse scrolled (1062, 518) with delta (0, 0)
Screenshot: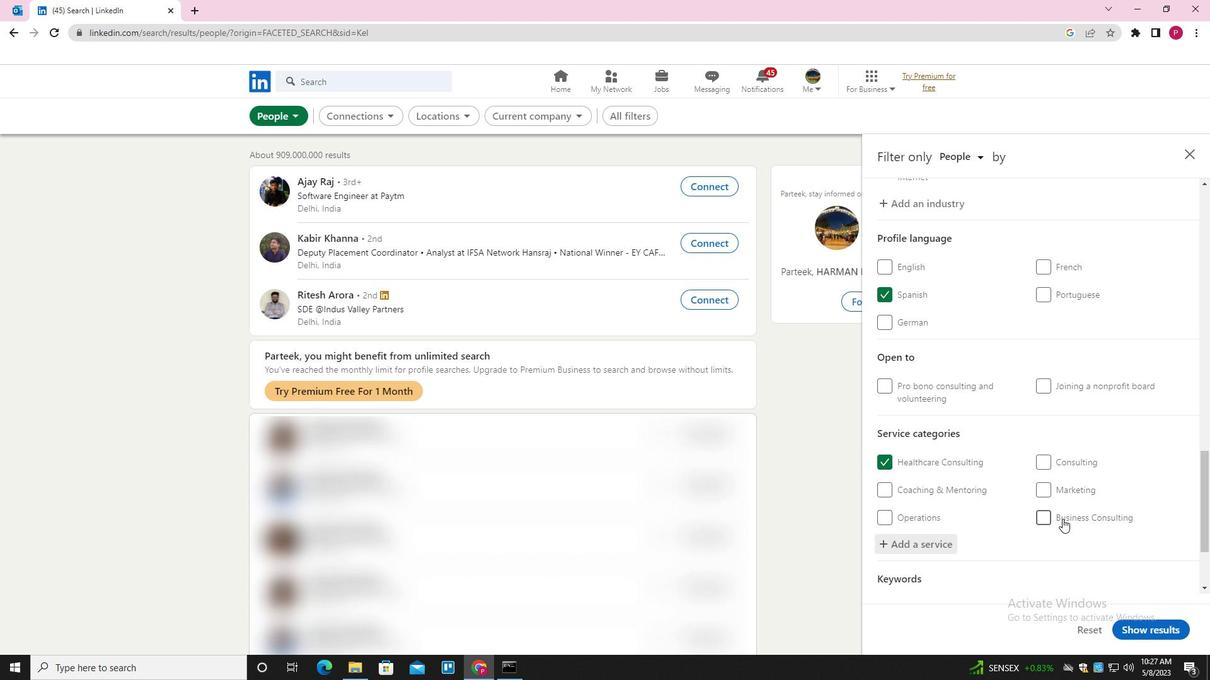 
Action: Mouse scrolled (1062, 518) with delta (0, 0)
Screenshot: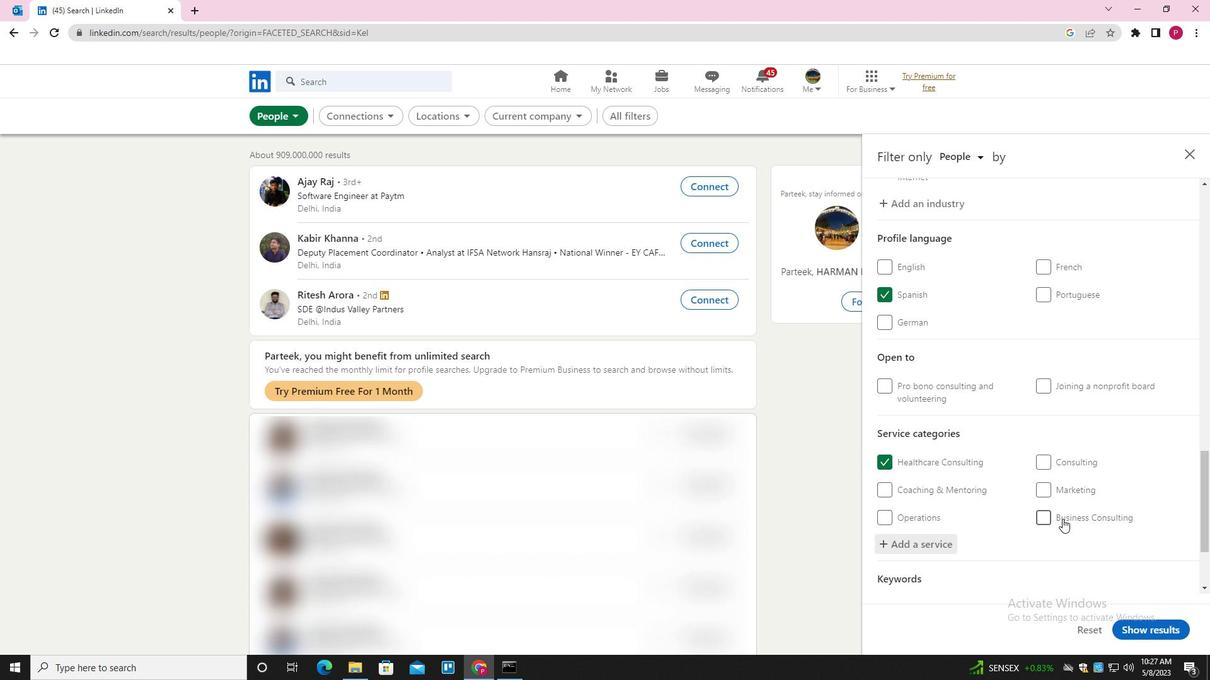 
Action: Mouse scrolled (1062, 518) with delta (0, 0)
Screenshot: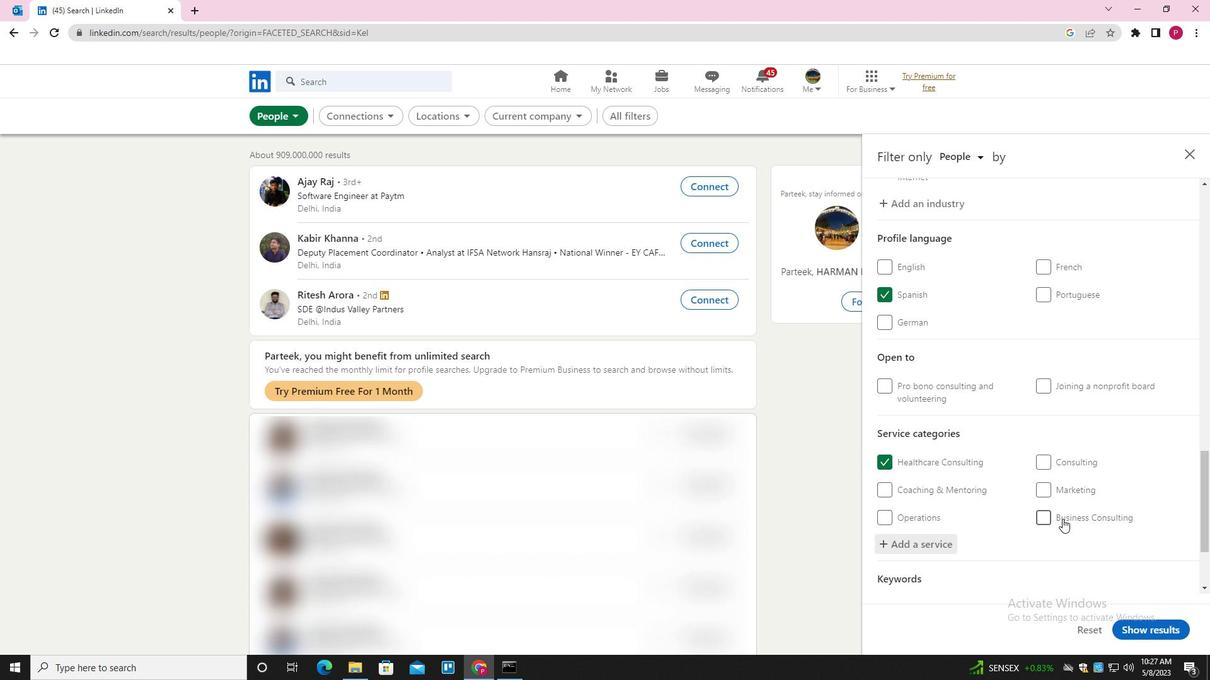 
Action: Mouse moved to (927, 537)
Screenshot: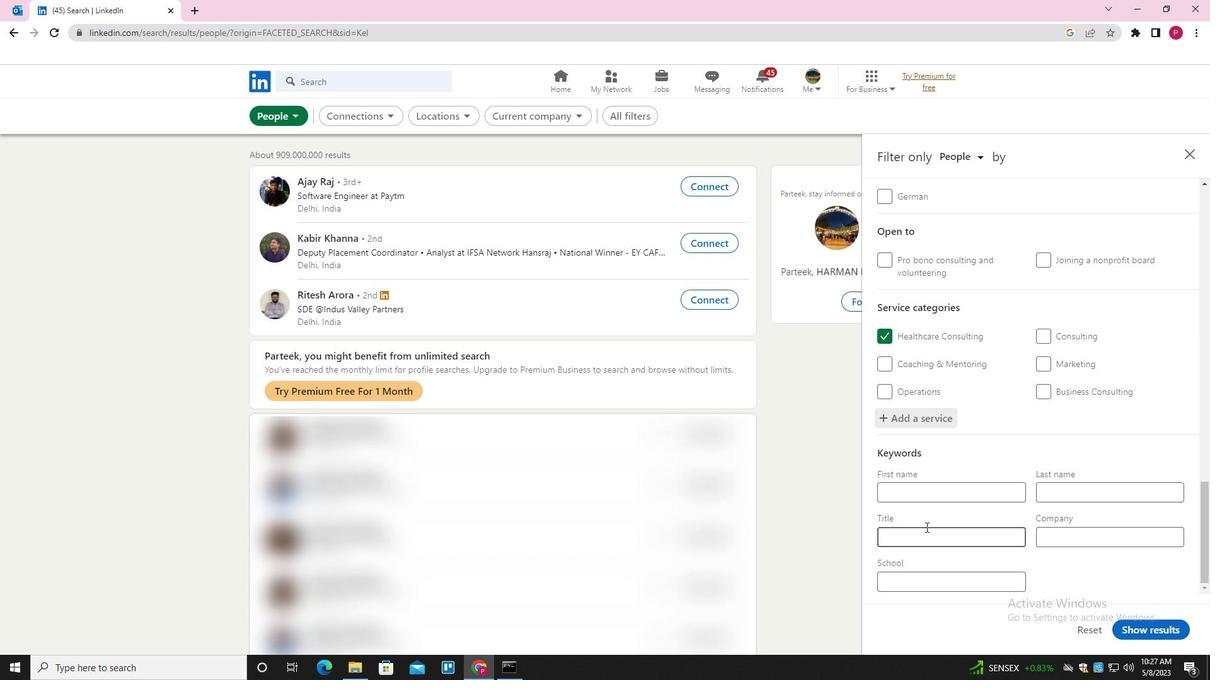 
Action: Mouse pressed left at (927, 537)
Screenshot: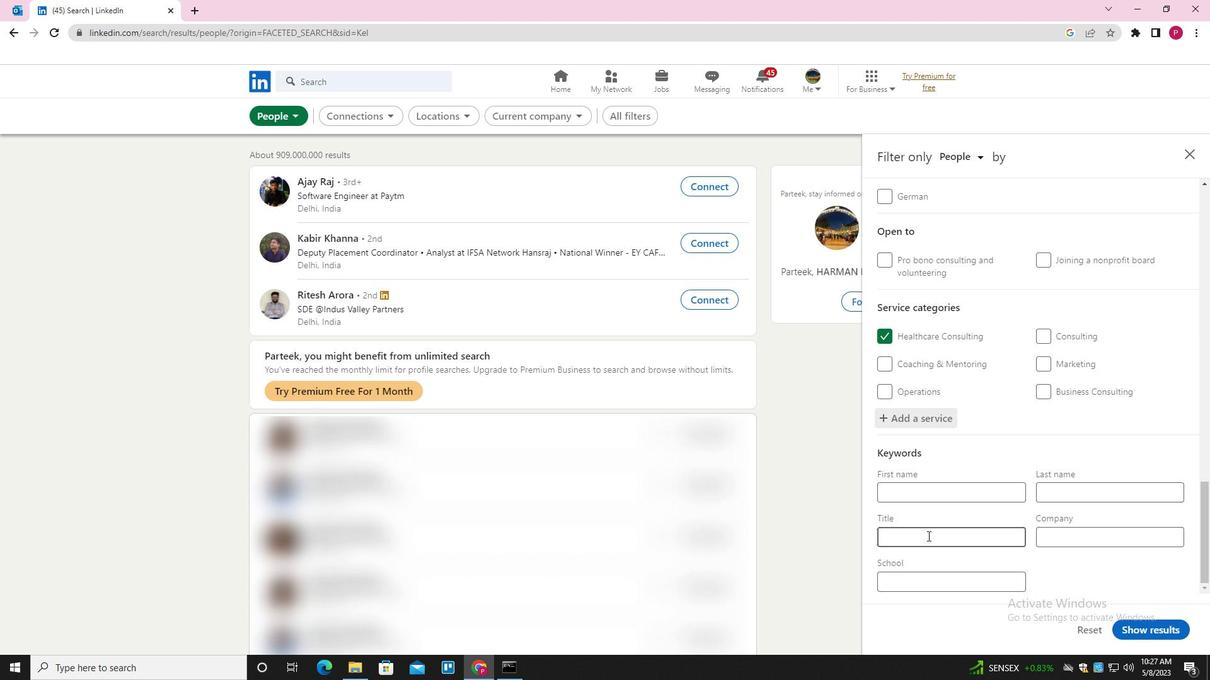 
Action: Mouse moved to (277, 557)
Screenshot: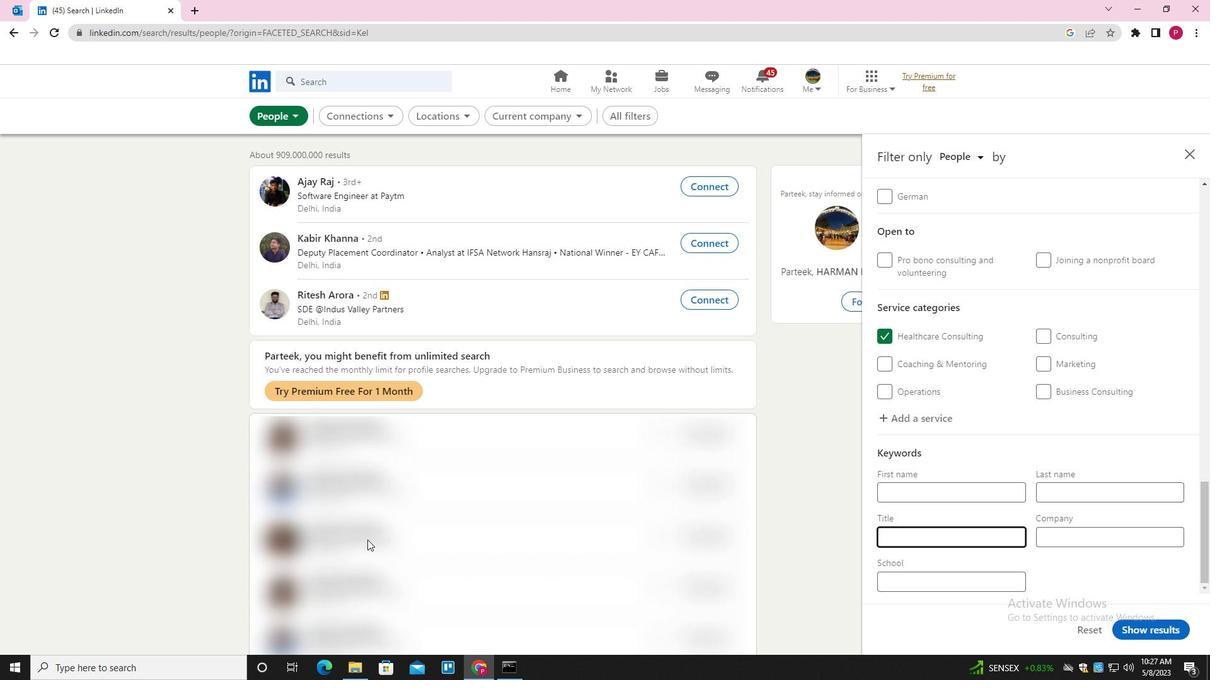 
Action: Key pressed <Key.shift>EVENT<Key.space><Key.shift>PLANNER
Screenshot: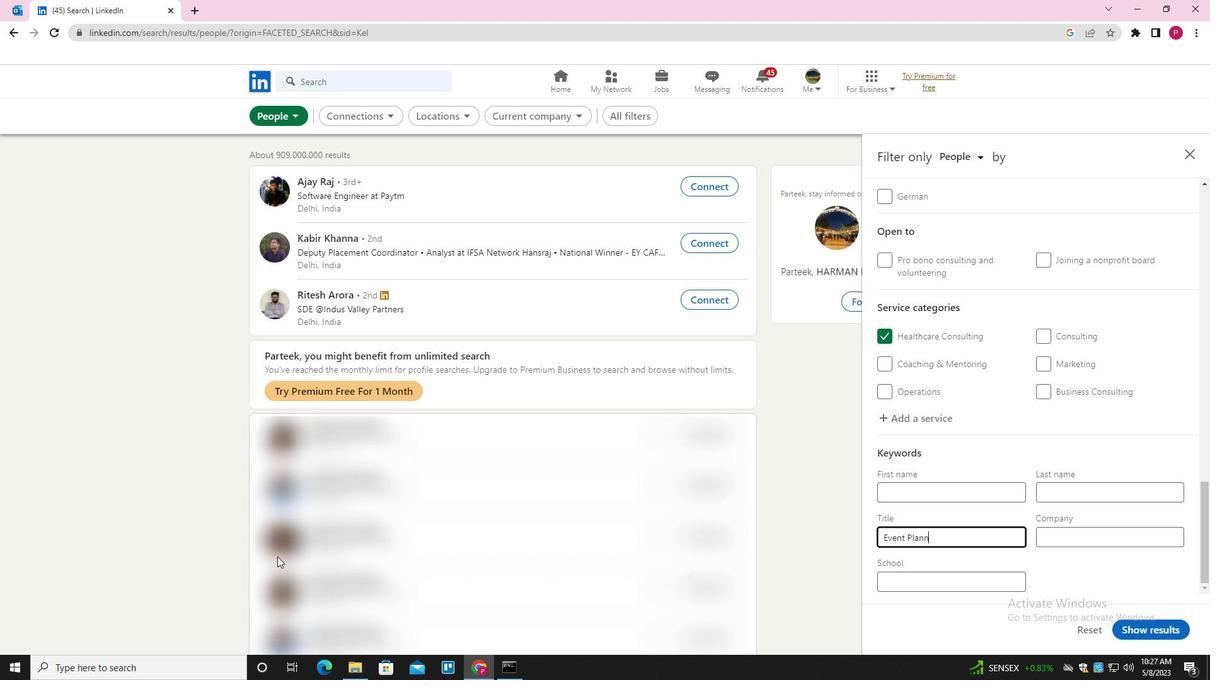 
Action: Mouse moved to (1127, 623)
Screenshot: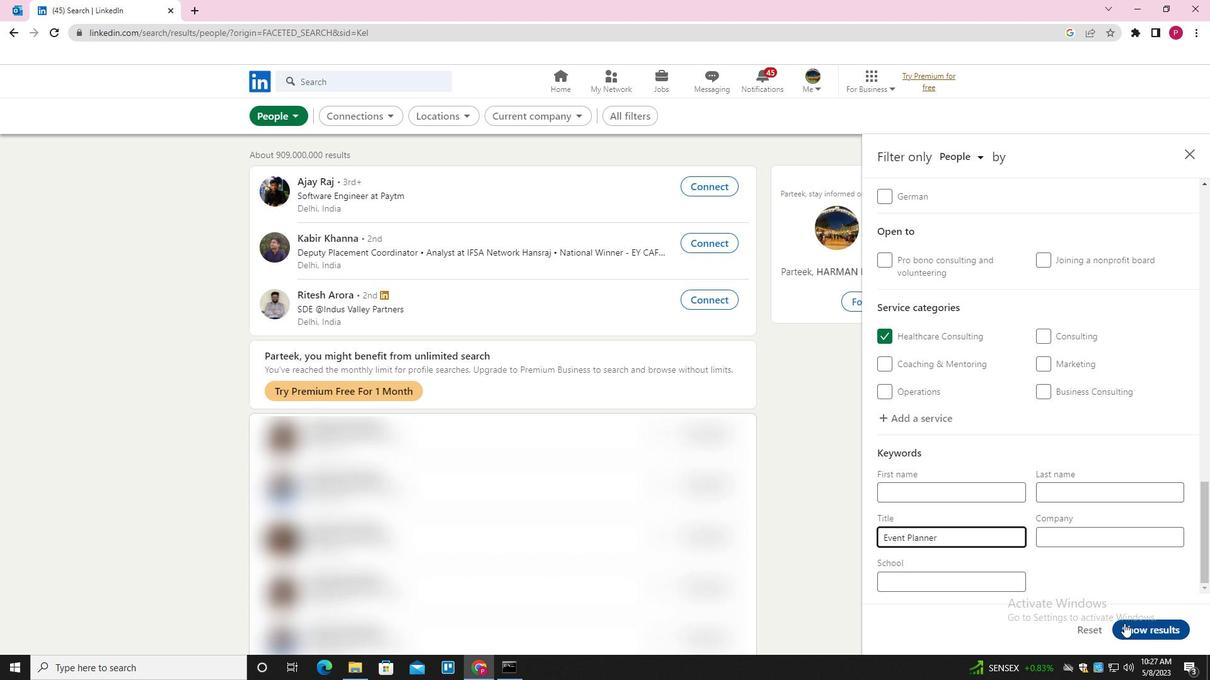 
Action: Mouse pressed left at (1127, 623)
Screenshot: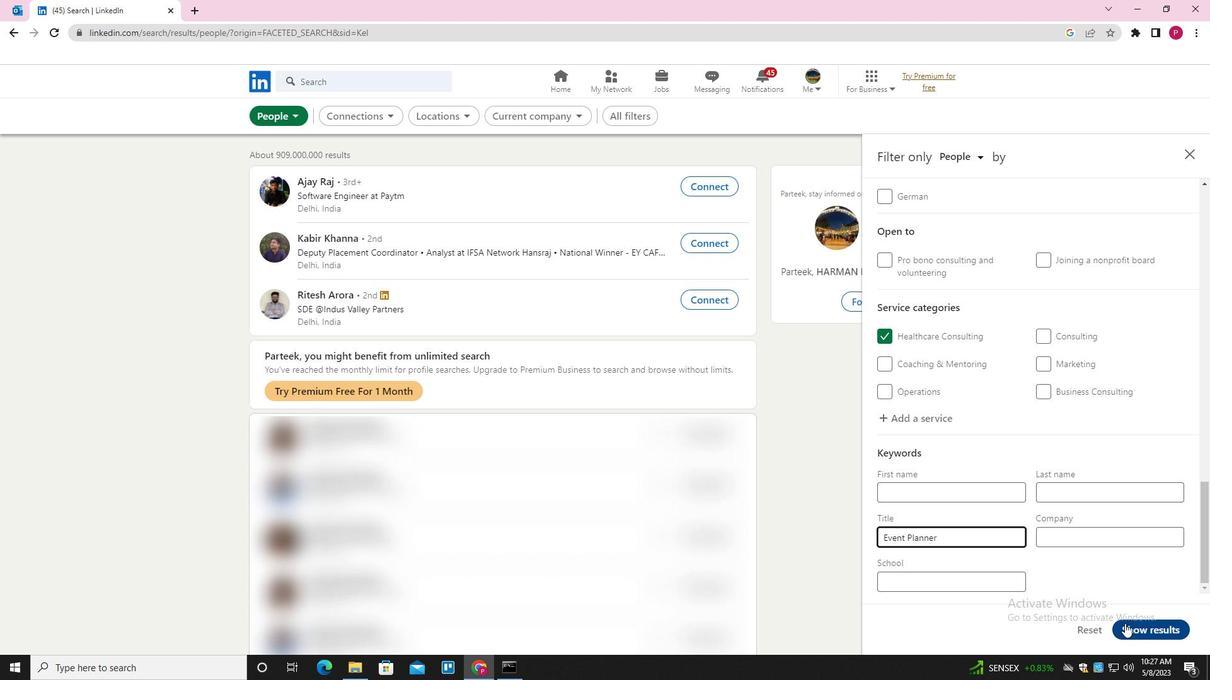 
Action: Mouse moved to (731, 305)
Screenshot: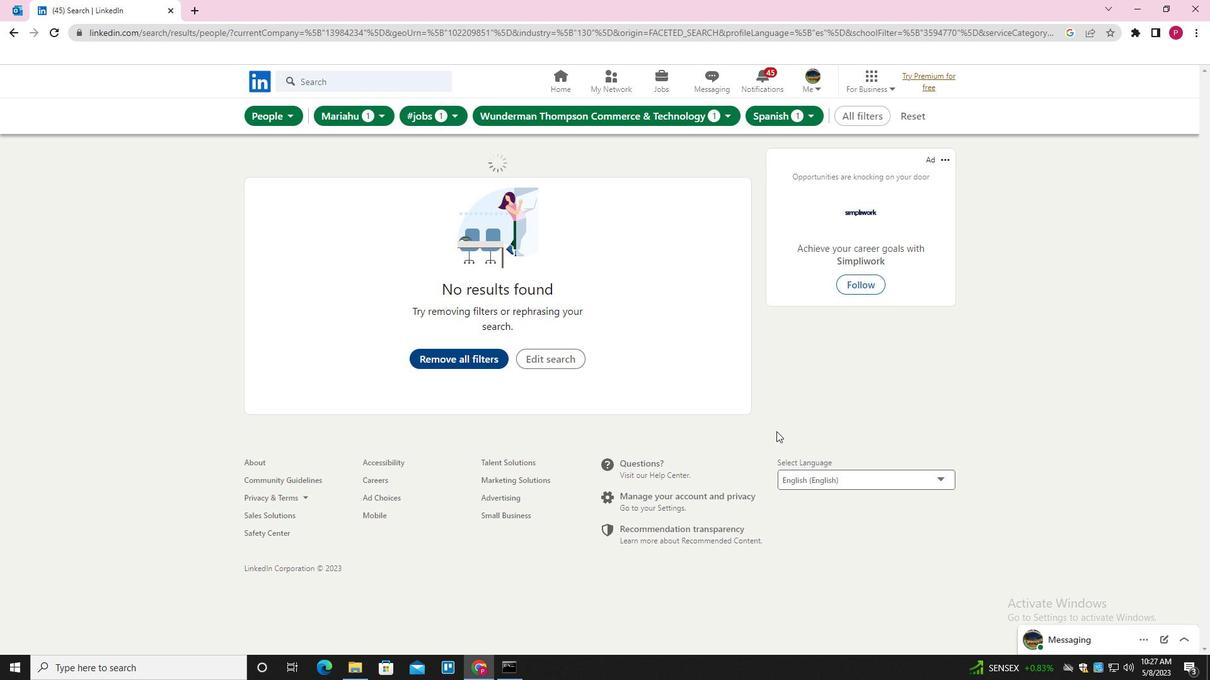 
